 Task: Compose an email with the signature Gerald Davis with the subject Update on a vacation and the message We need your assistance with coordinating the logistics for the trade show. from softage.8@softage.net to softage.5@softage.net Select the bulleted list and change the font typography to strikethroughSelect the bulleted list and remove the font typography strikethrough Send the email. Finally, move the email from Sent Items to the label Fragrances
Action: Mouse moved to (1189, 67)
Screenshot: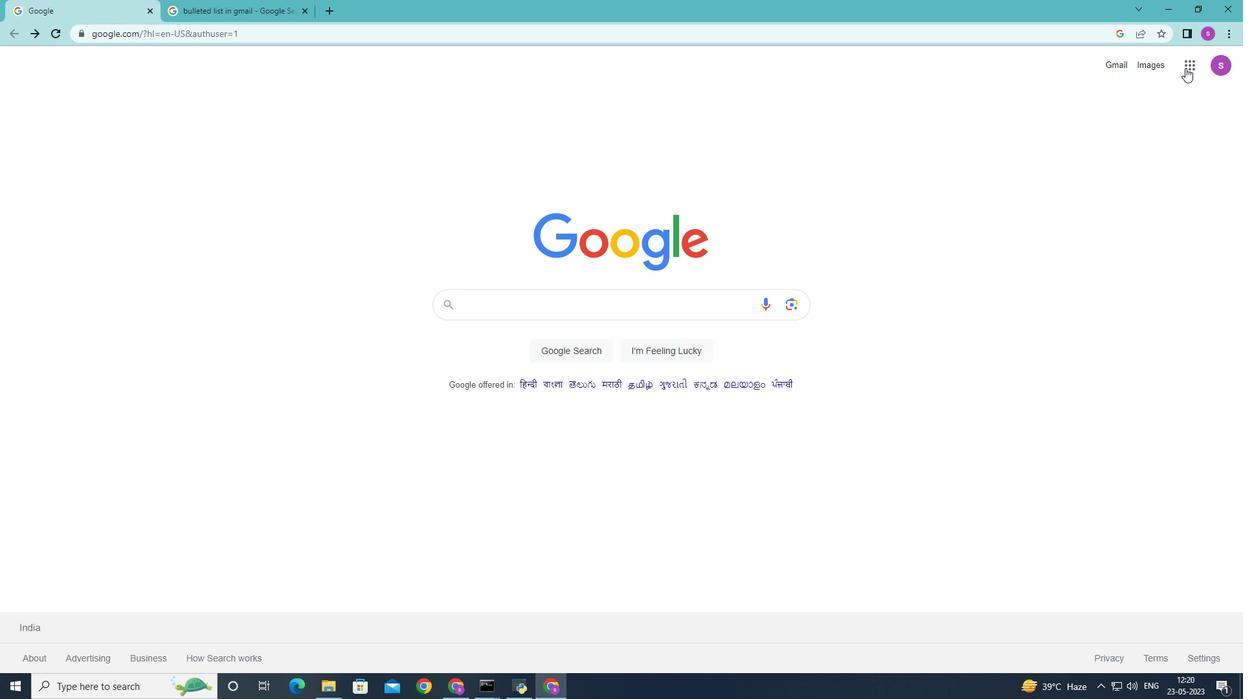 
Action: Mouse pressed left at (1189, 67)
Screenshot: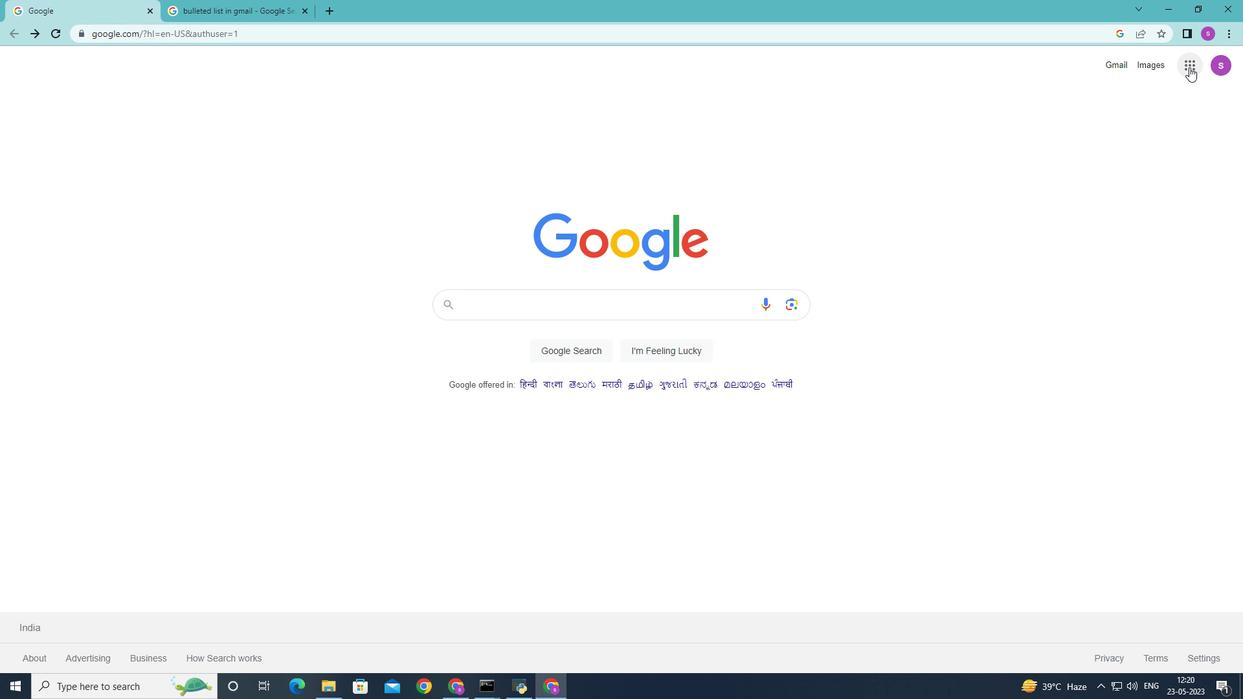 
Action: Mouse moved to (1152, 125)
Screenshot: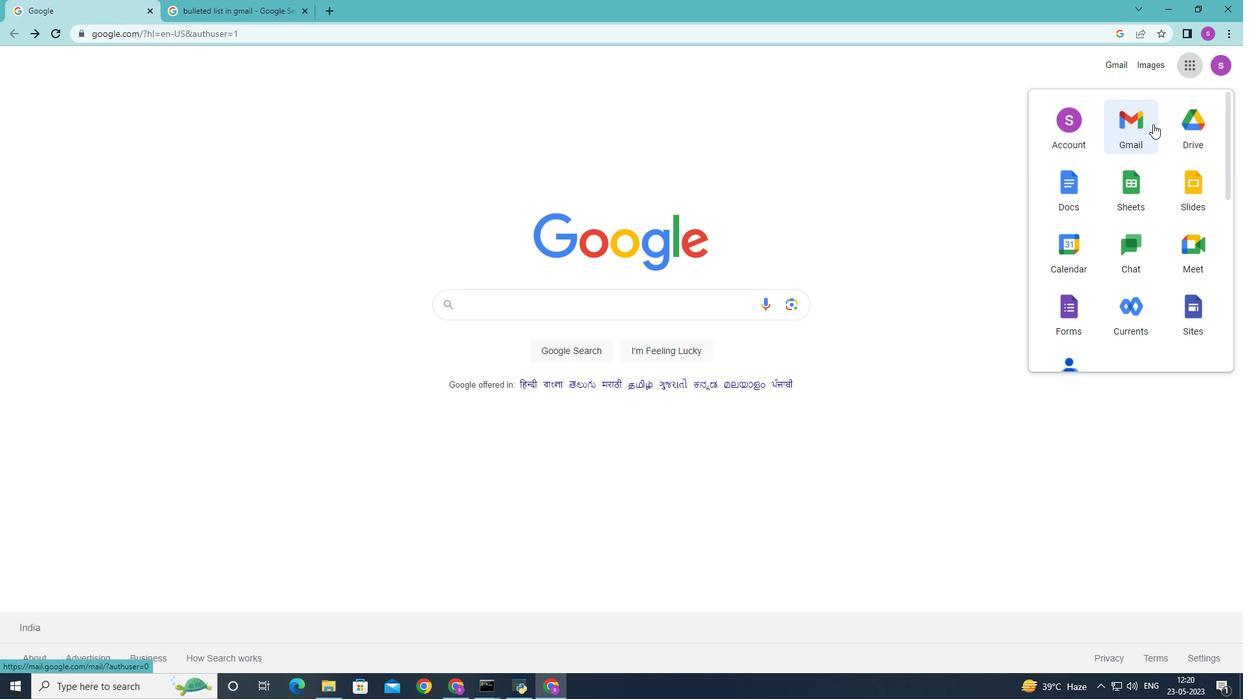 
Action: Mouse pressed left at (1152, 125)
Screenshot: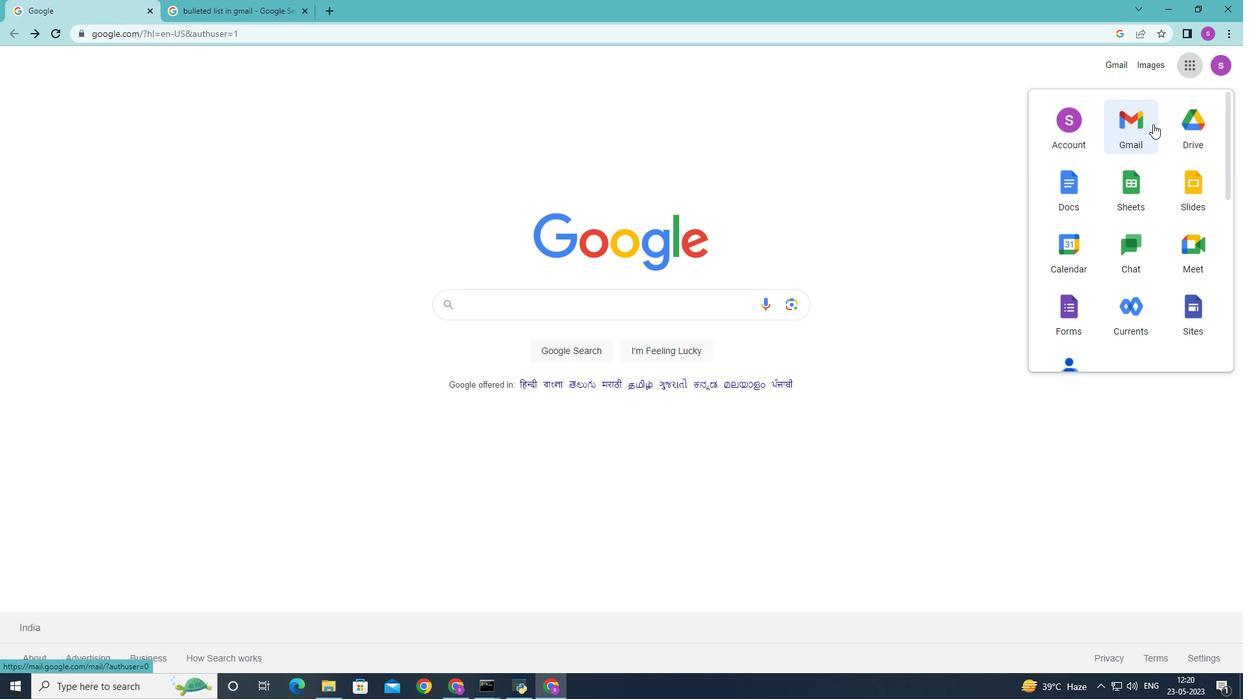 
Action: Mouse moved to (1105, 71)
Screenshot: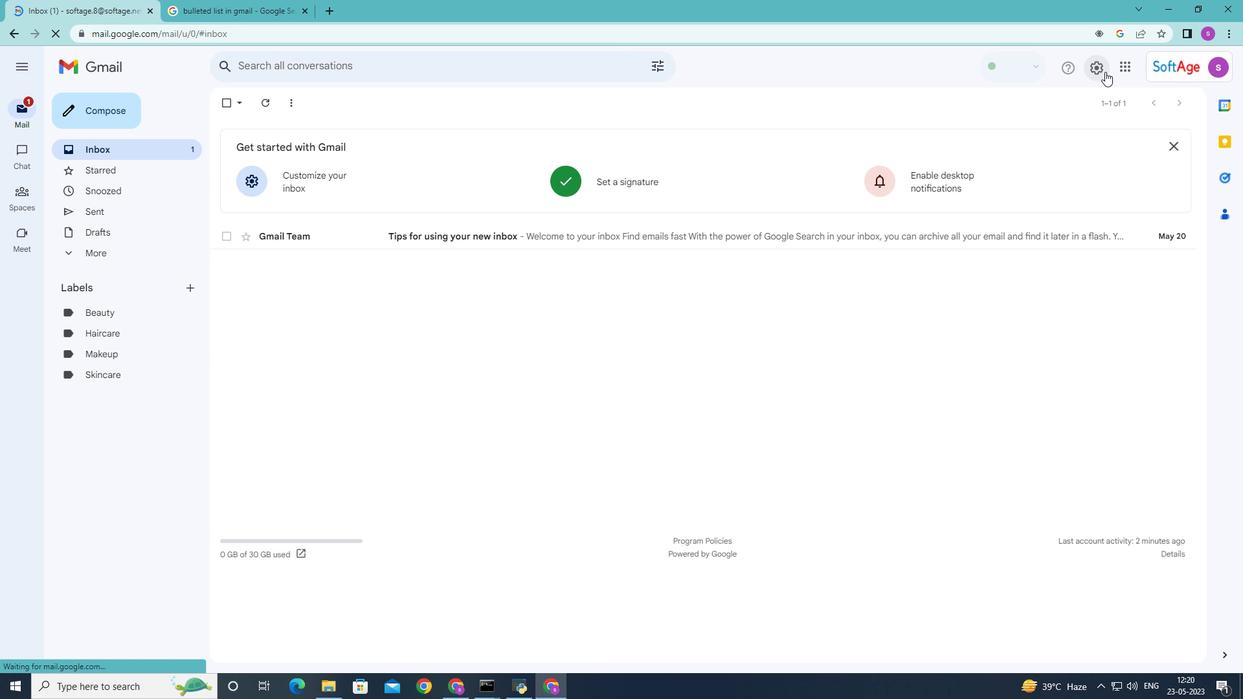 
Action: Mouse pressed left at (1105, 71)
Screenshot: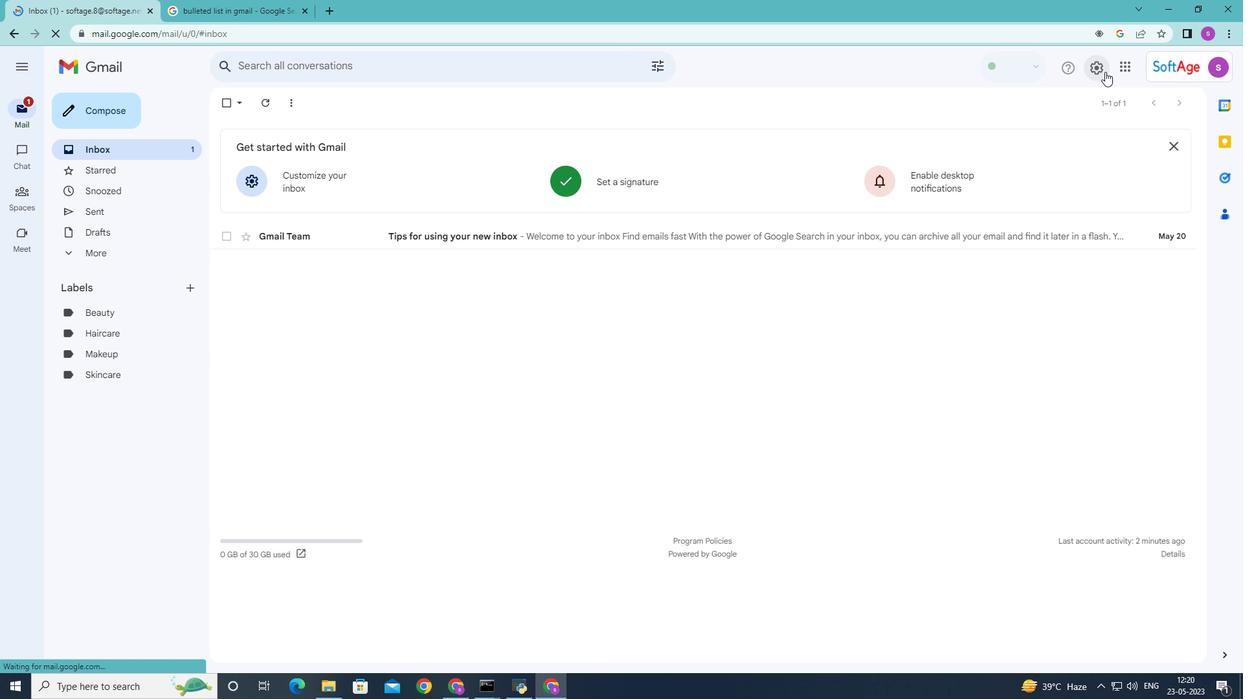 
Action: Mouse moved to (1107, 135)
Screenshot: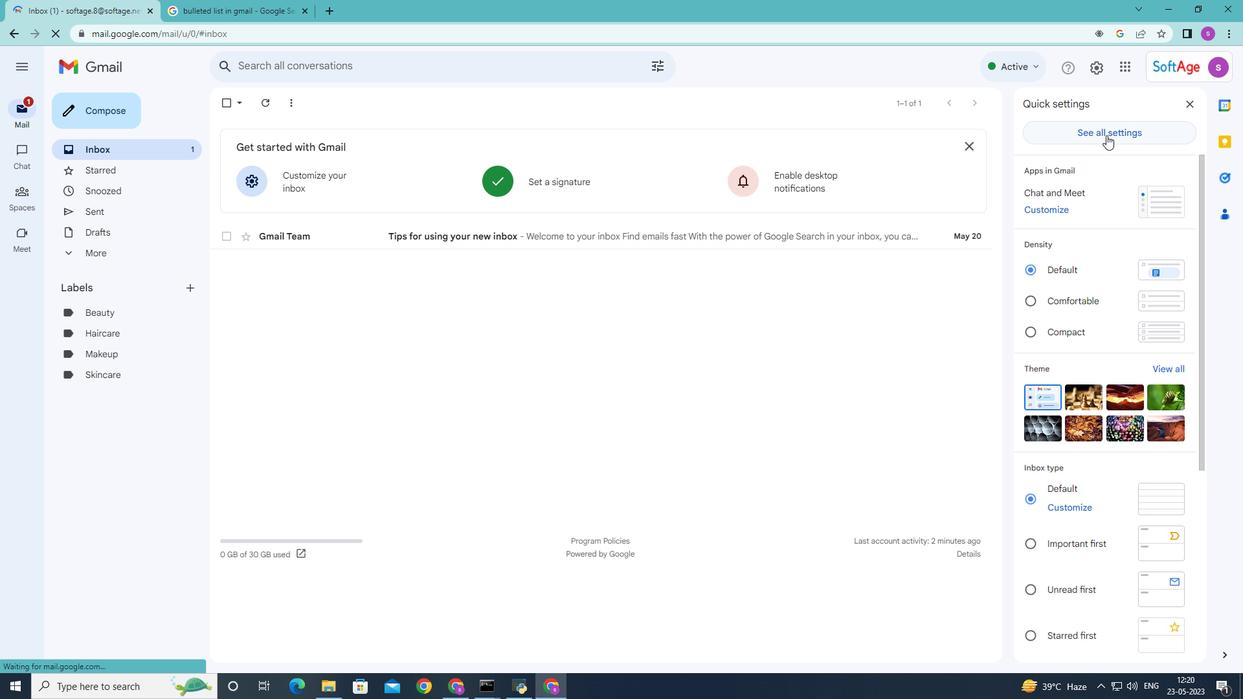 
Action: Mouse pressed left at (1107, 135)
Screenshot: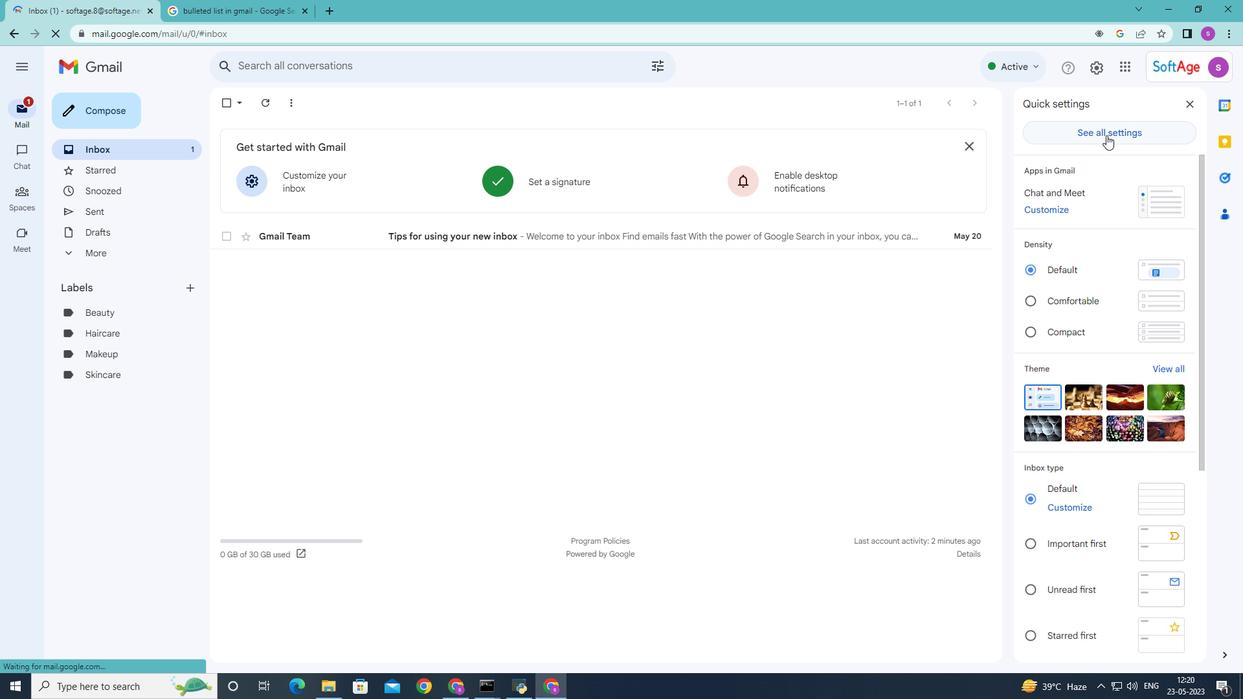 
Action: Mouse moved to (808, 274)
Screenshot: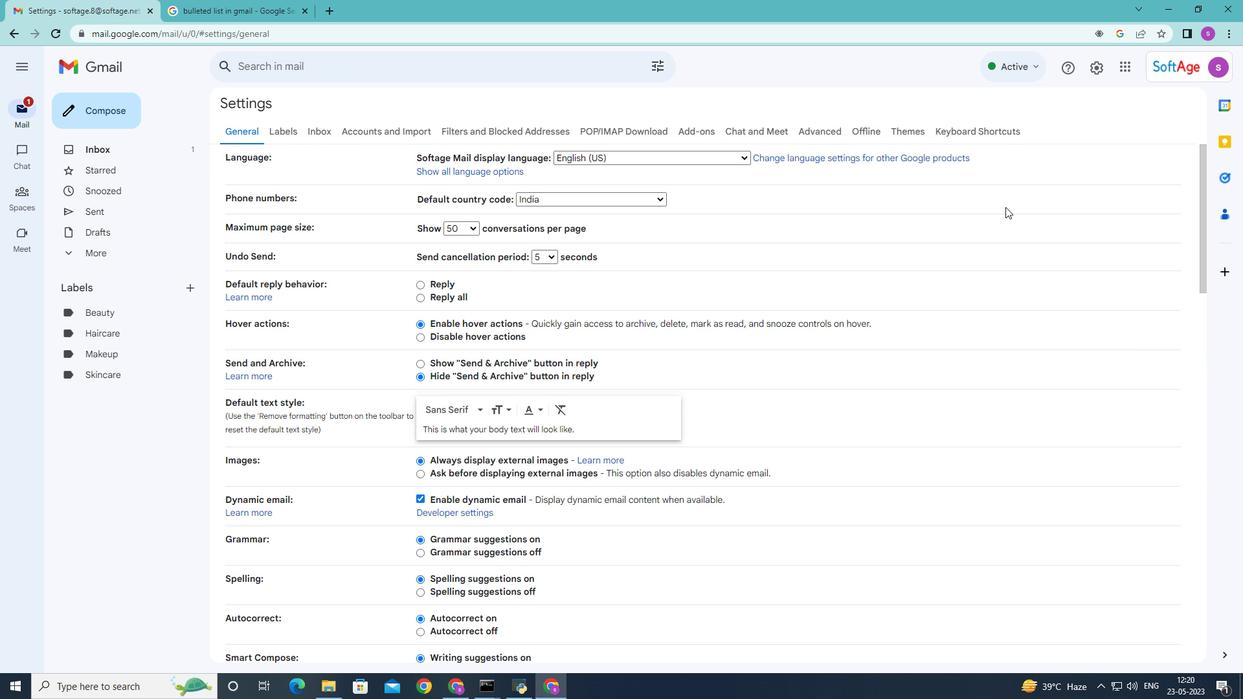 
Action: Mouse scrolled (808, 274) with delta (0, 0)
Screenshot: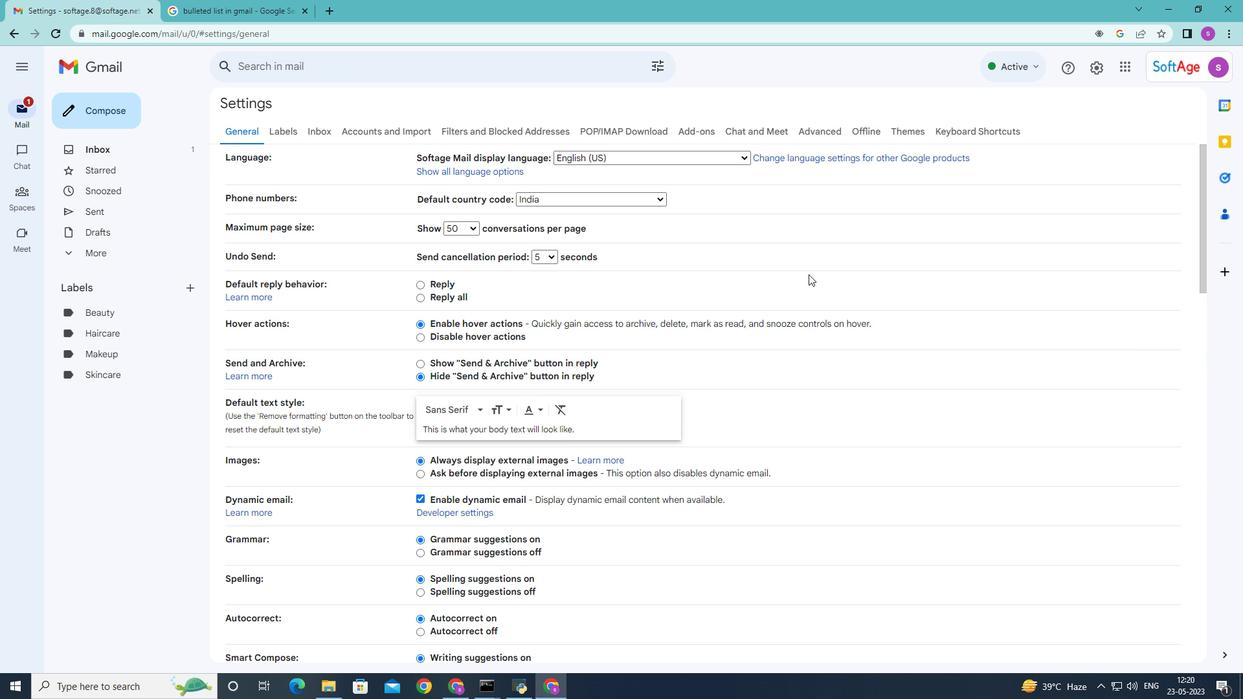 
Action: Mouse scrolled (808, 274) with delta (0, 0)
Screenshot: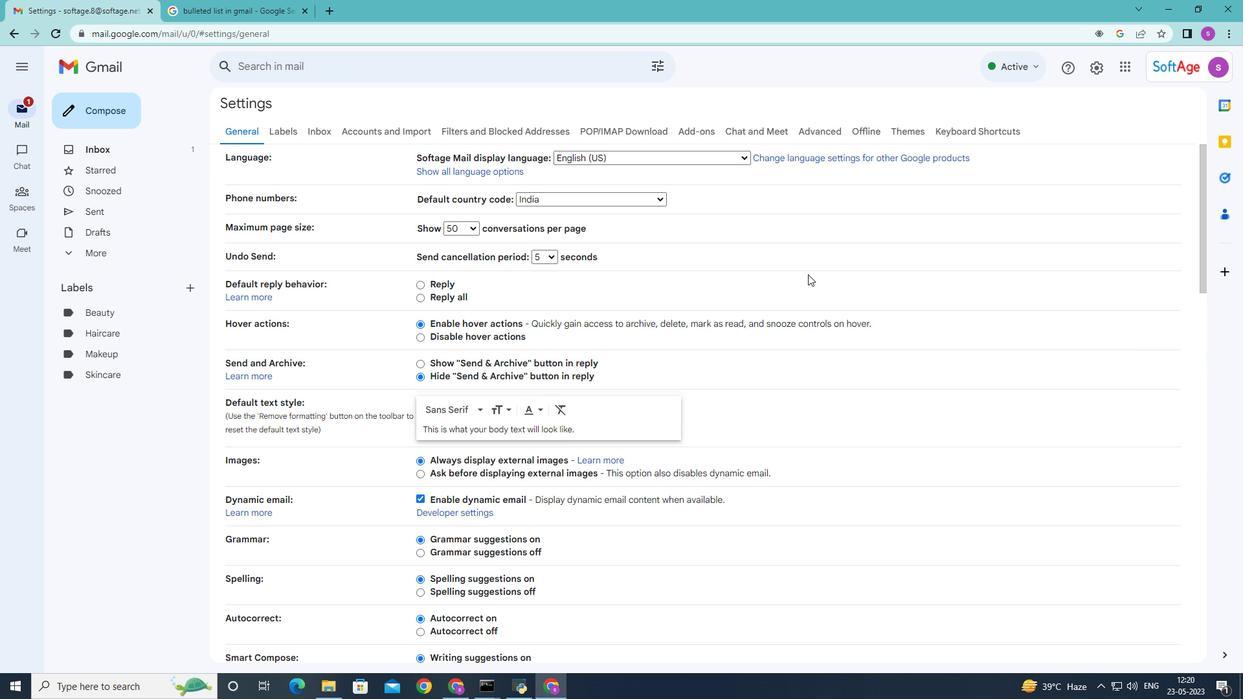 
Action: Mouse scrolled (808, 274) with delta (0, 0)
Screenshot: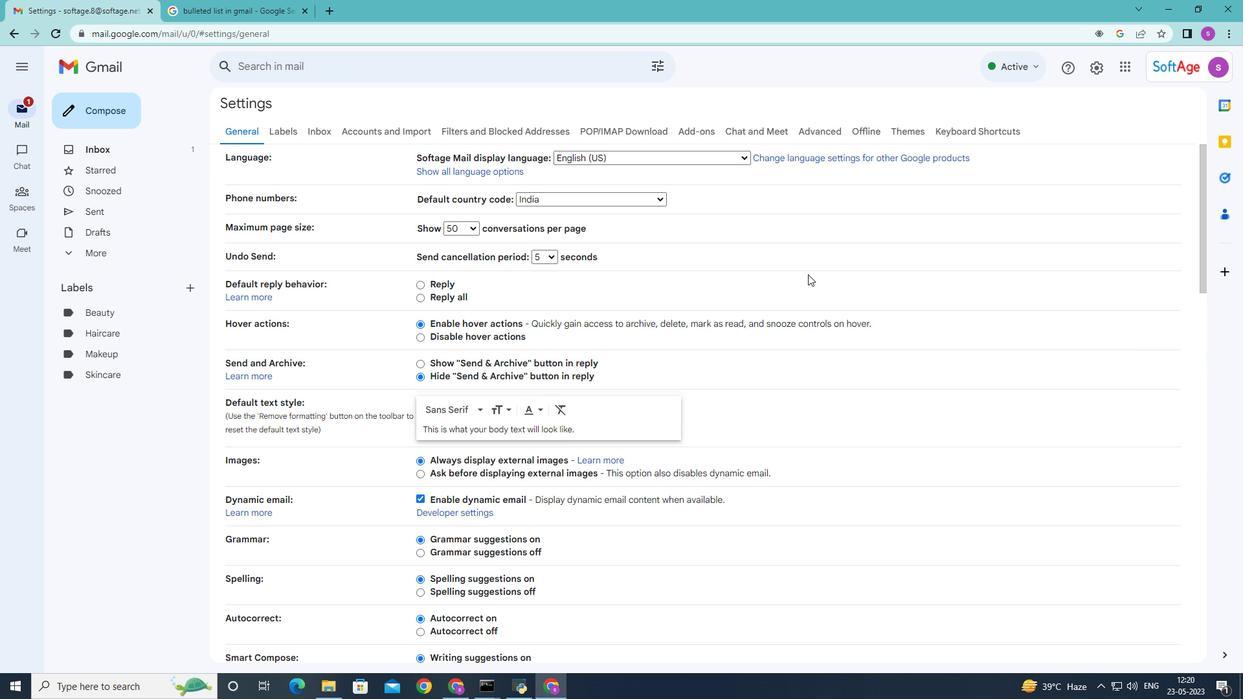 
Action: Mouse scrolled (808, 274) with delta (0, 0)
Screenshot: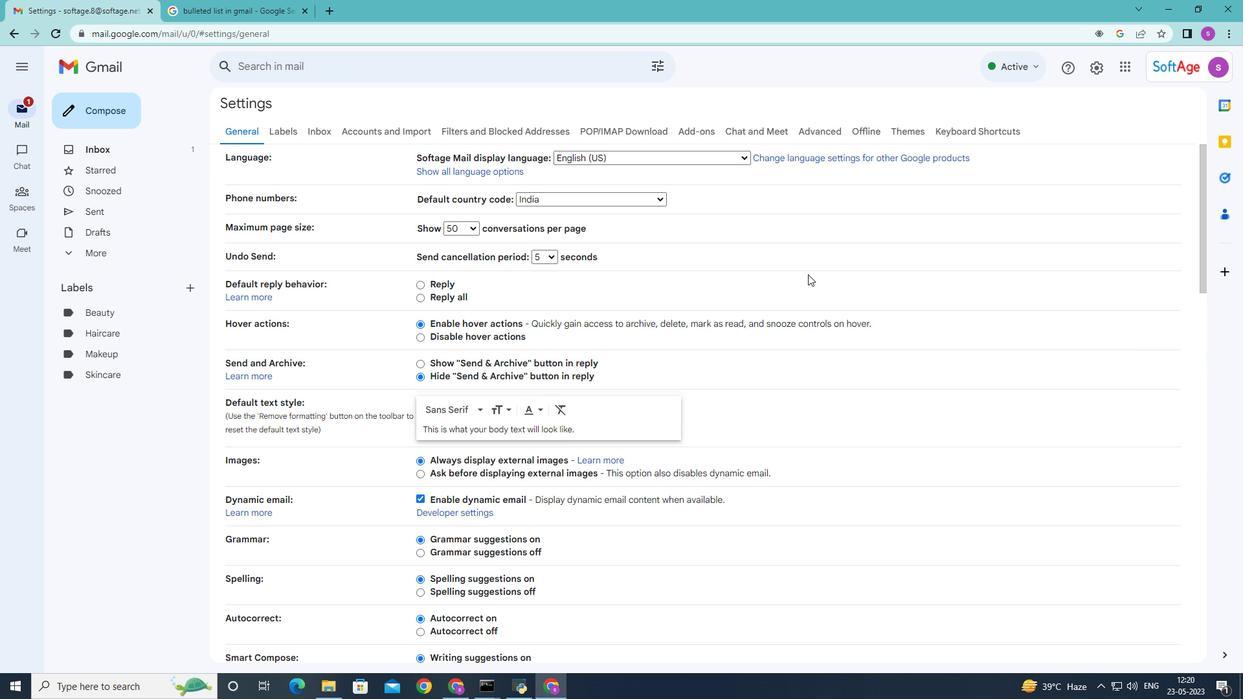 
Action: Mouse moved to (807, 274)
Screenshot: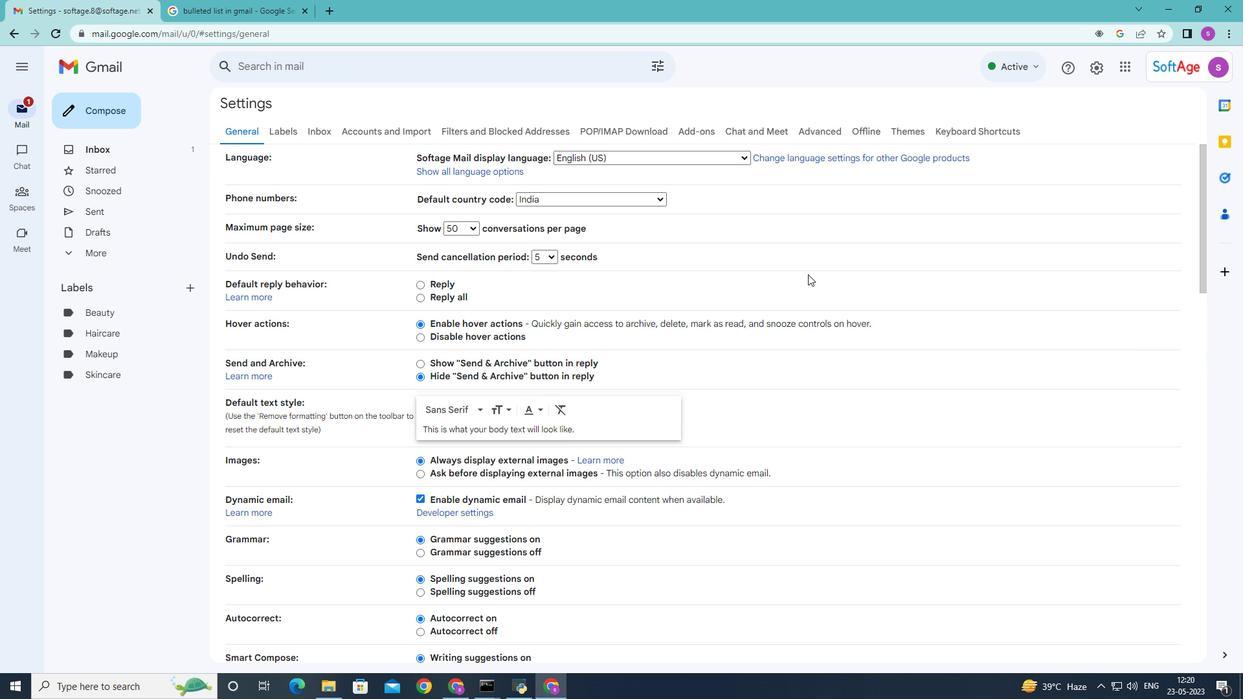 
Action: Mouse scrolled (807, 274) with delta (0, 0)
Screenshot: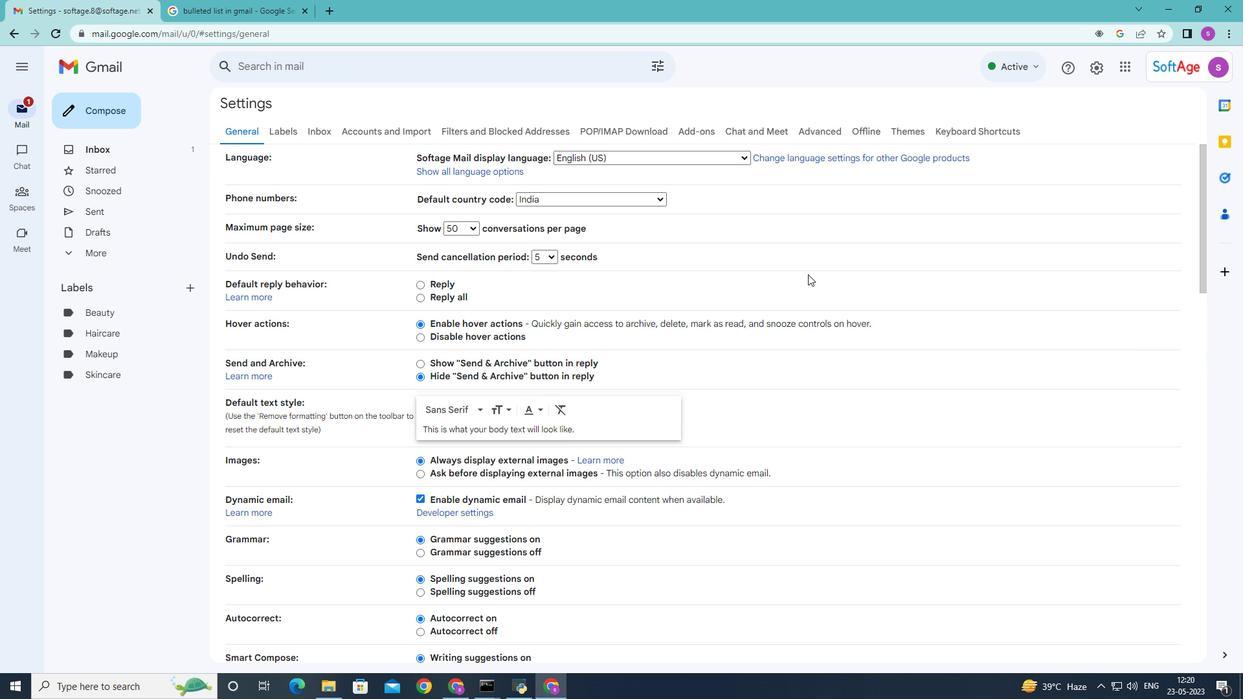 
Action: Mouse moved to (807, 274)
Screenshot: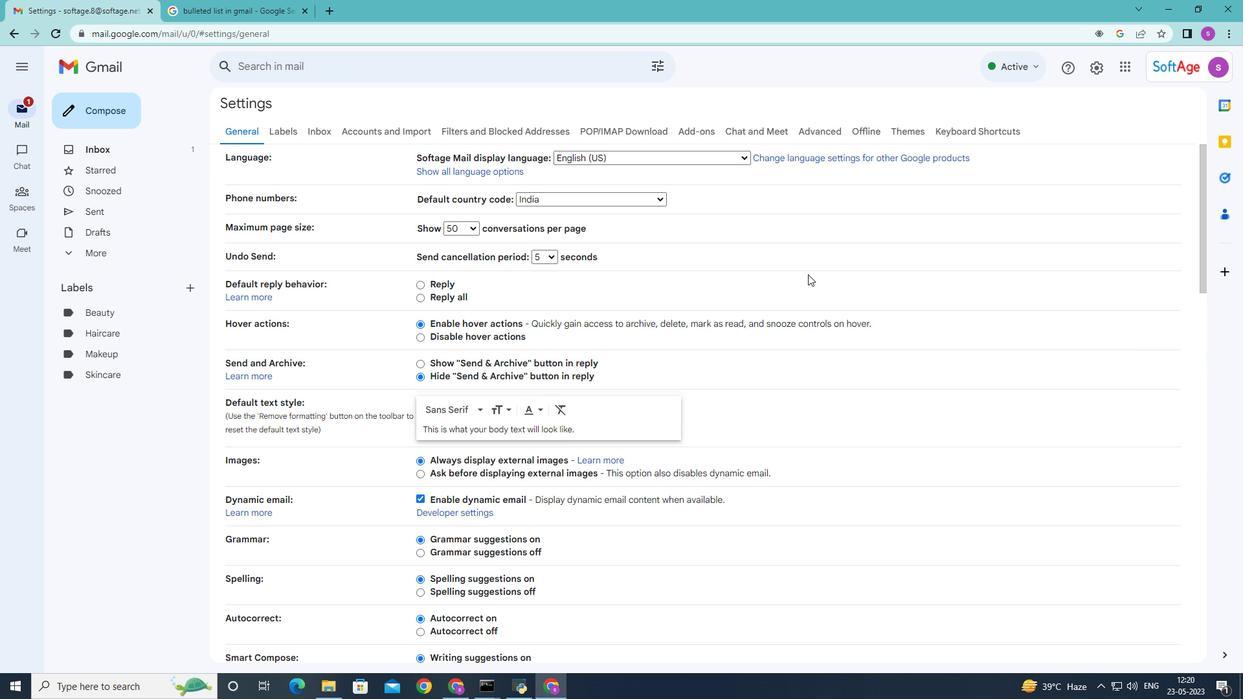 
Action: Mouse scrolled (807, 273) with delta (0, 0)
Screenshot: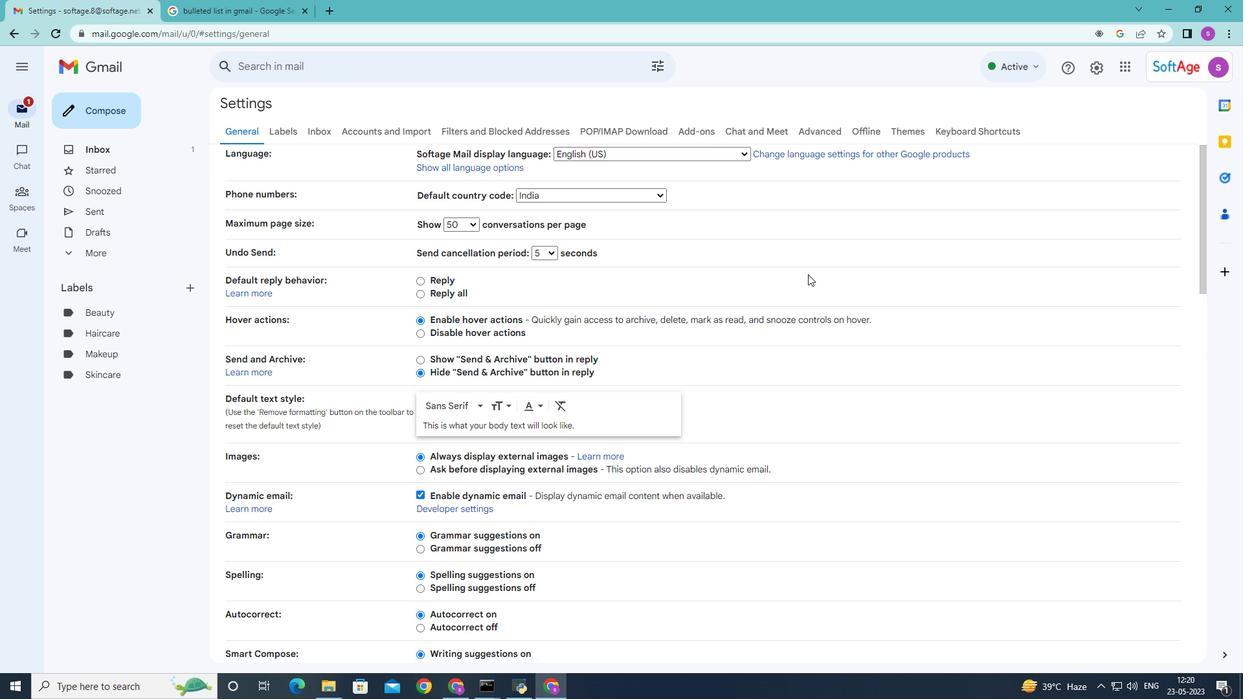 
Action: Mouse moved to (807, 274)
Screenshot: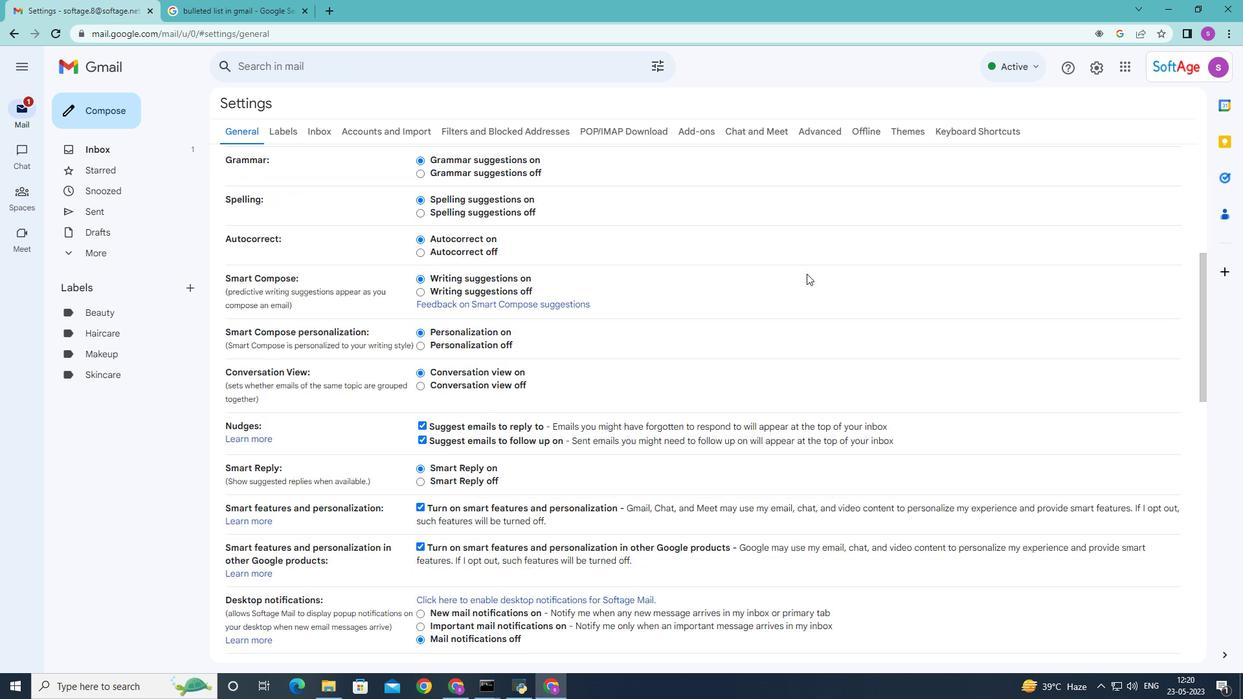 
Action: Mouse scrolled (807, 273) with delta (0, 0)
Screenshot: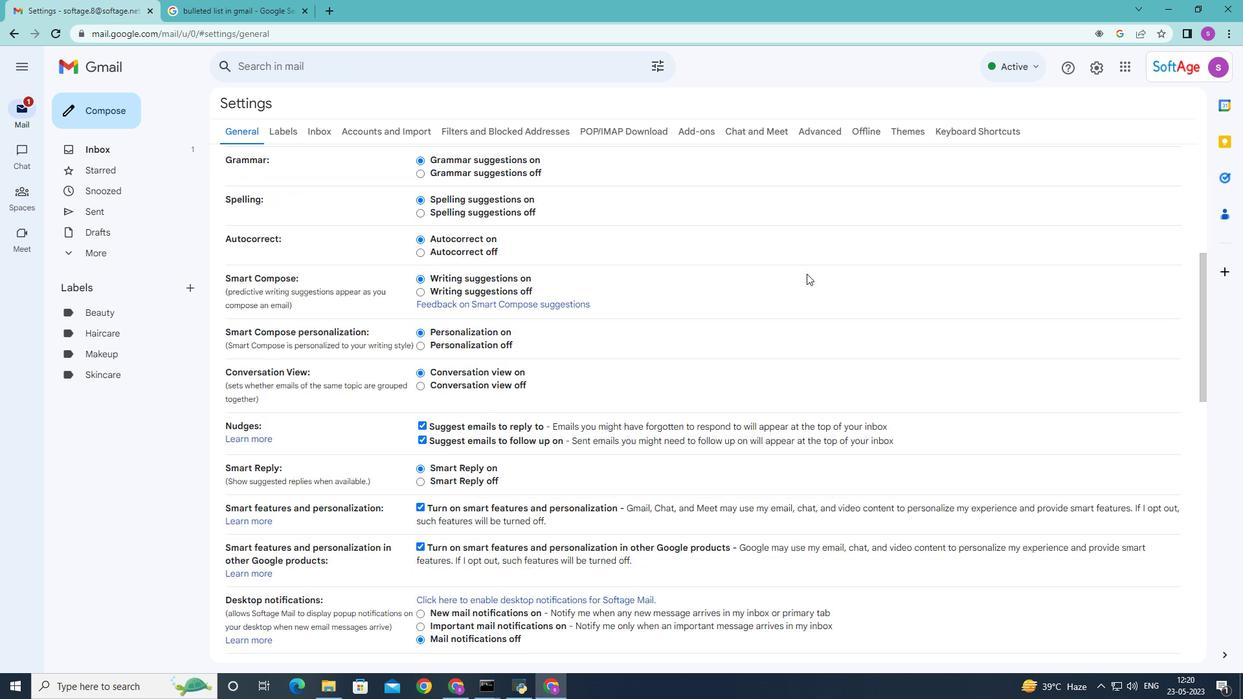 
Action: Mouse moved to (807, 275)
Screenshot: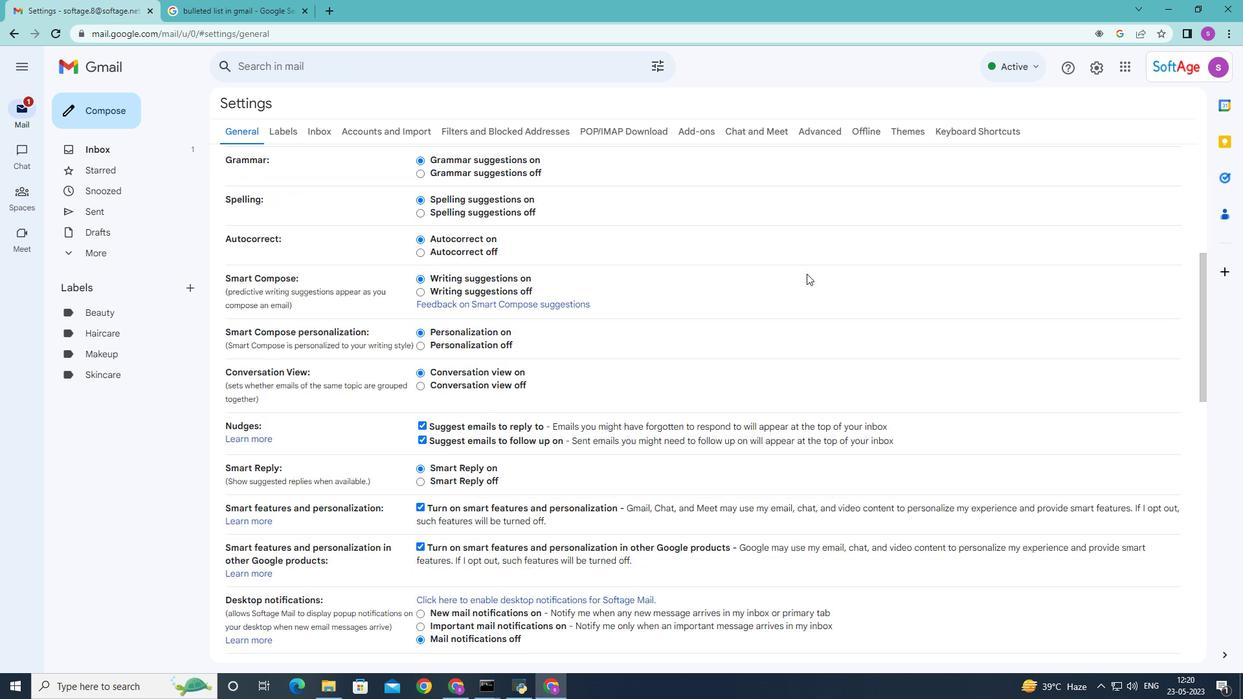 
Action: Mouse scrolled (807, 274) with delta (0, 0)
Screenshot: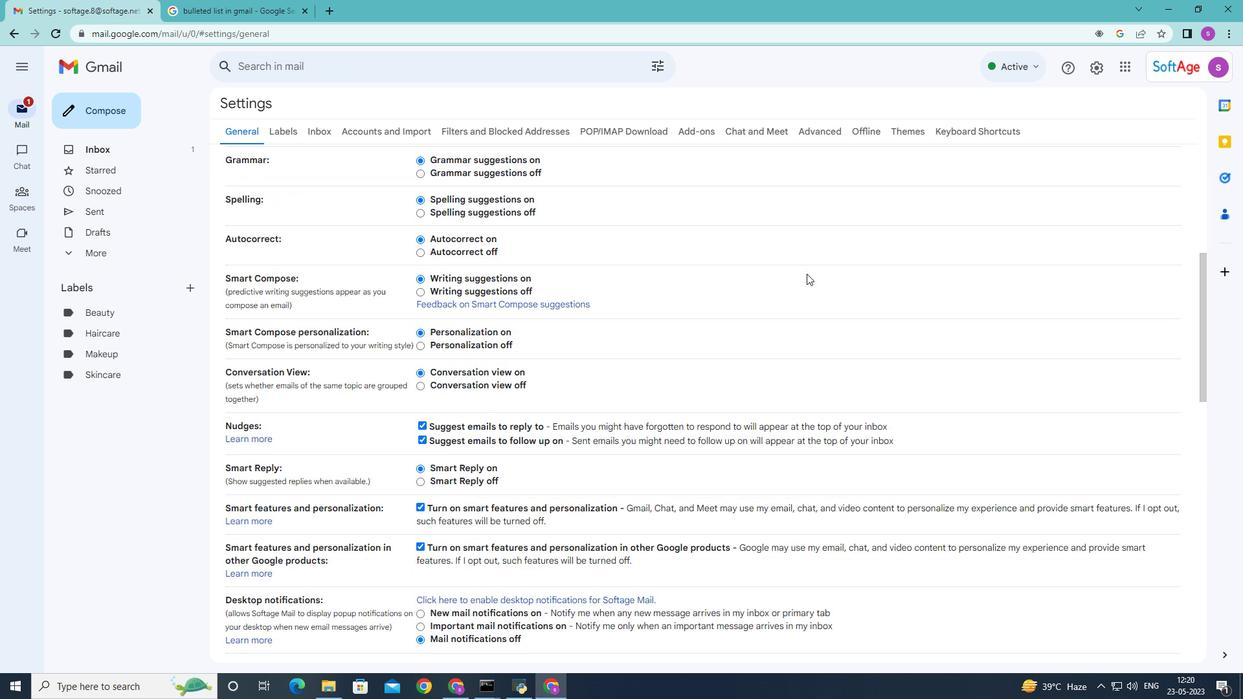 
Action: Mouse moved to (806, 276)
Screenshot: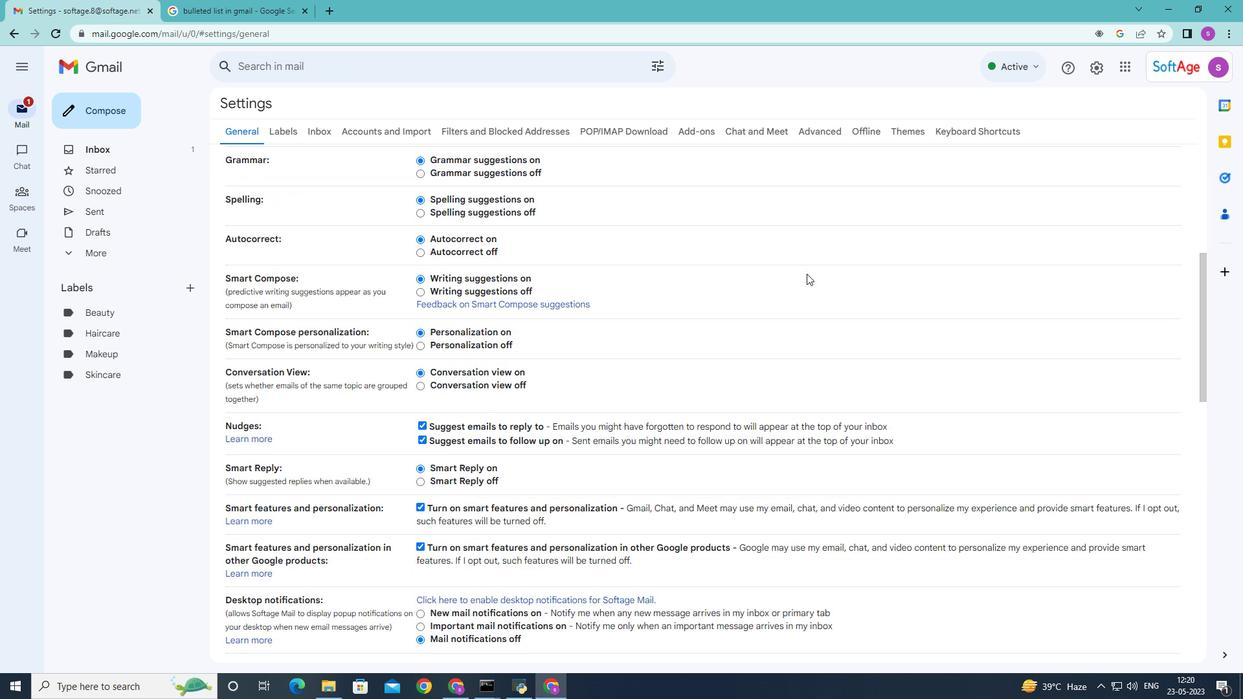 
Action: Mouse scrolled (806, 275) with delta (0, 0)
Screenshot: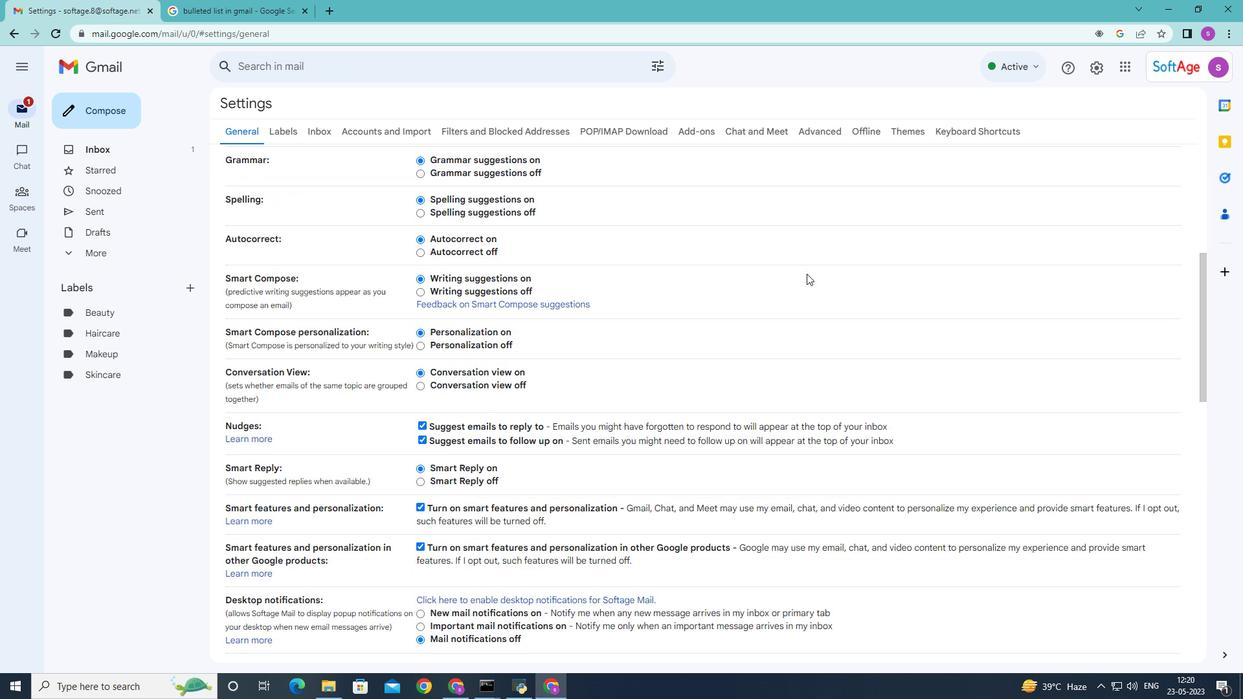 
Action: Mouse moved to (805, 277)
Screenshot: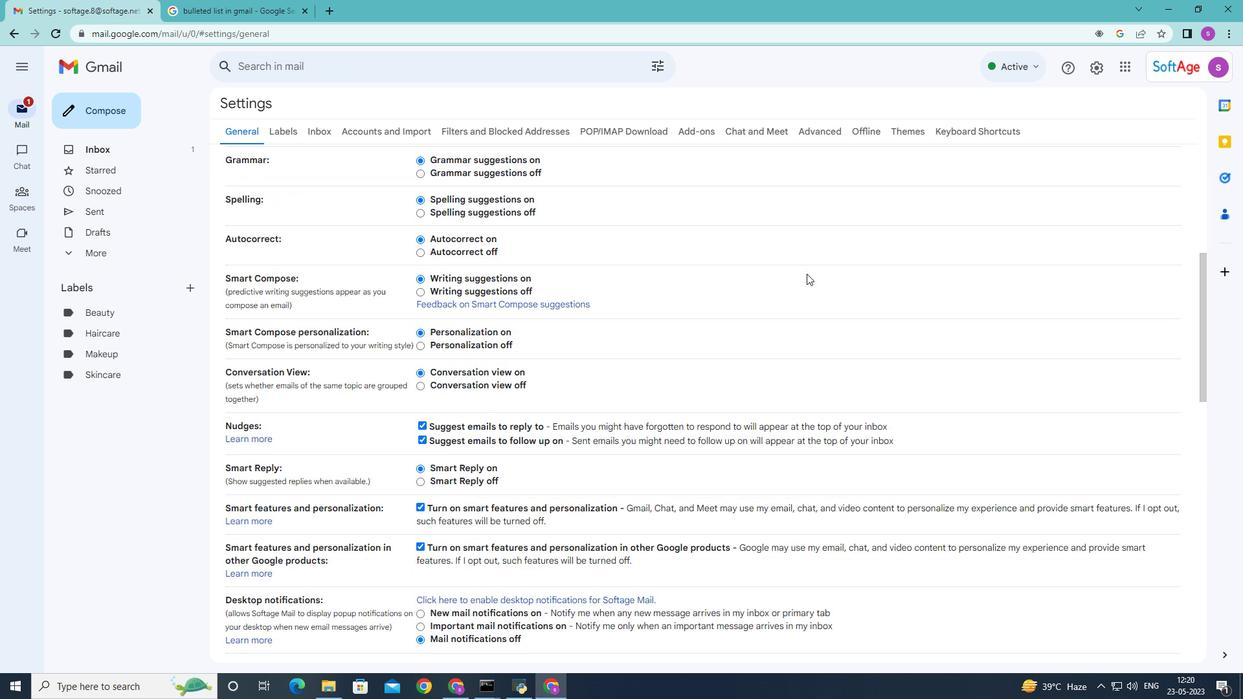 
Action: Mouse scrolled (805, 277) with delta (0, 0)
Screenshot: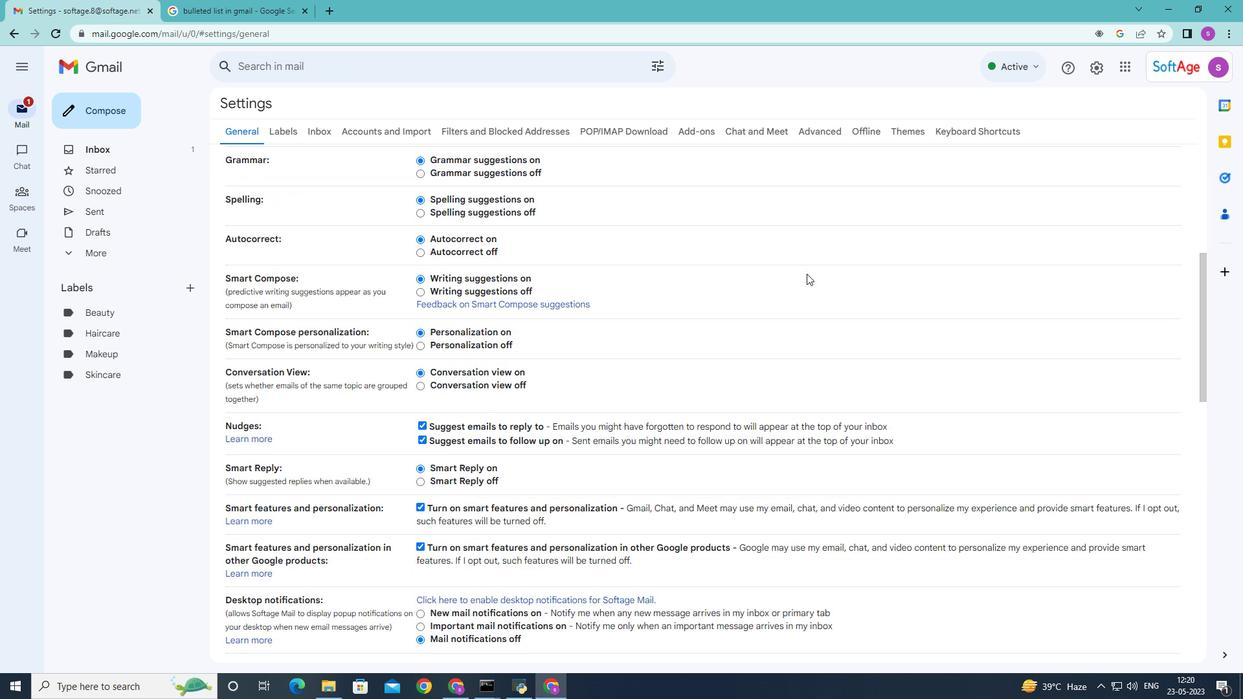 
Action: Mouse moved to (804, 278)
Screenshot: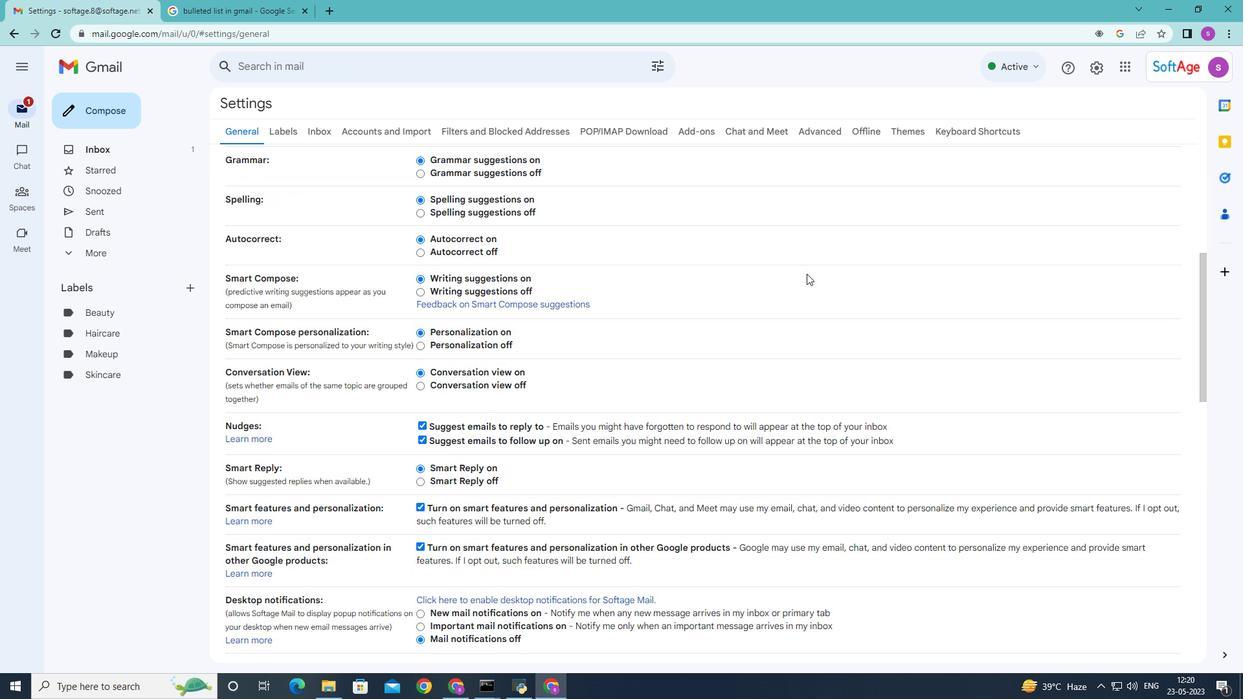 
Action: Mouse scrolled (804, 277) with delta (0, 0)
Screenshot: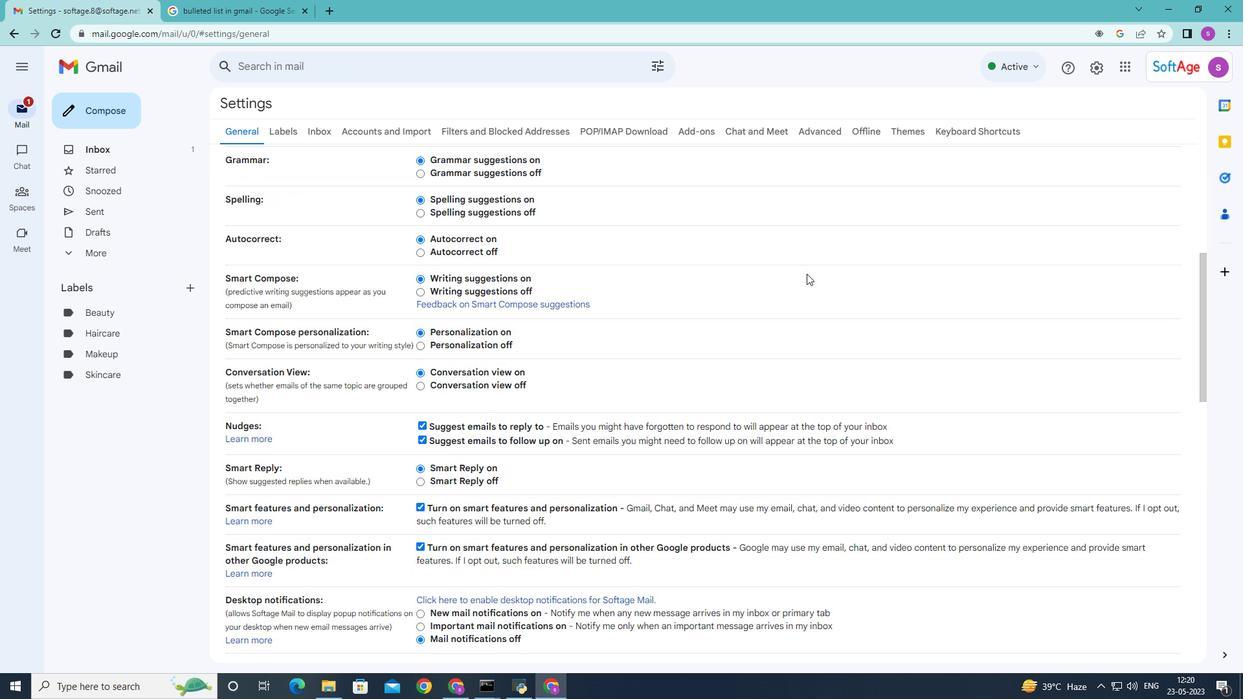 
Action: Mouse moved to (803, 278)
Screenshot: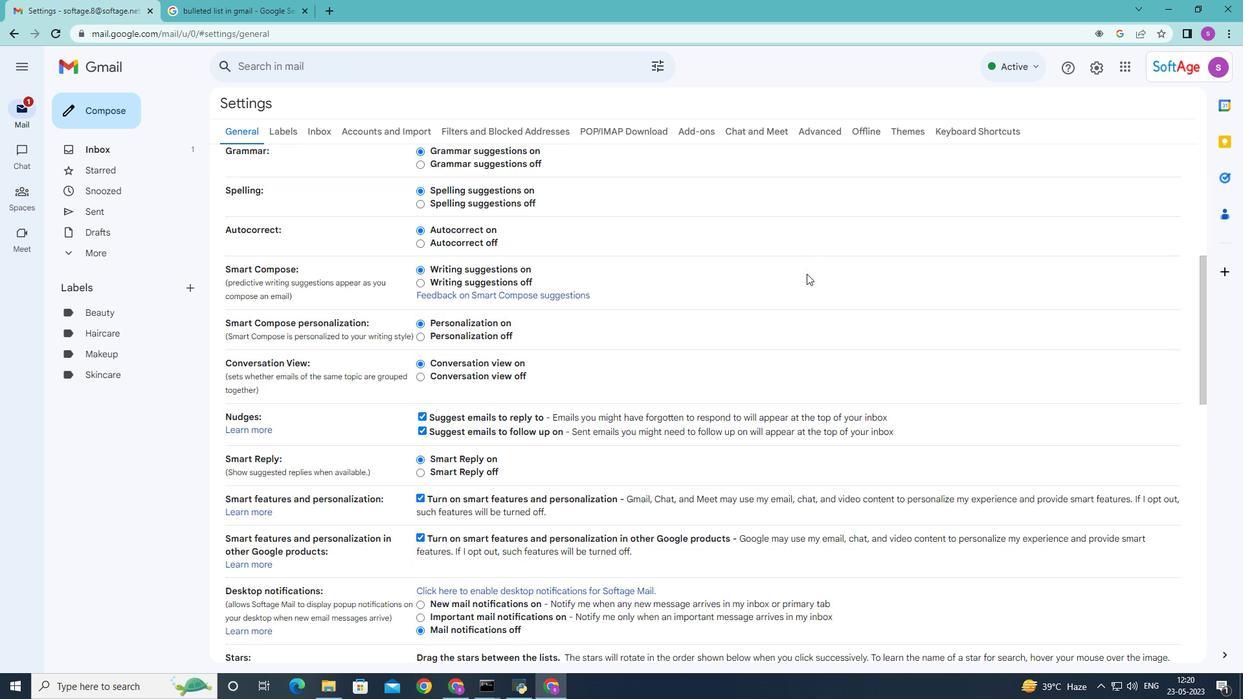 
Action: Mouse scrolled (803, 277) with delta (0, 0)
Screenshot: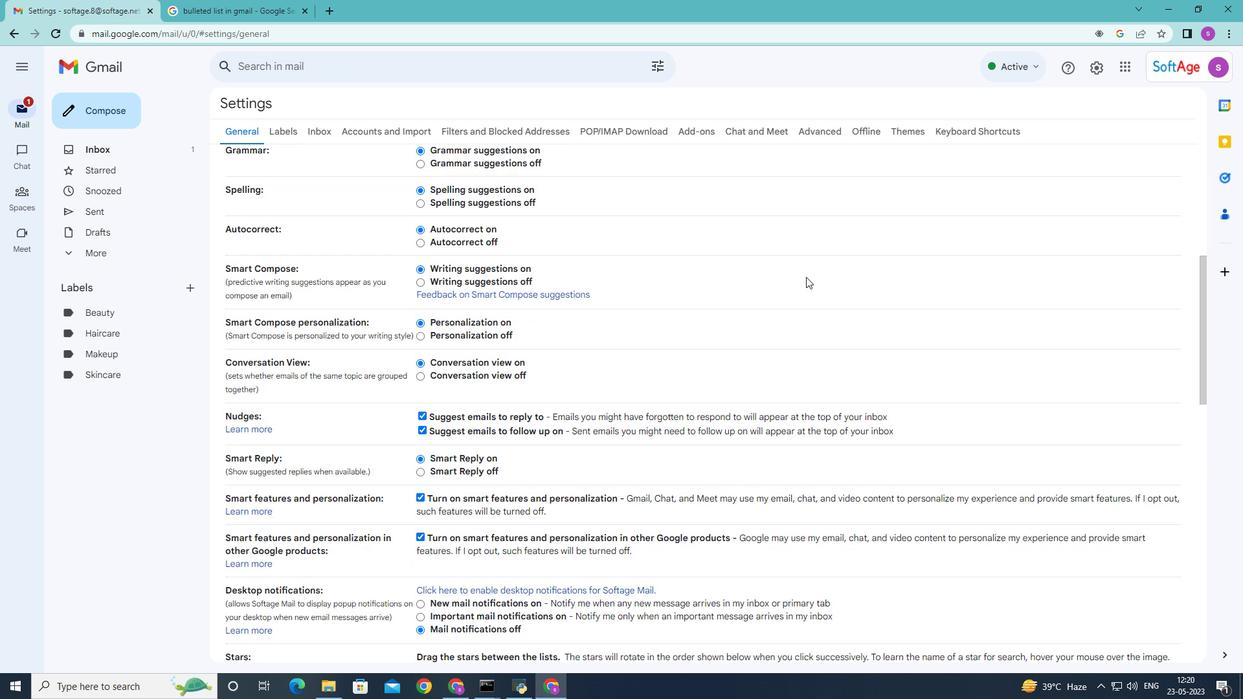 
Action: Mouse moved to (803, 278)
Screenshot: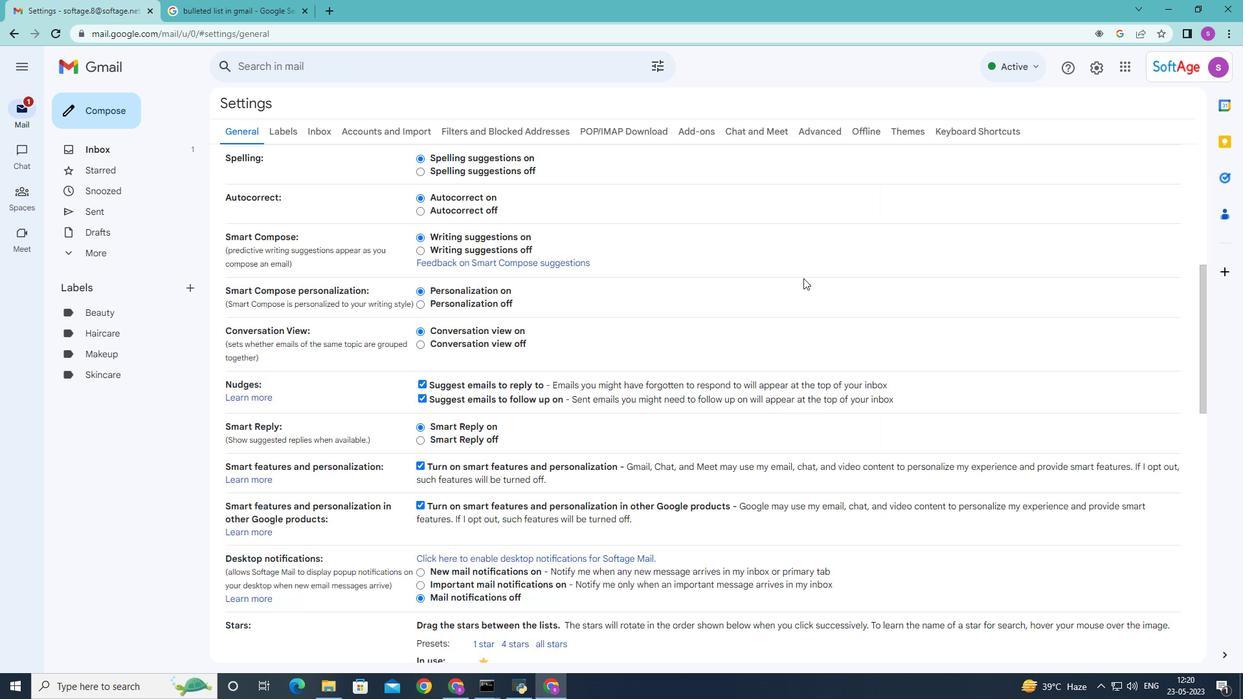 
Action: Mouse scrolled (803, 277) with delta (0, 0)
Screenshot: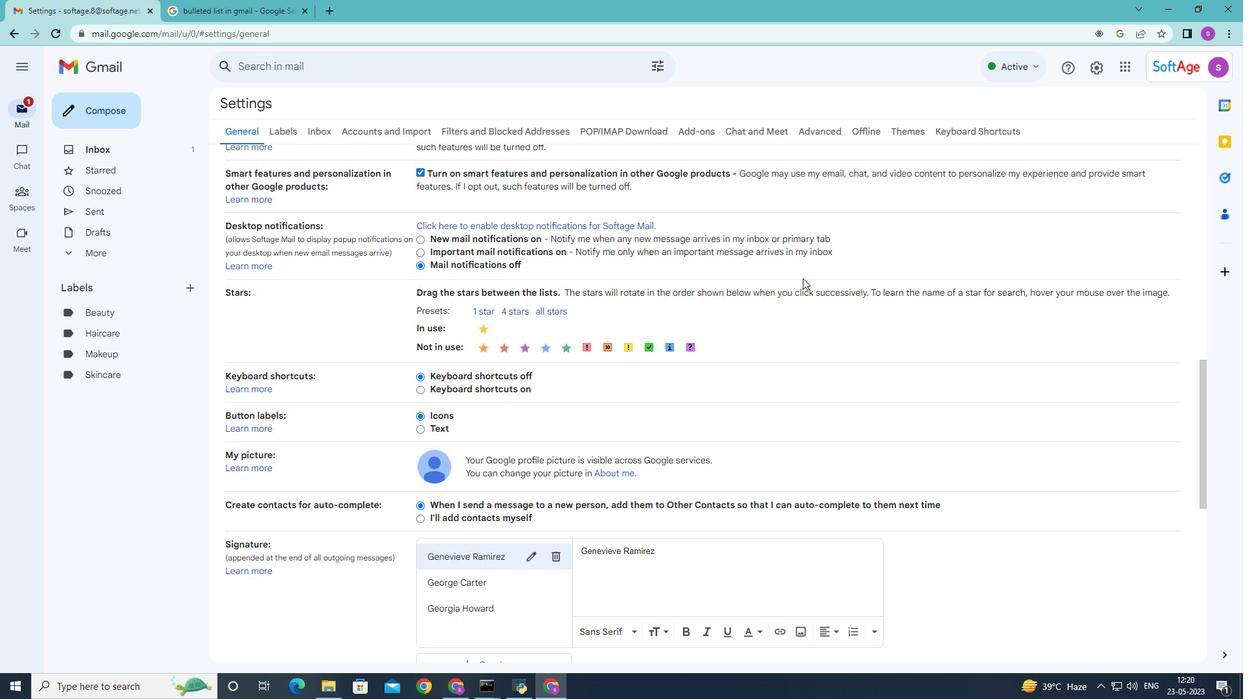 
Action: Mouse scrolled (803, 277) with delta (0, 0)
Screenshot: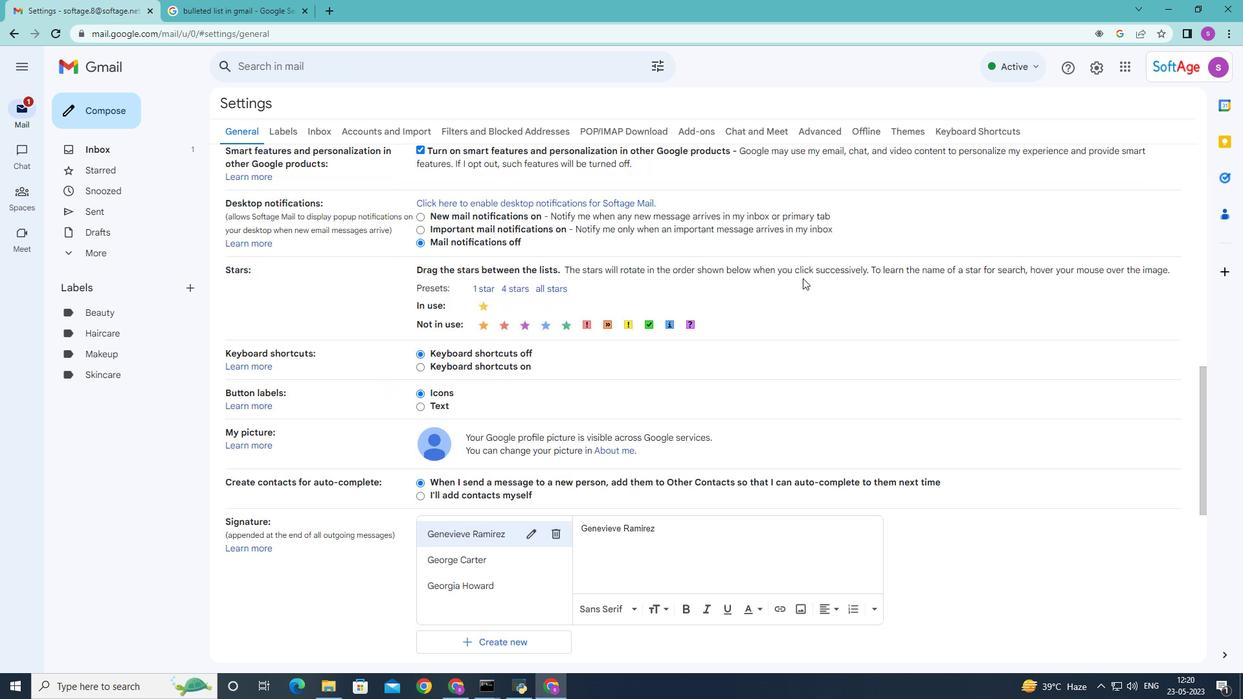 
Action: Mouse scrolled (803, 277) with delta (0, 0)
Screenshot: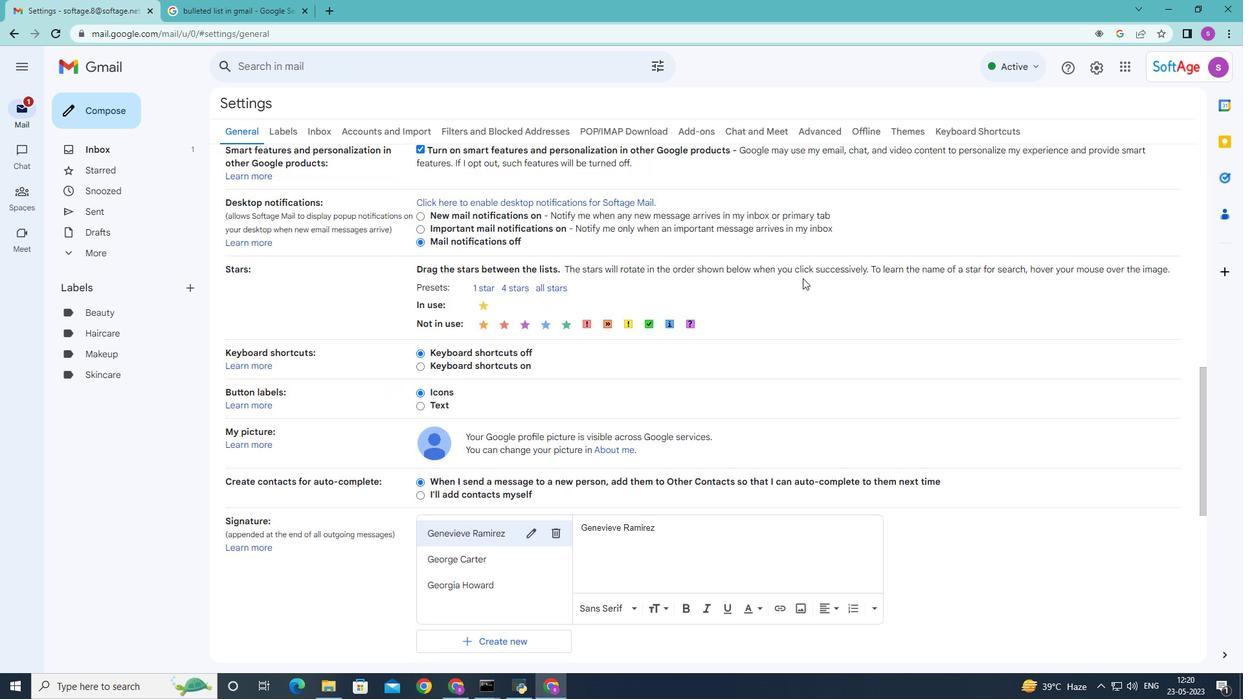 
Action: Mouse scrolled (803, 277) with delta (0, 0)
Screenshot: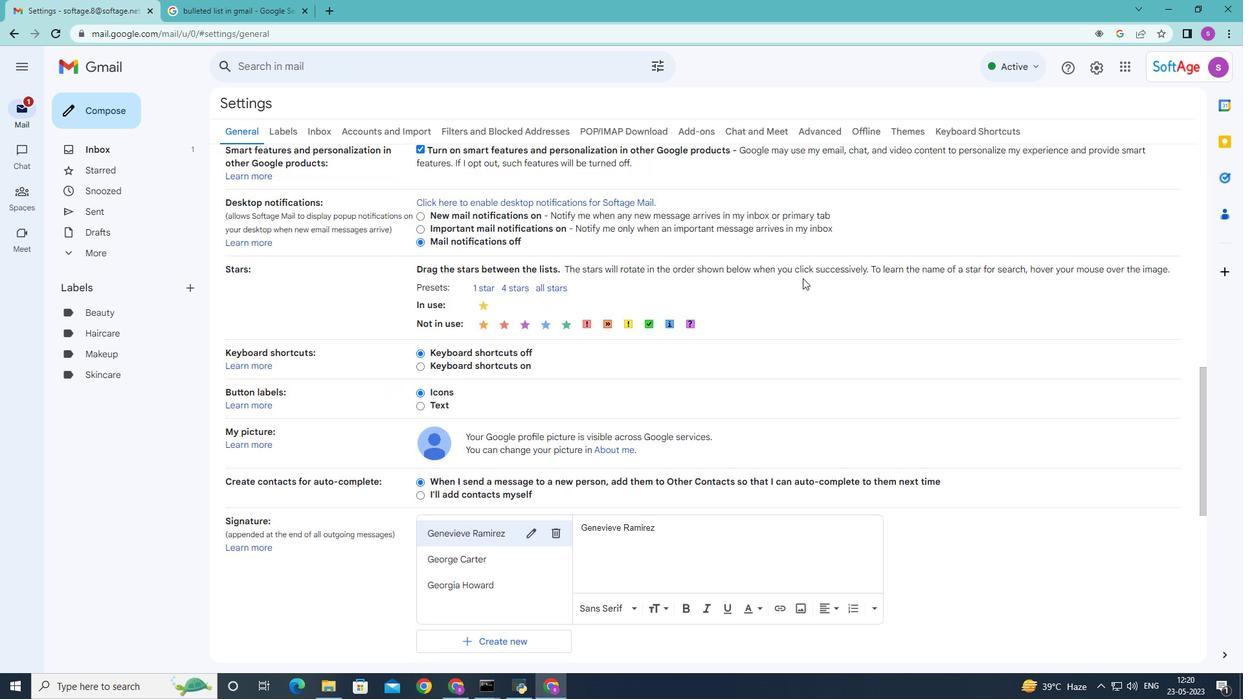 
Action: Mouse scrolled (803, 277) with delta (0, 0)
Screenshot: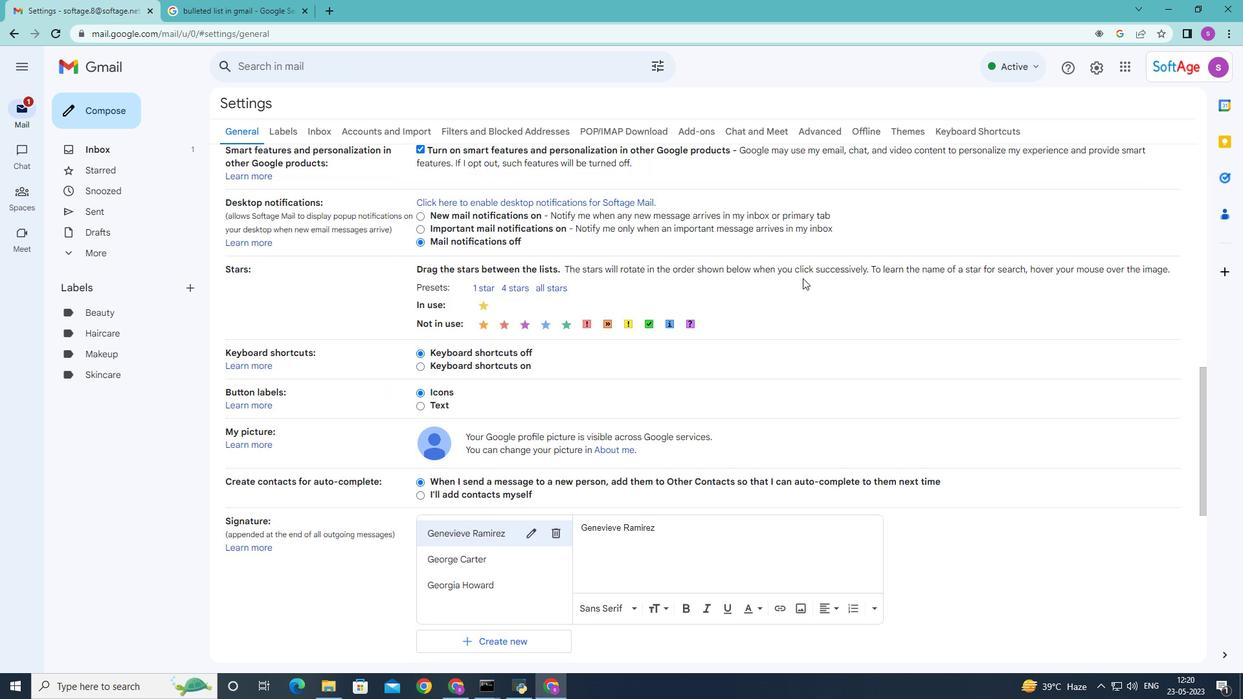 
Action: Mouse moved to (518, 316)
Screenshot: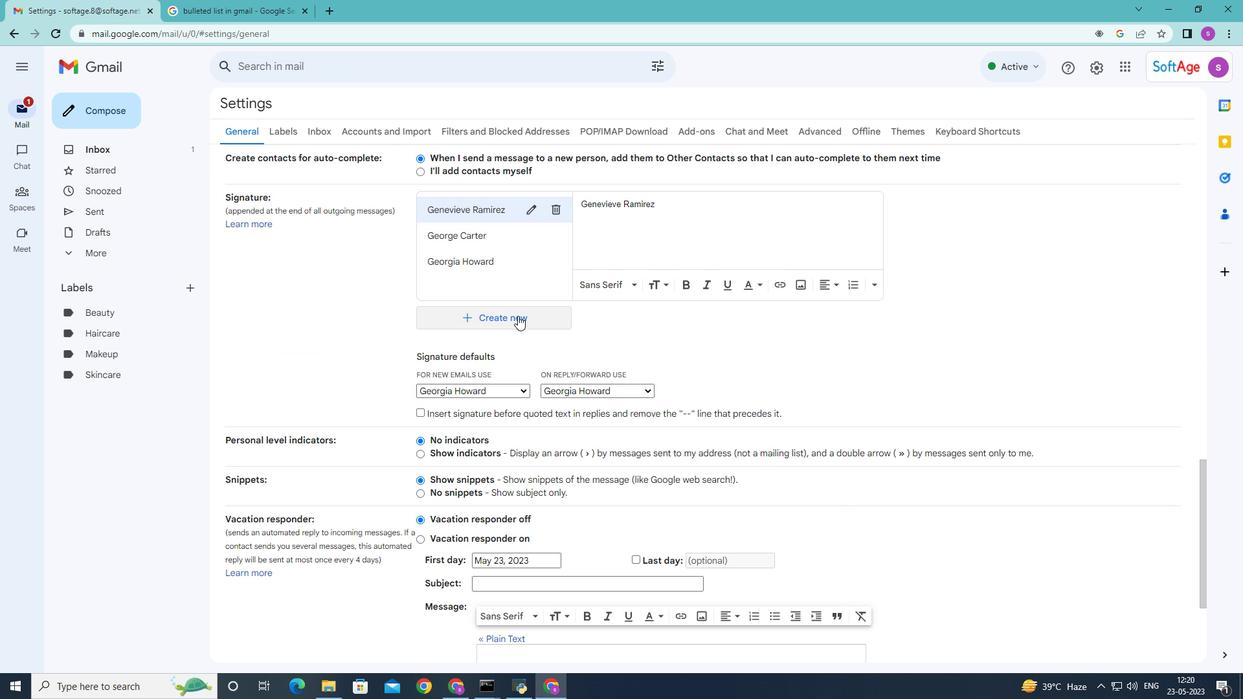 
Action: Mouse pressed left at (518, 316)
Screenshot: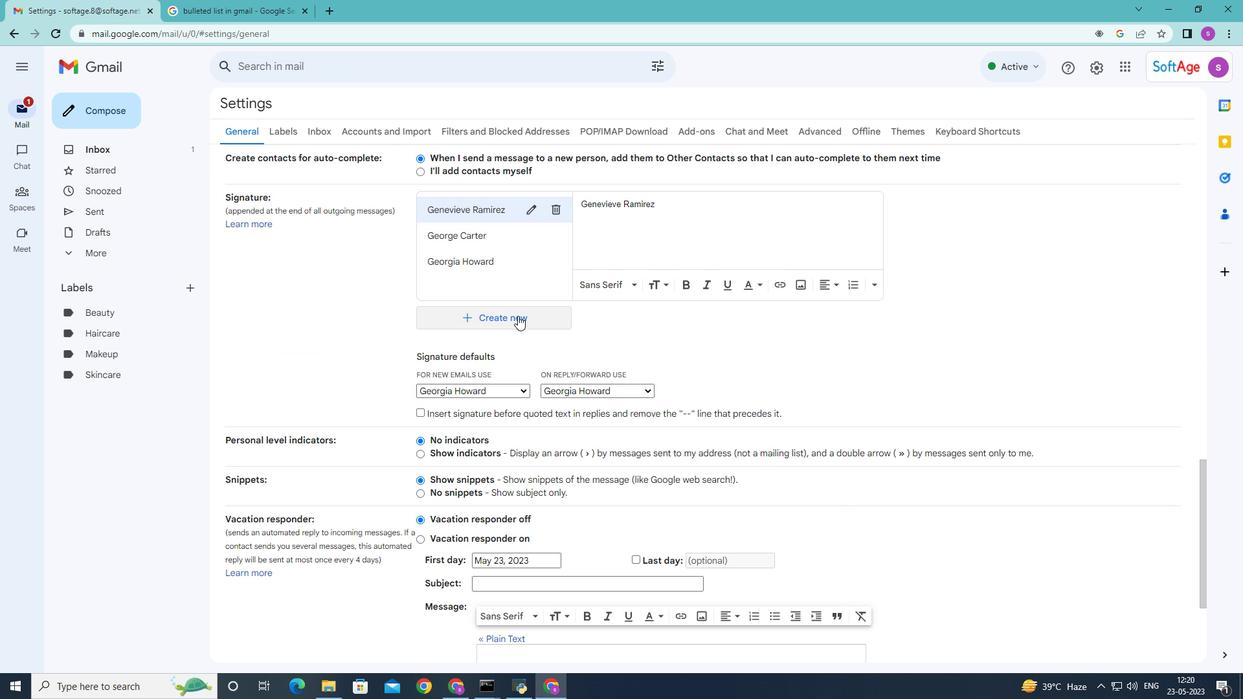 
Action: Mouse moved to (841, 317)
Screenshot: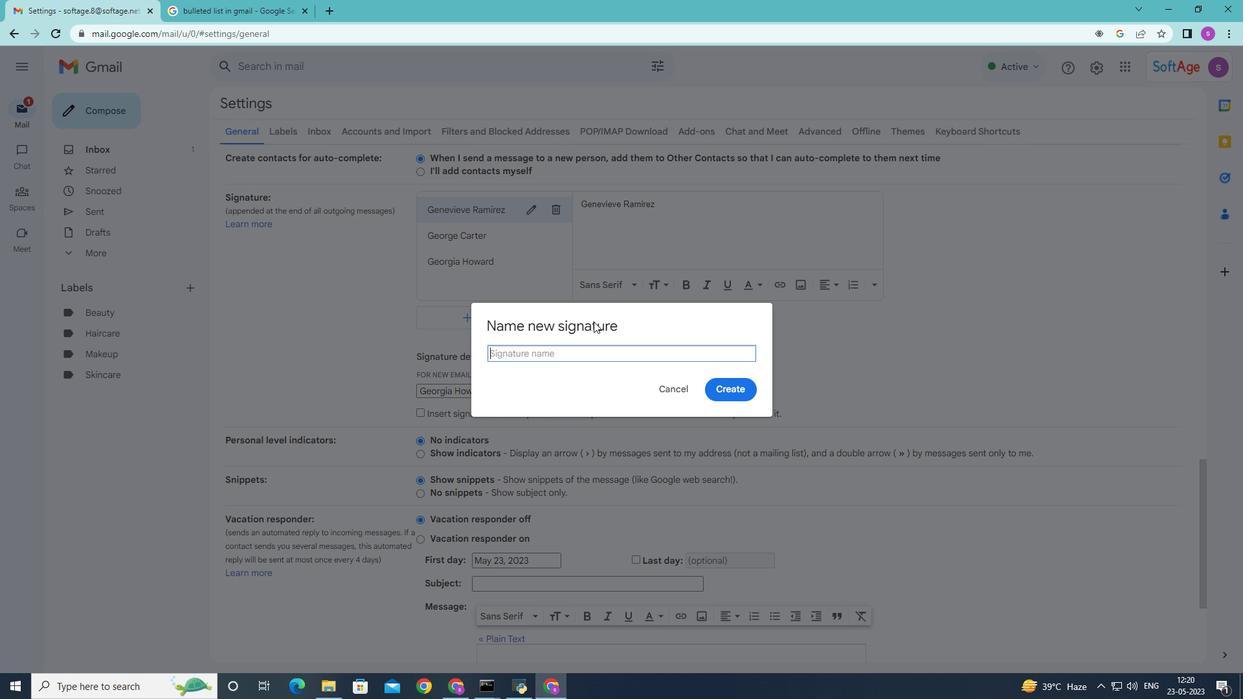 
Action: Key pressed <Key.shift>Gerald<Key.space><Key.shift>Davis<Key.space>
Screenshot: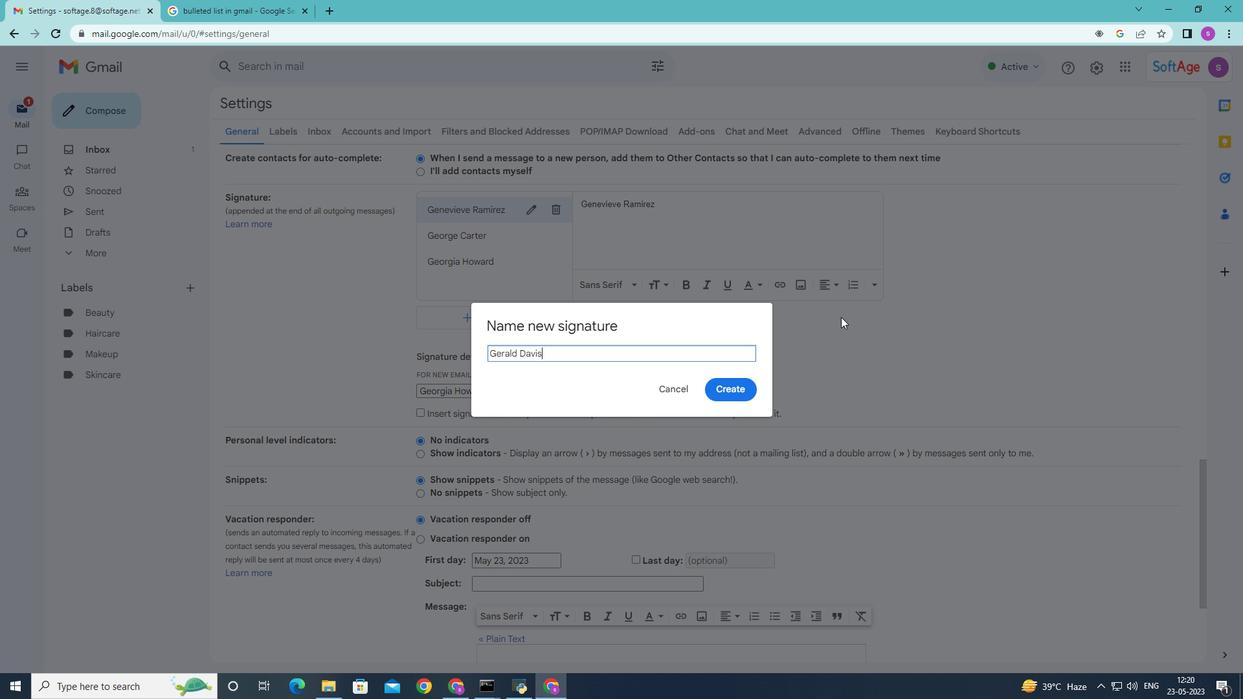 
Action: Mouse moved to (734, 386)
Screenshot: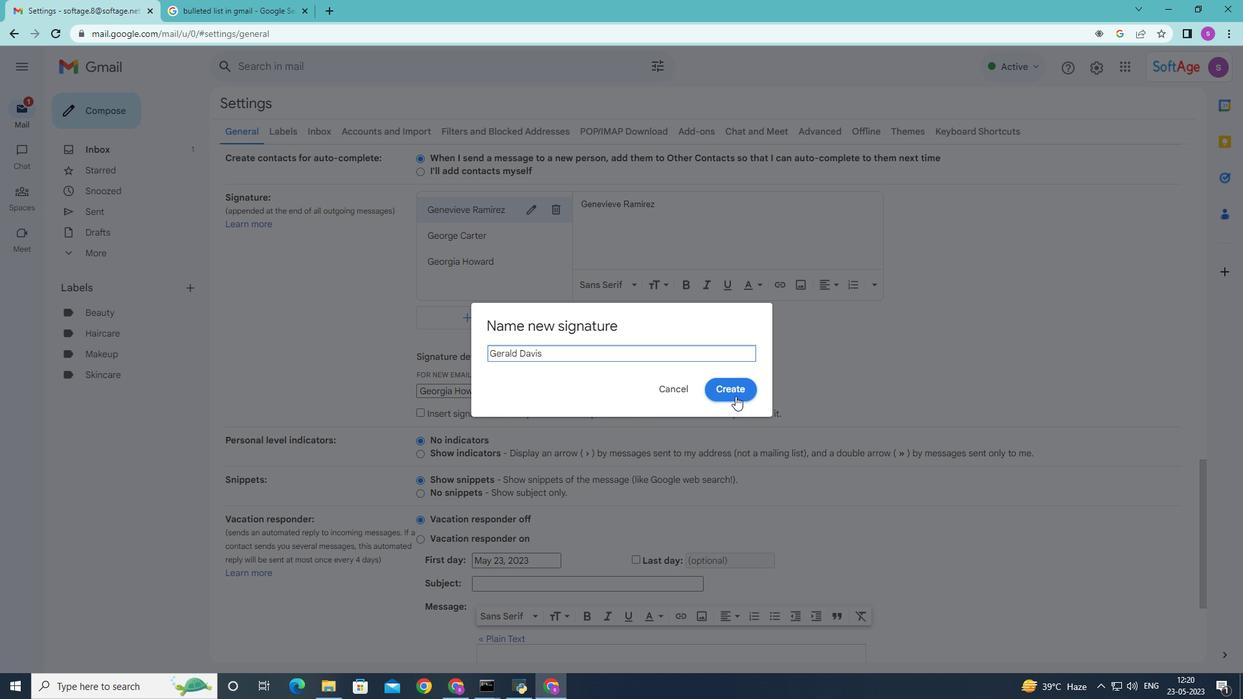 
Action: Mouse pressed left at (734, 386)
Screenshot: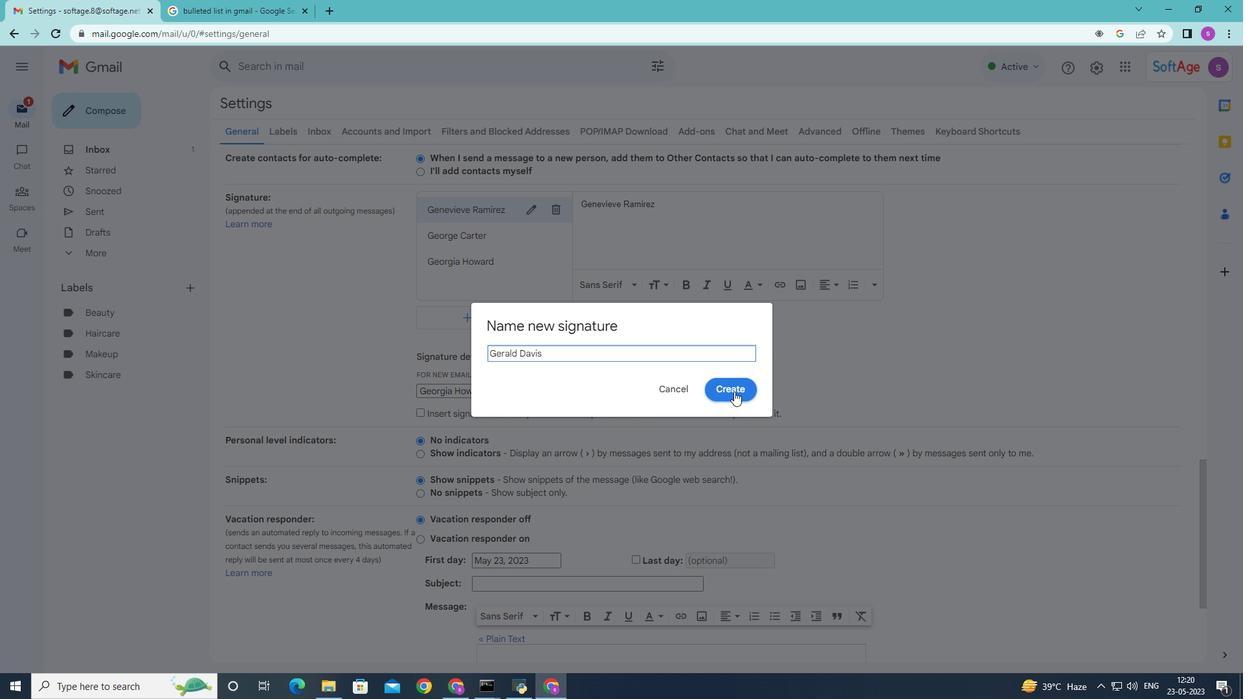 
Action: Mouse moved to (671, 224)
Screenshot: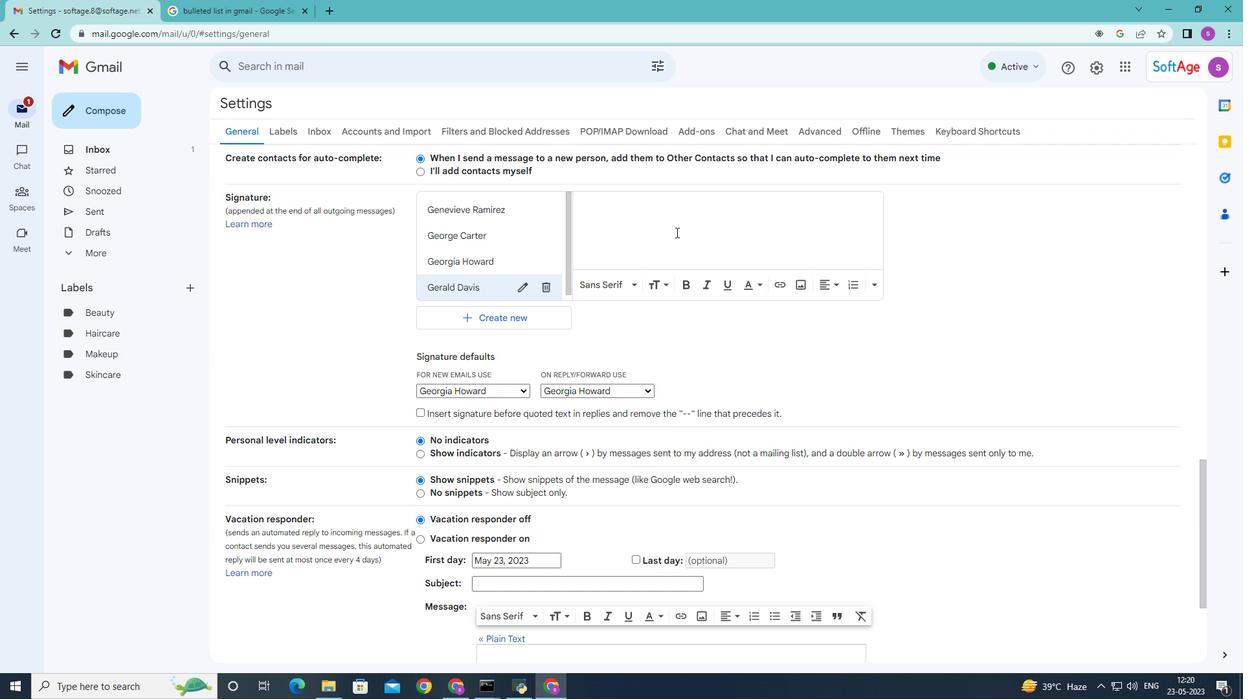 
Action: Key pressed <Key.shift>Gerald<Key.space><Key.shift>Davis<Key.space>
Screenshot: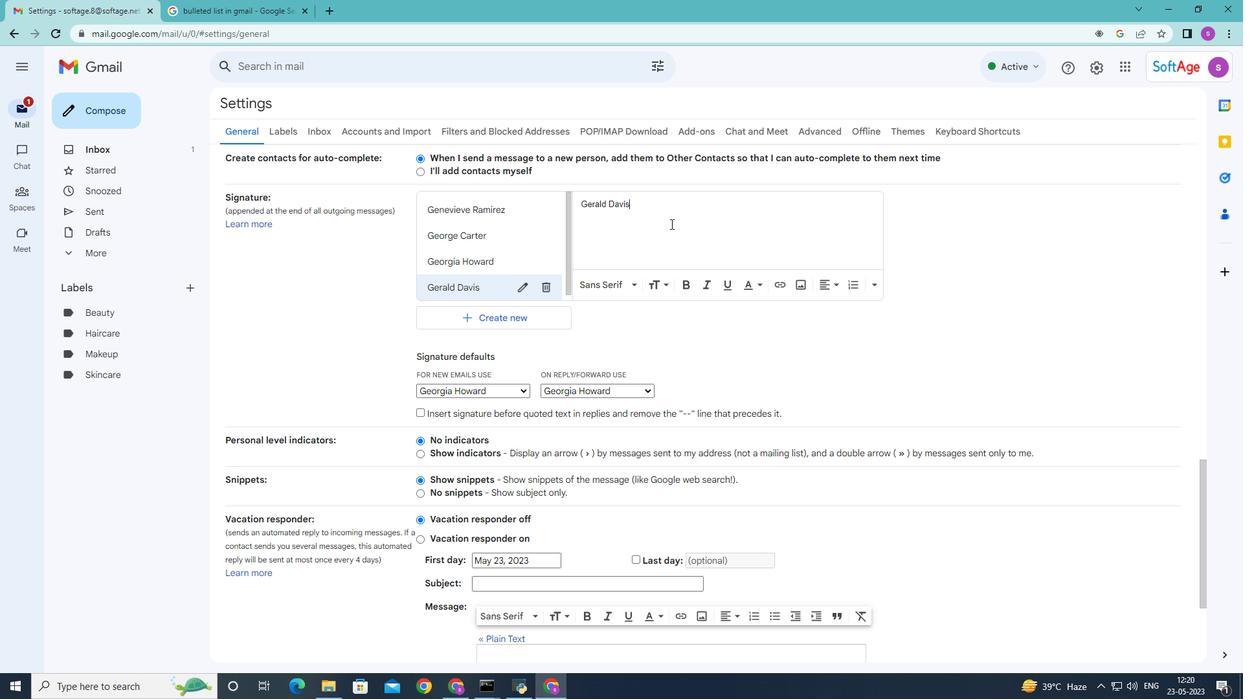 
Action: Mouse moved to (635, 278)
Screenshot: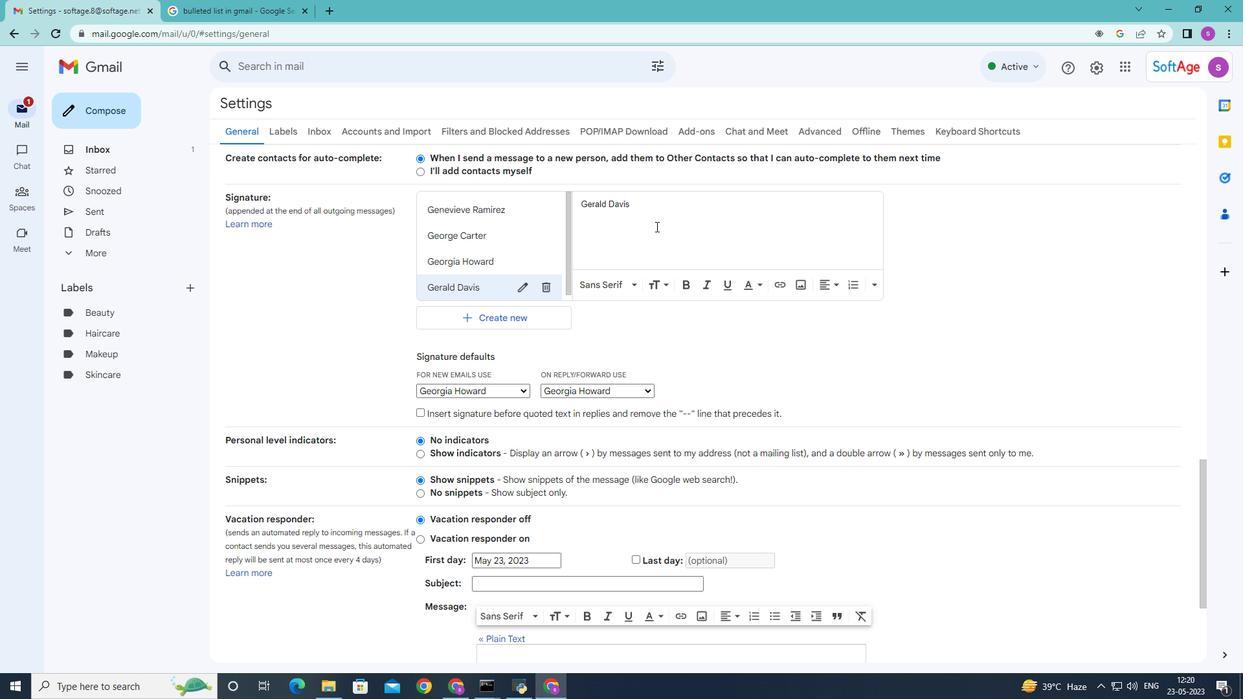 
Action: Mouse scrolled (638, 271) with delta (0, 0)
Screenshot: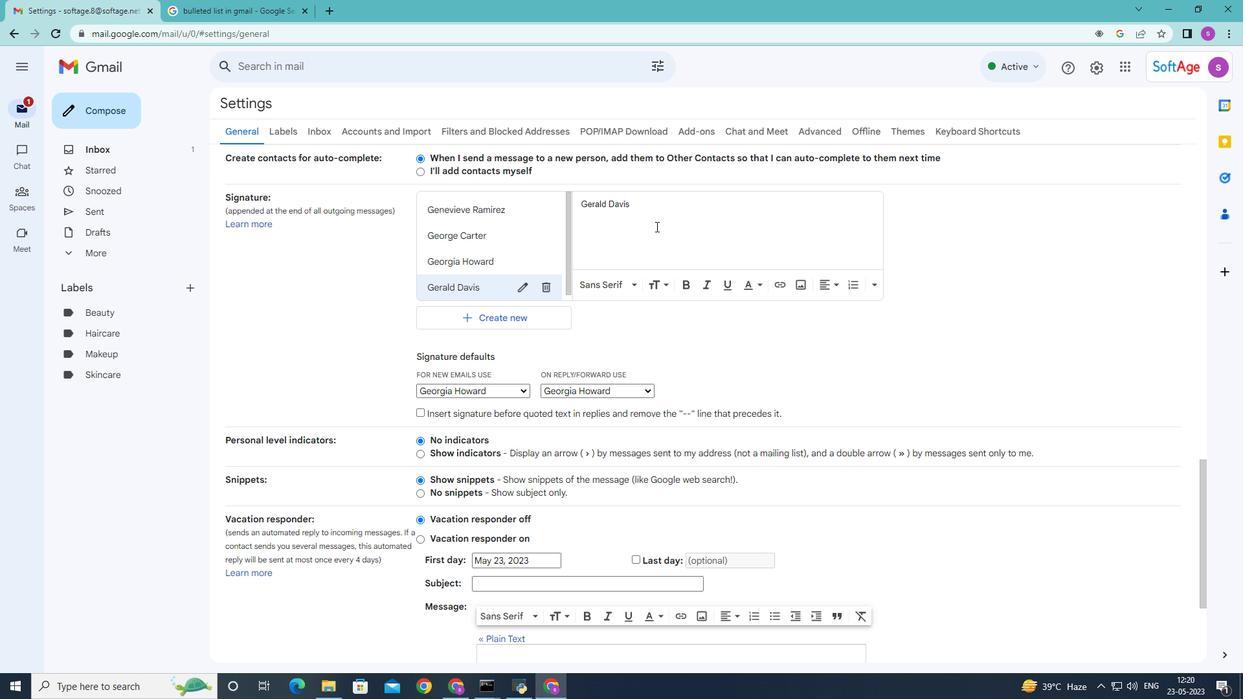 
Action: Mouse moved to (526, 330)
Screenshot: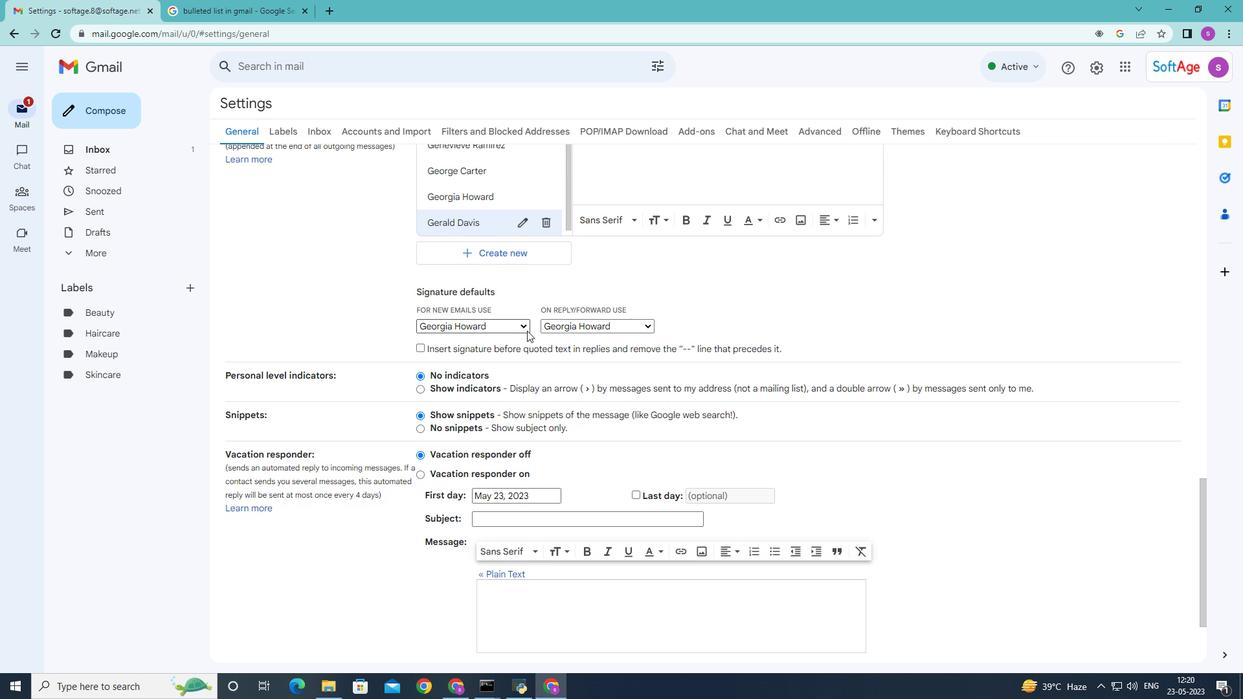 
Action: Mouse pressed left at (526, 330)
Screenshot: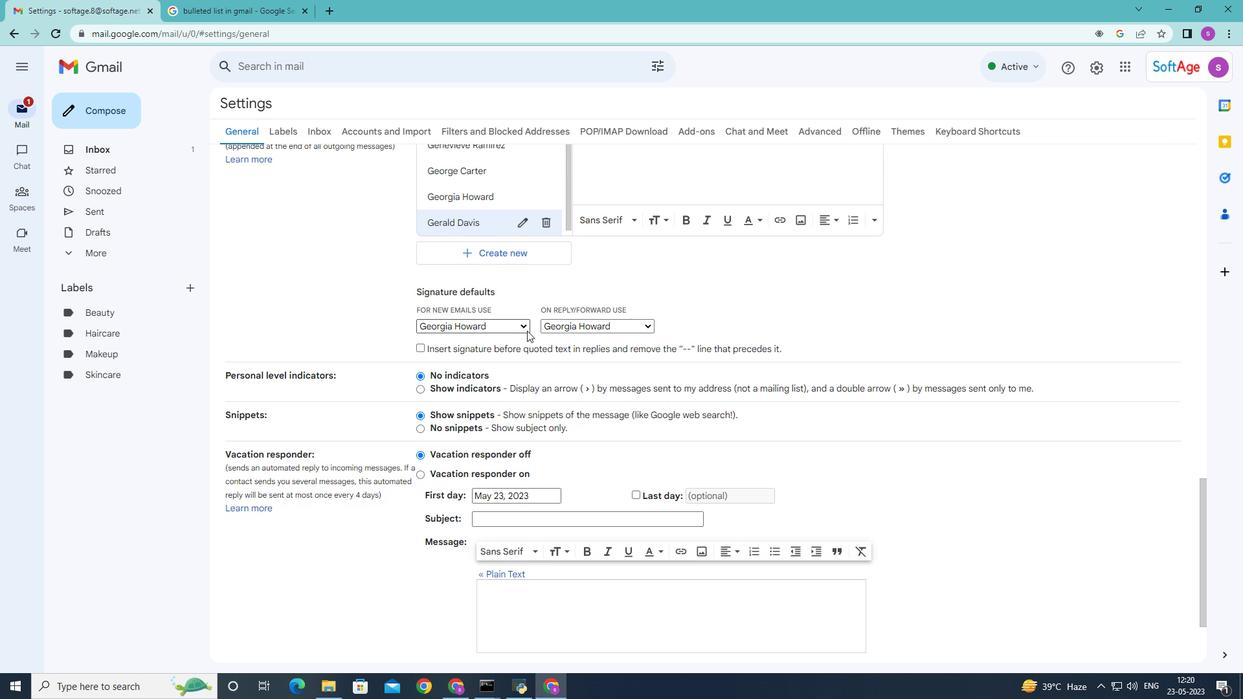 
Action: Mouse moved to (509, 384)
Screenshot: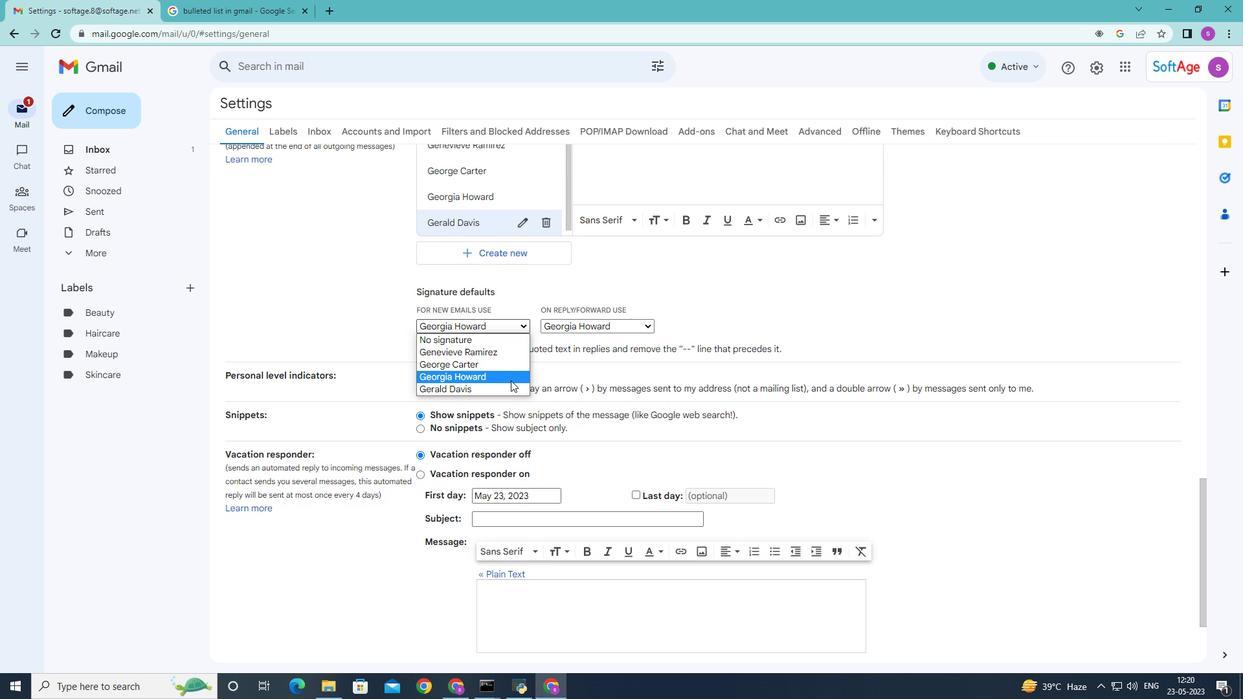 
Action: Mouse pressed left at (509, 384)
Screenshot: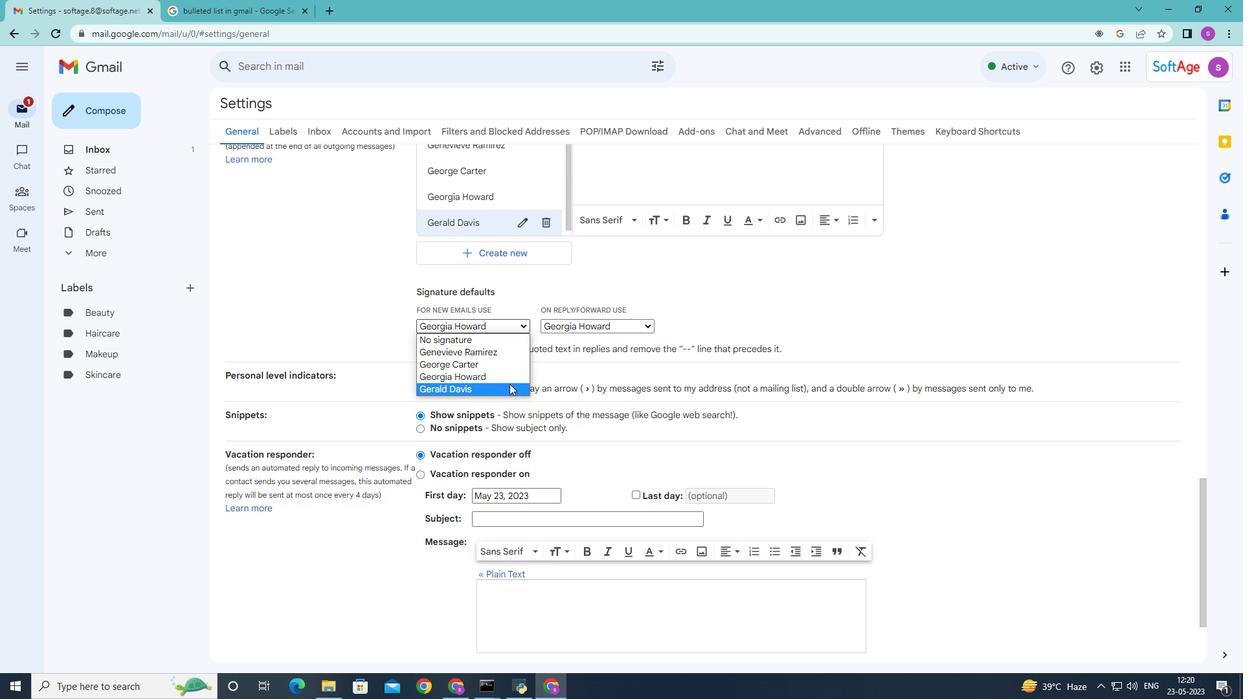 
Action: Mouse moved to (645, 327)
Screenshot: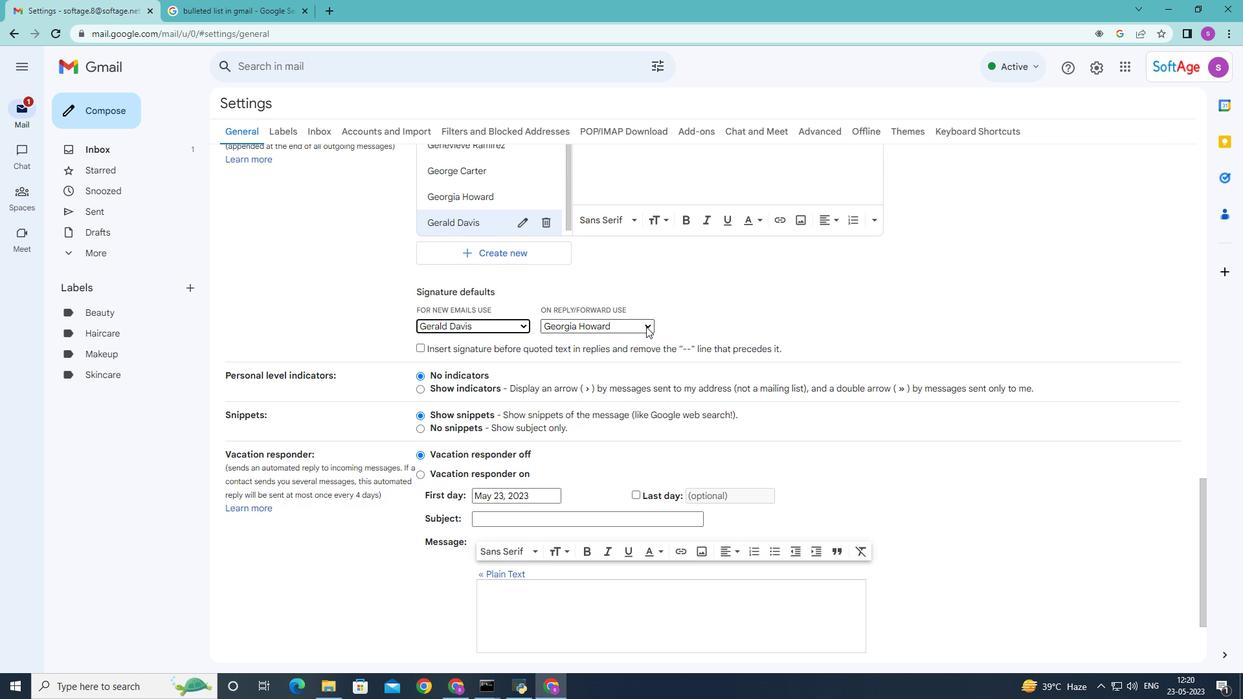 
Action: Mouse pressed left at (645, 327)
Screenshot: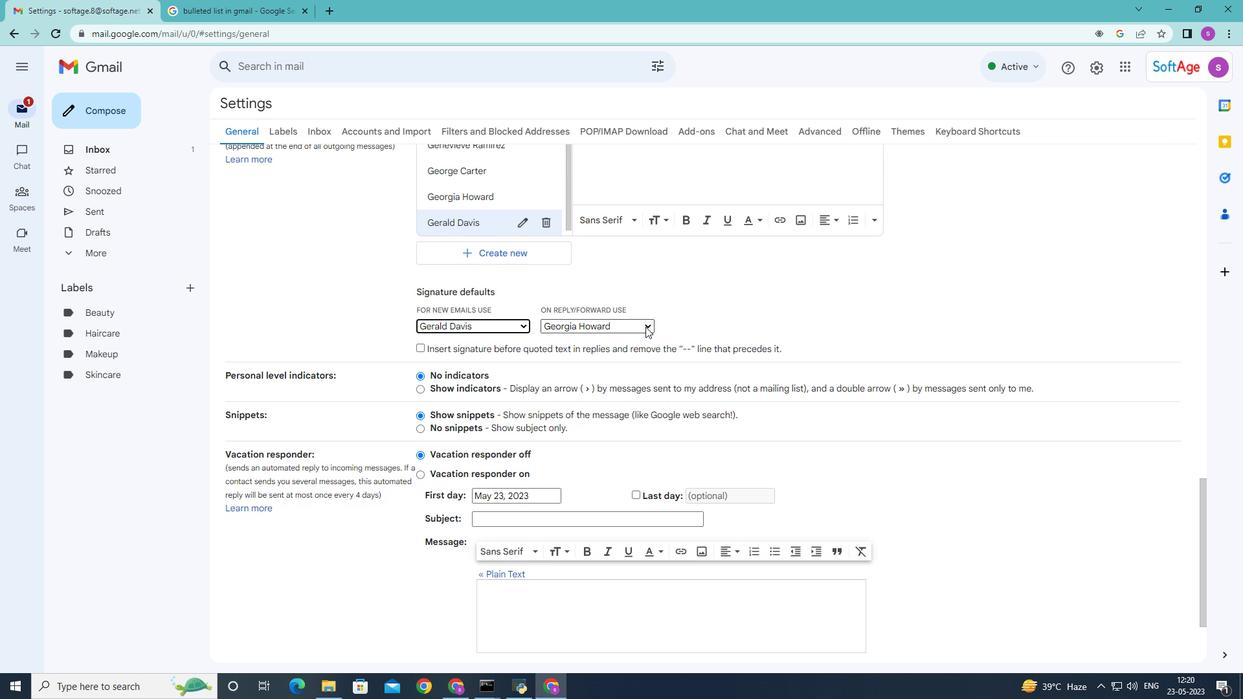 
Action: Mouse moved to (643, 350)
Screenshot: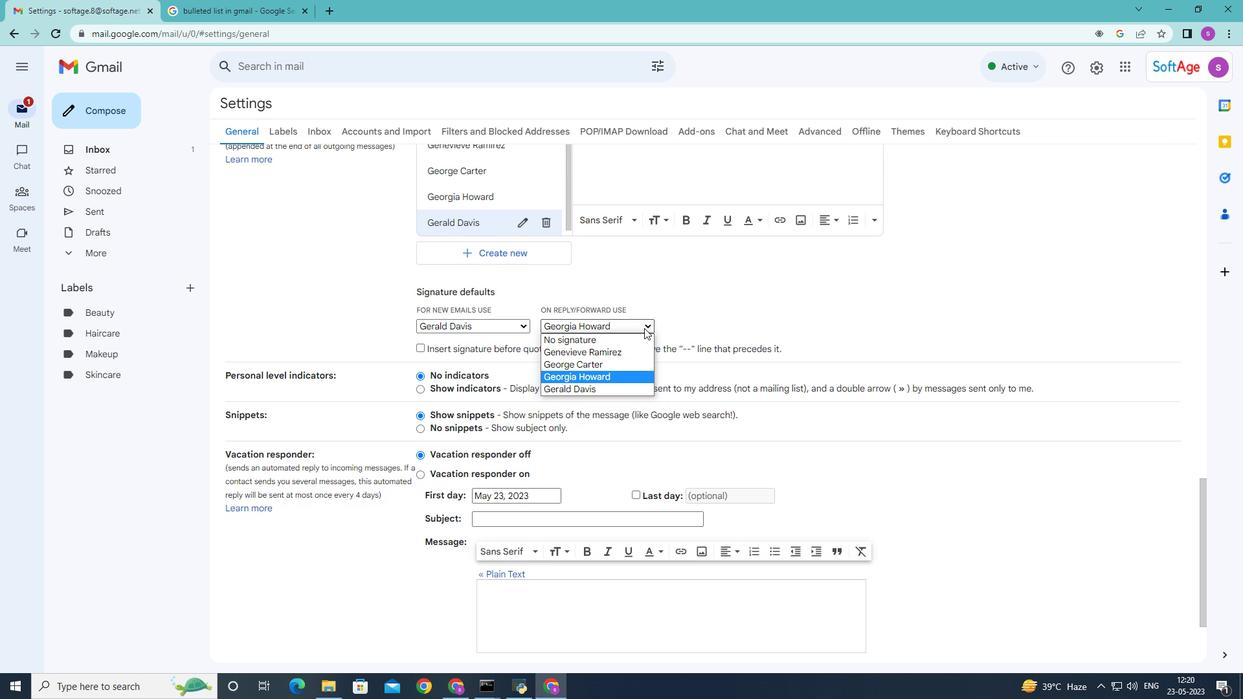 
Action: Mouse scrolled (643, 349) with delta (0, 0)
Screenshot: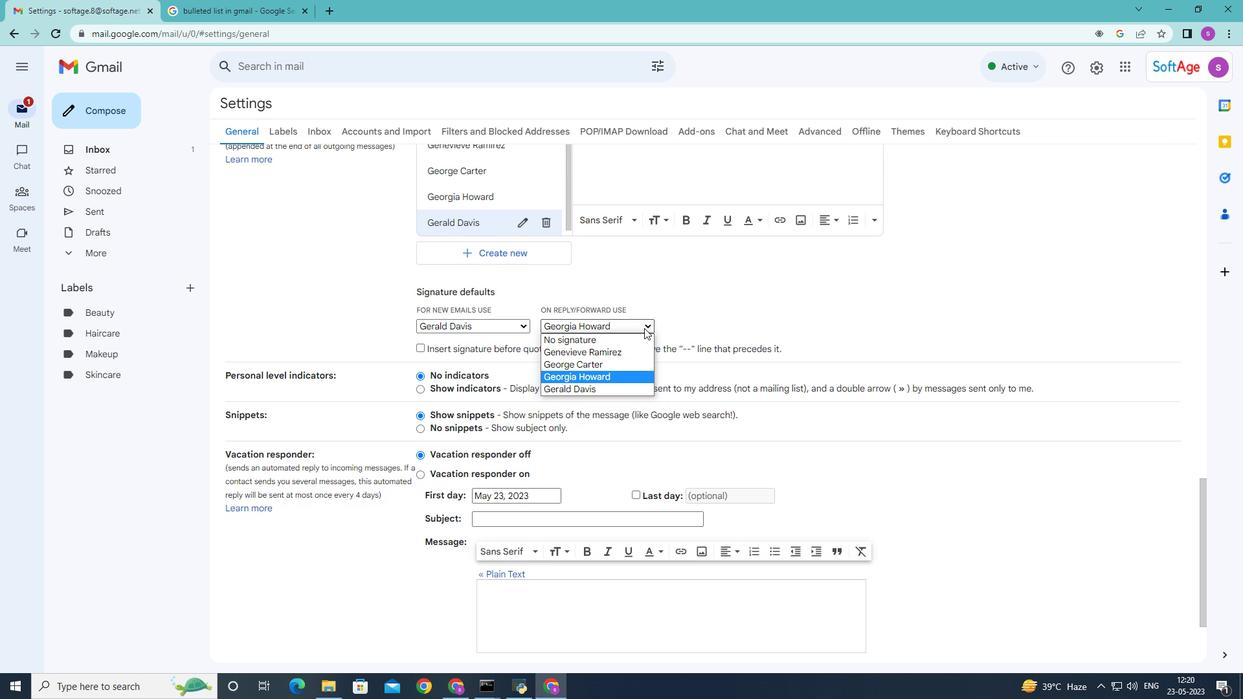 
Action: Mouse scrolled (643, 349) with delta (0, 0)
Screenshot: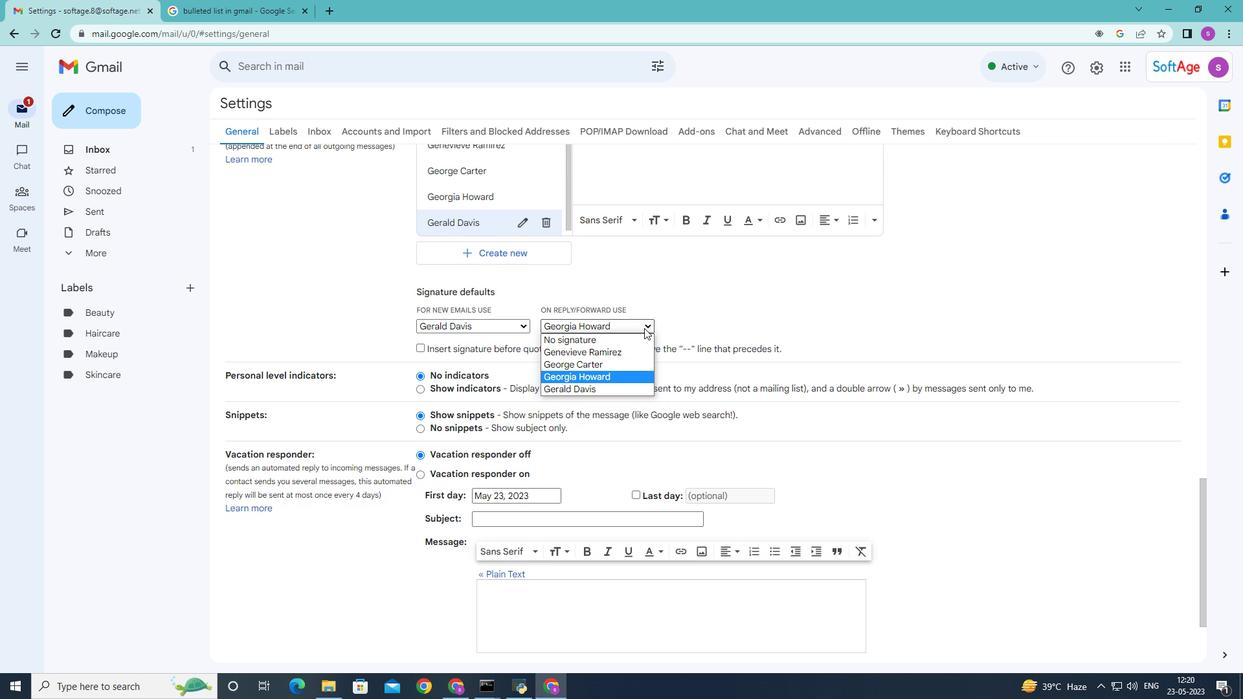 
Action: Mouse scrolled (643, 349) with delta (0, 0)
Screenshot: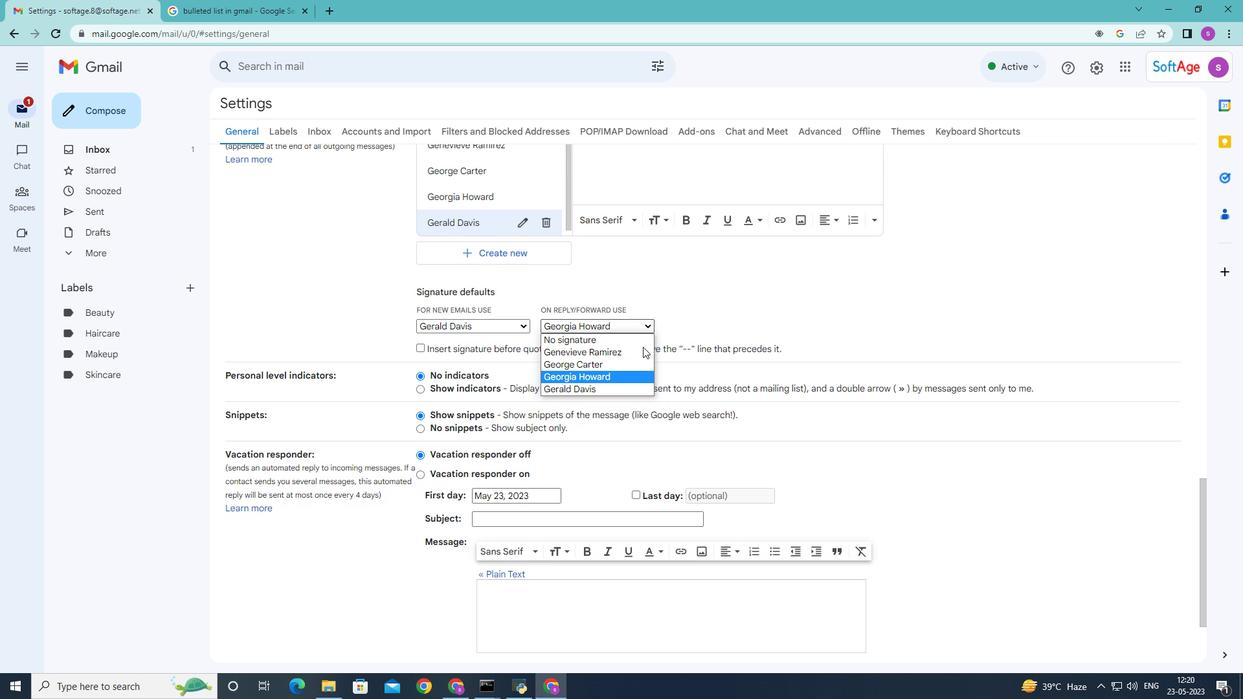 
Action: Mouse moved to (617, 386)
Screenshot: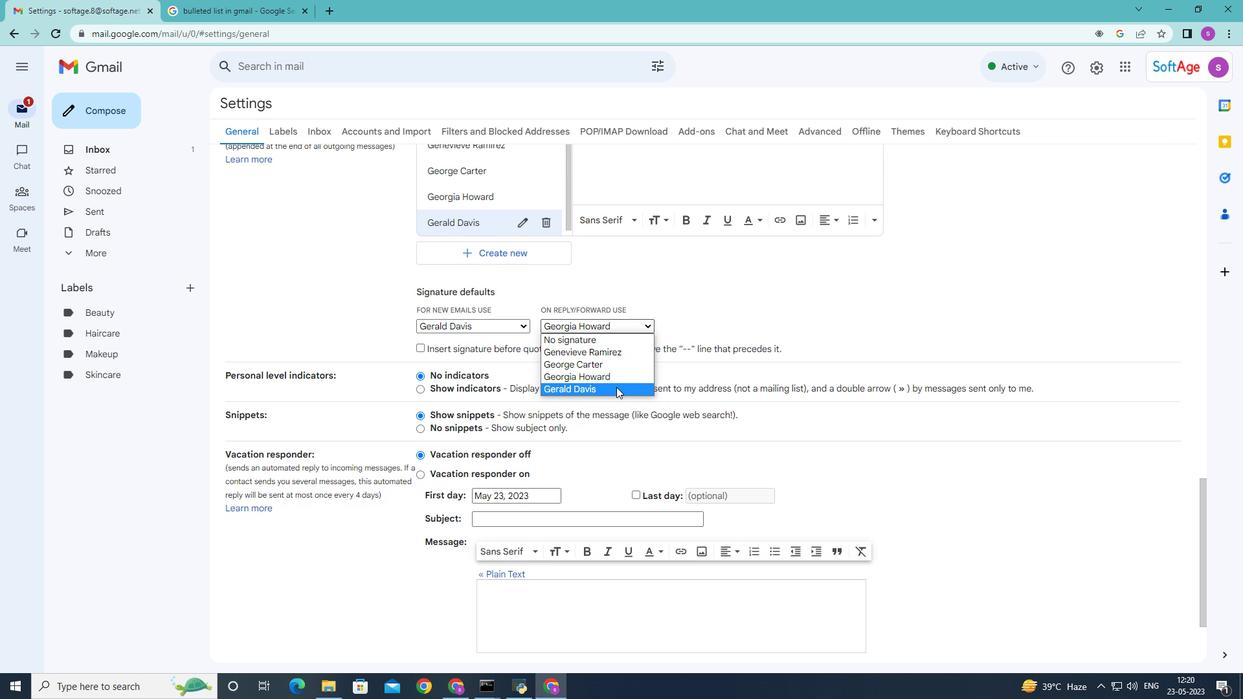 
Action: Mouse pressed left at (617, 386)
Screenshot: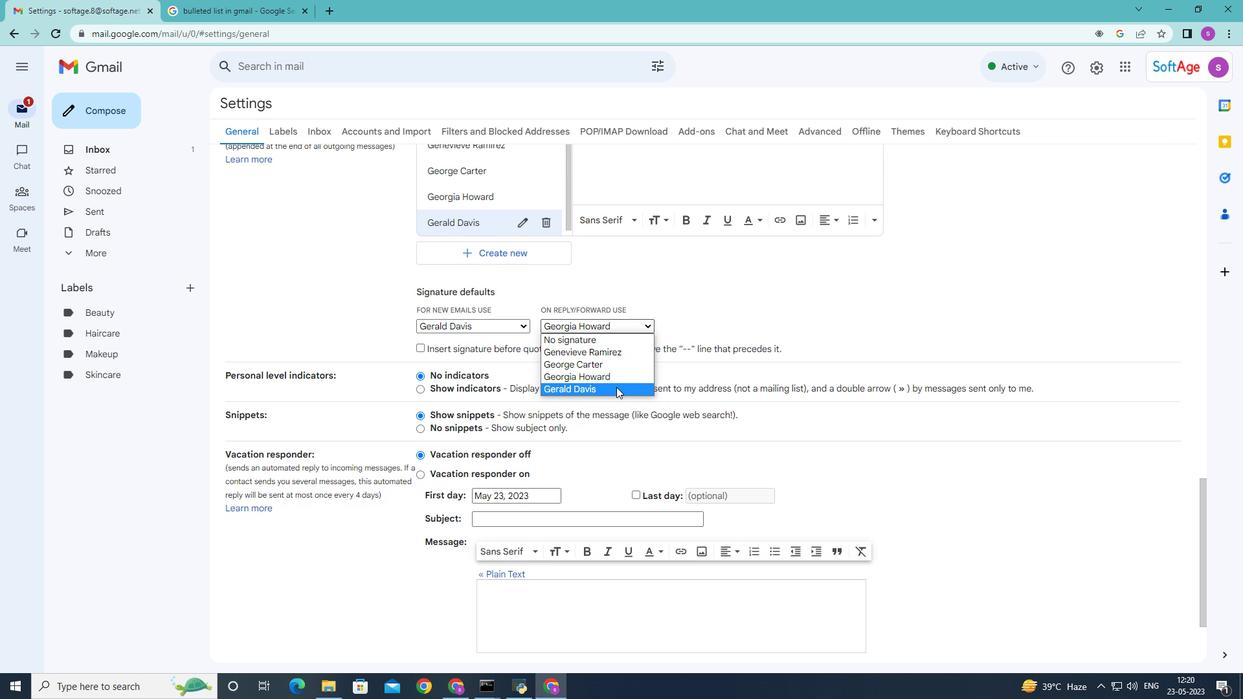 
Action: Mouse moved to (882, 374)
Screenshot: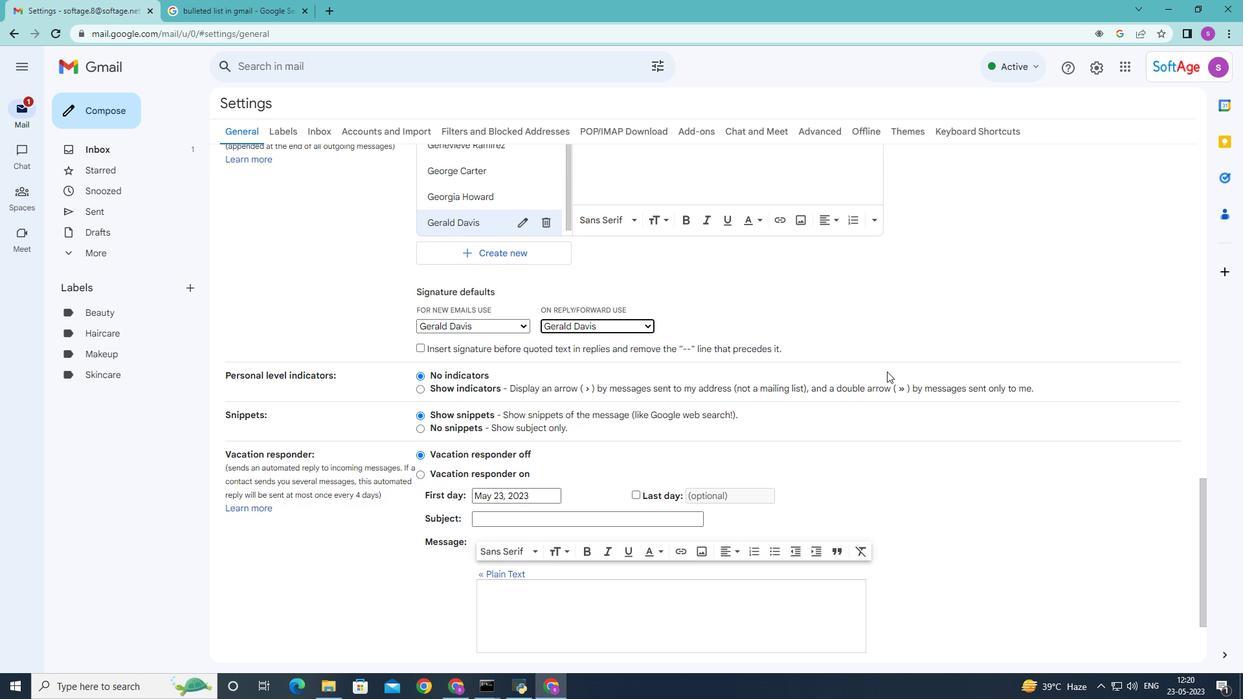 
Action: Mouse scrolled (882, 373) with delta (0, 0)
Screenshot: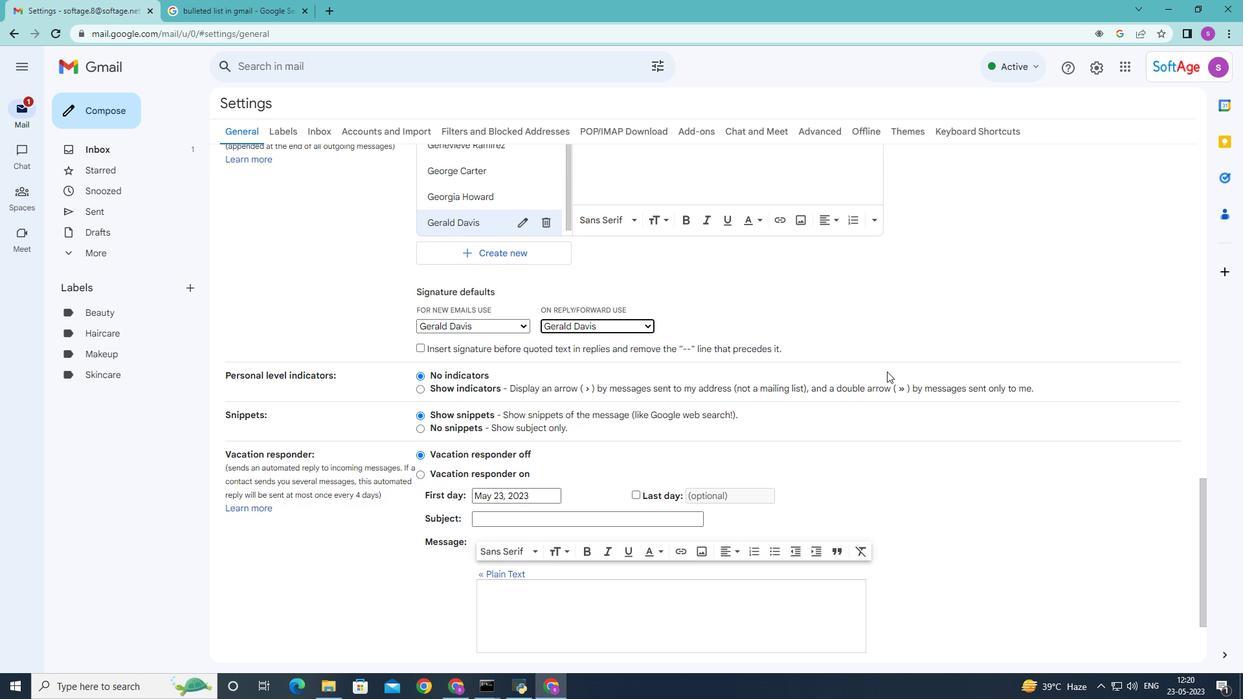 
Action: Mouse moved to (881, 375)
Screenshot: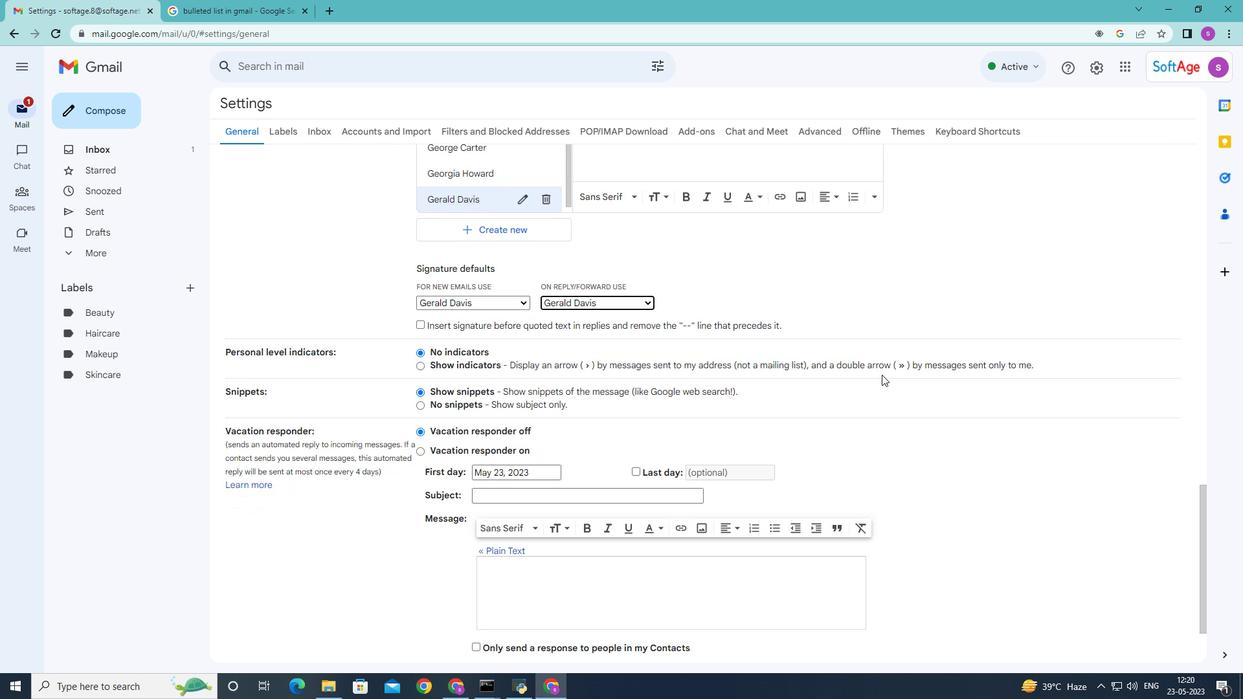 
Action: Mouse scrolled (881, 374) with delta (0, 0)
Screenshot: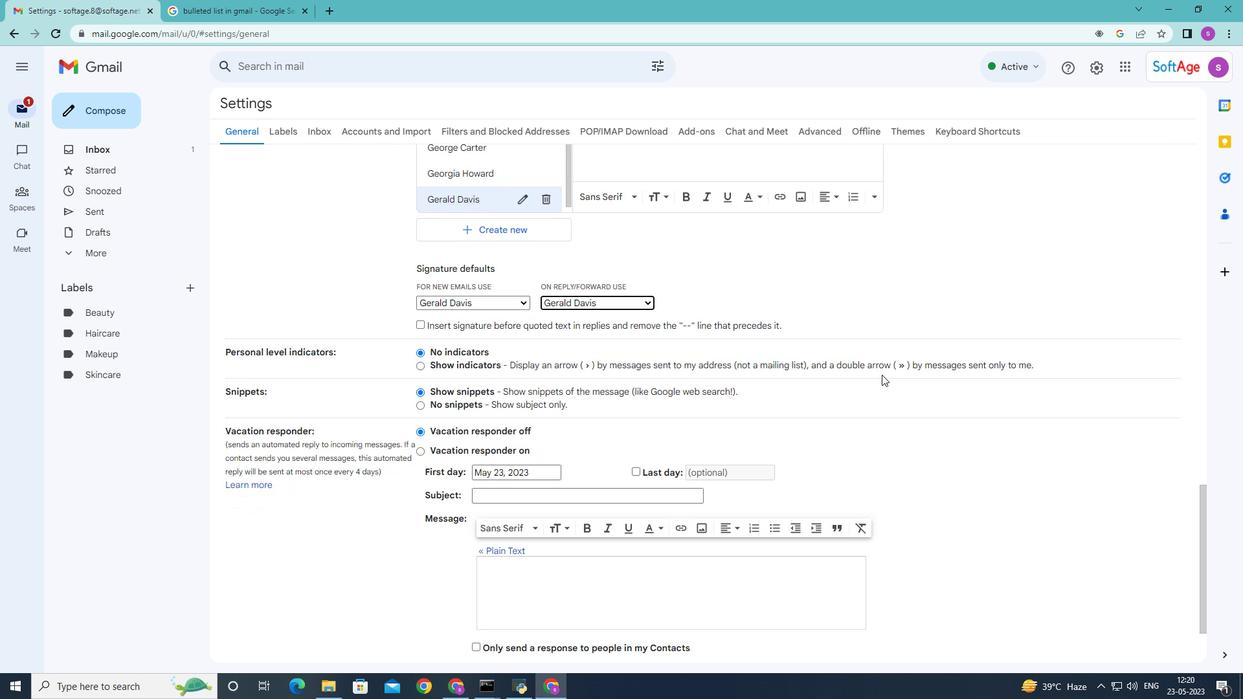 
Action: Mouse moved to (881, 375)
Screenshot: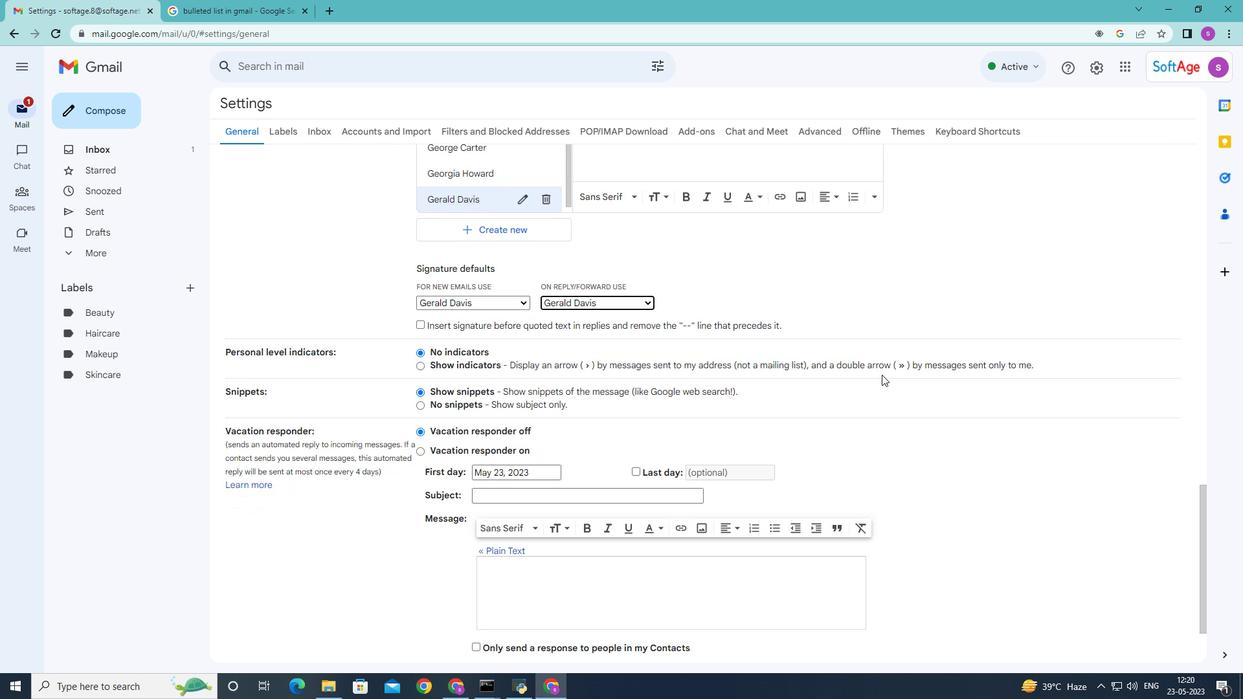
Action: Mouse scrolled (881, 374) with delta (0, 0)
Screenshot: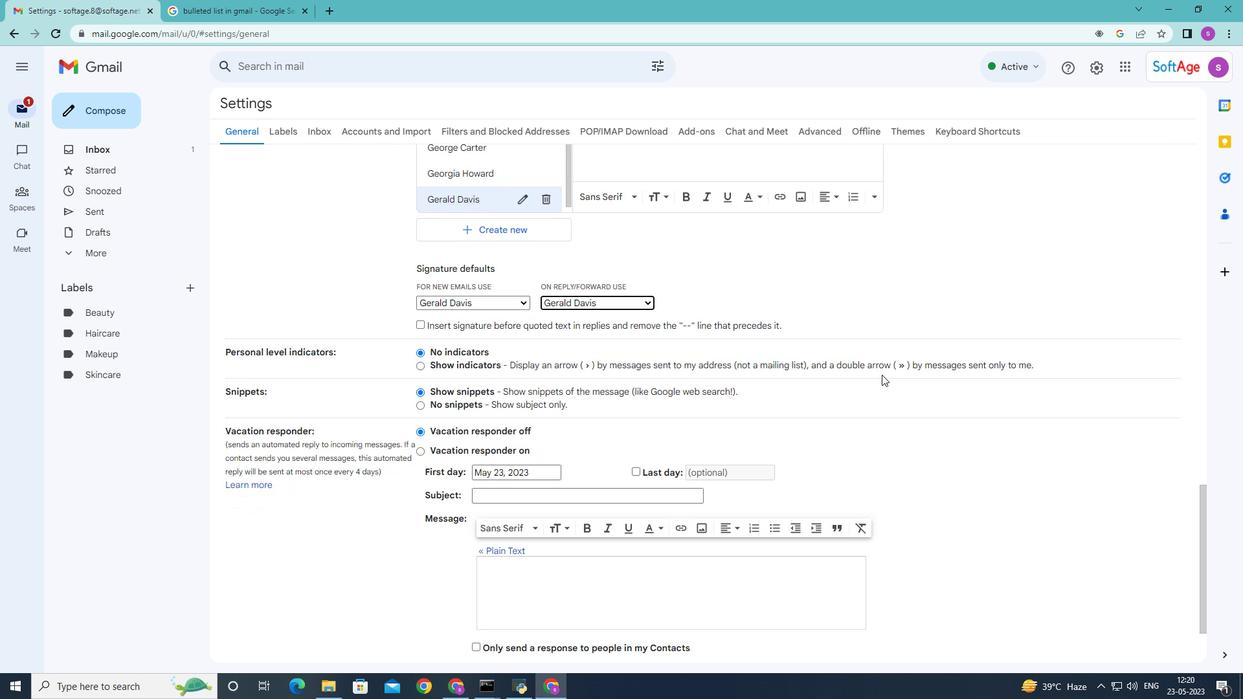 
Action: Mouse scrolled (881, 375) with delta (0, 0)
Screenshot: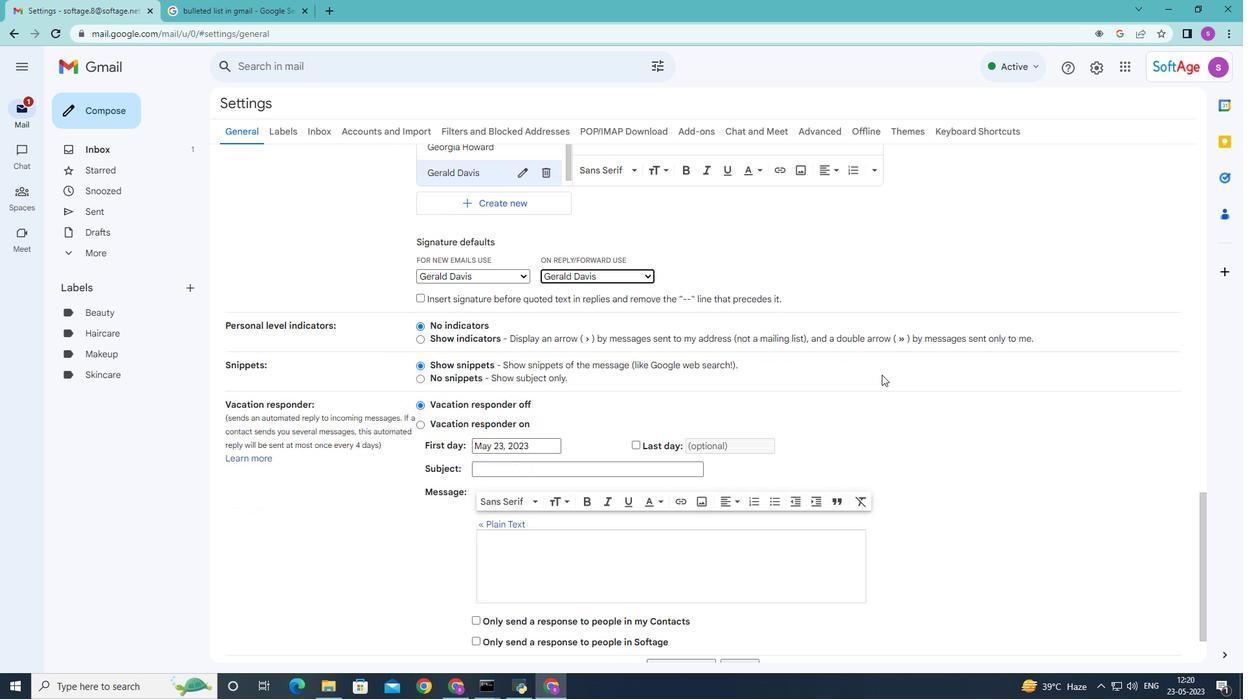 
Action: Mouse scrolled (881, 374) with delta (0, 0)
Screenshot: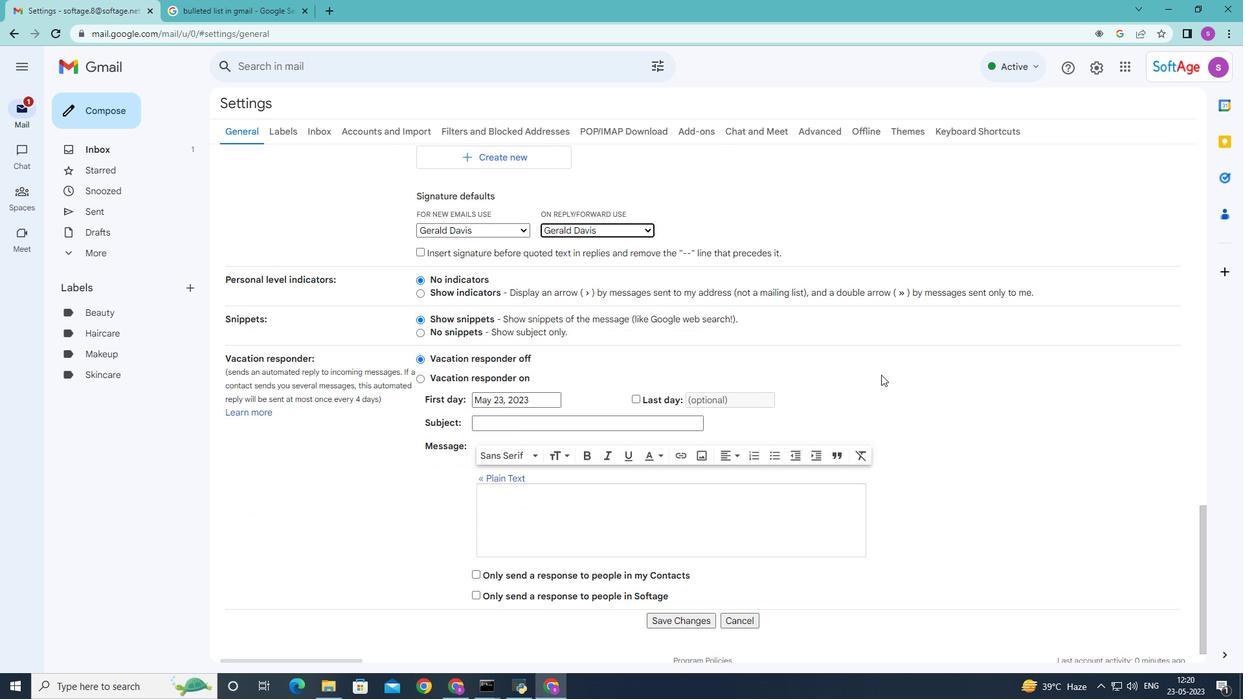 
Action: Mouse scrolled (881, 374) with delta (0, 0)
Screenshot: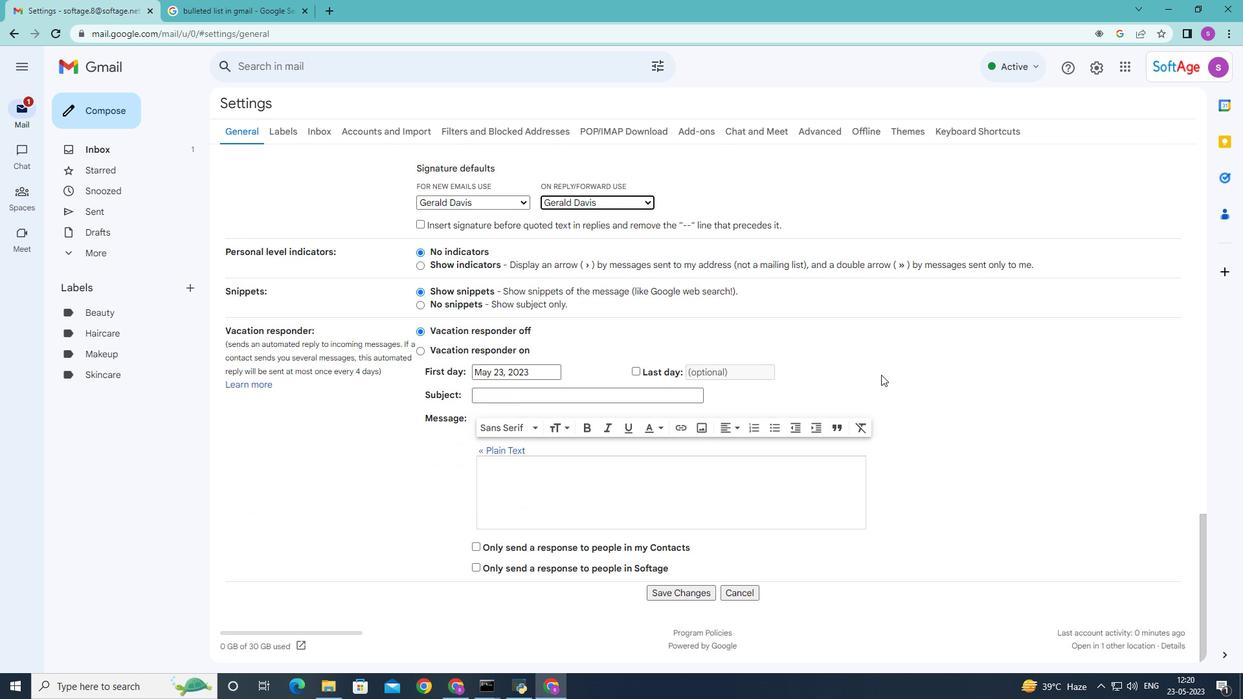 
Action: Mouse moved to (881, 375)
Screenshot: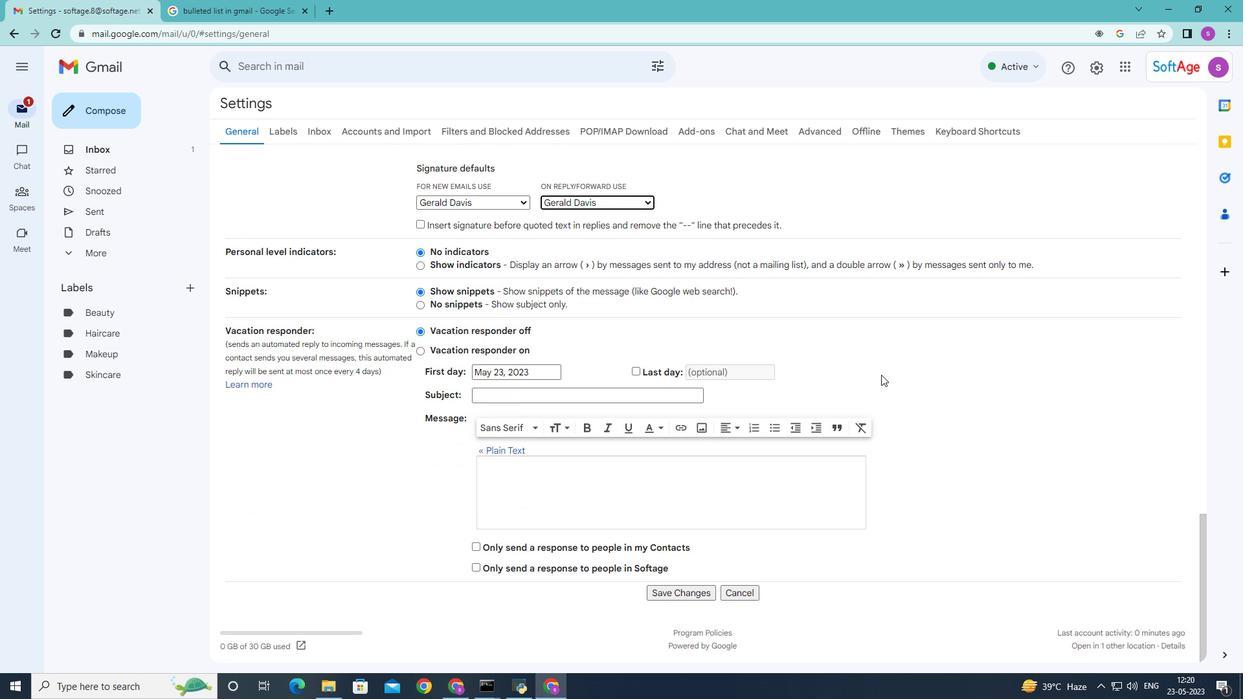 
Action: Mouse scrolled (881, 374) with delta (0, 0)
Screenshot: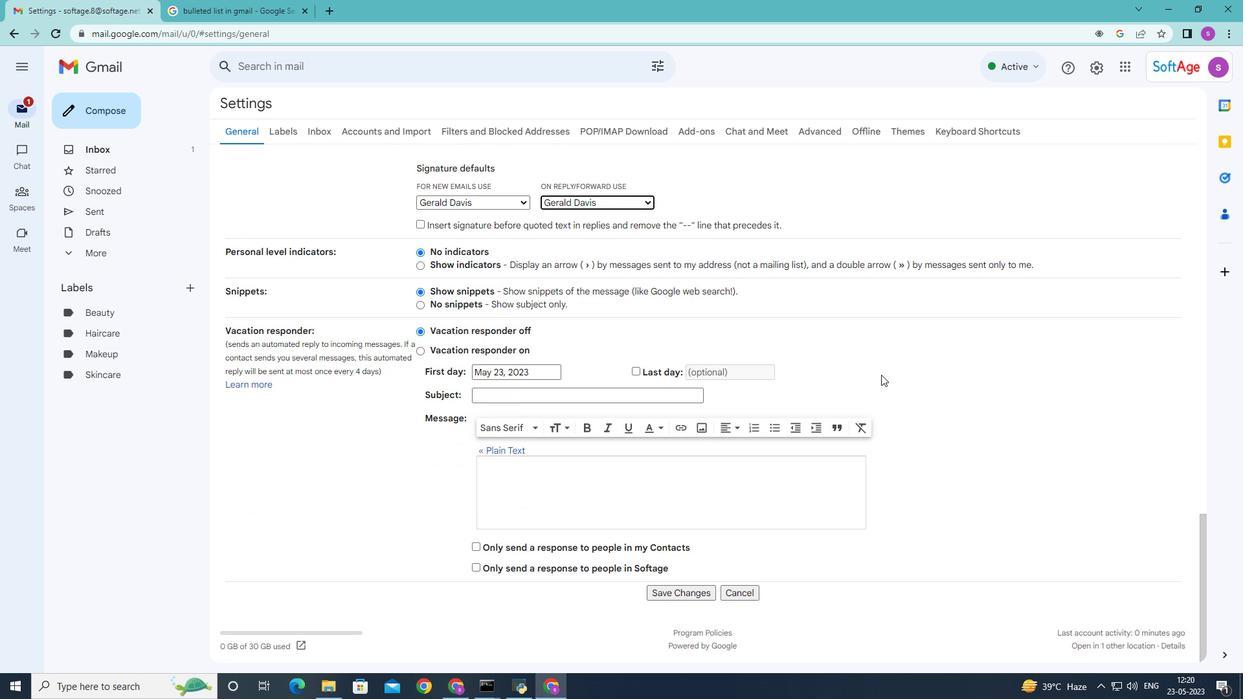 
Action: Mouse moved to (678, 590)
Screenshot: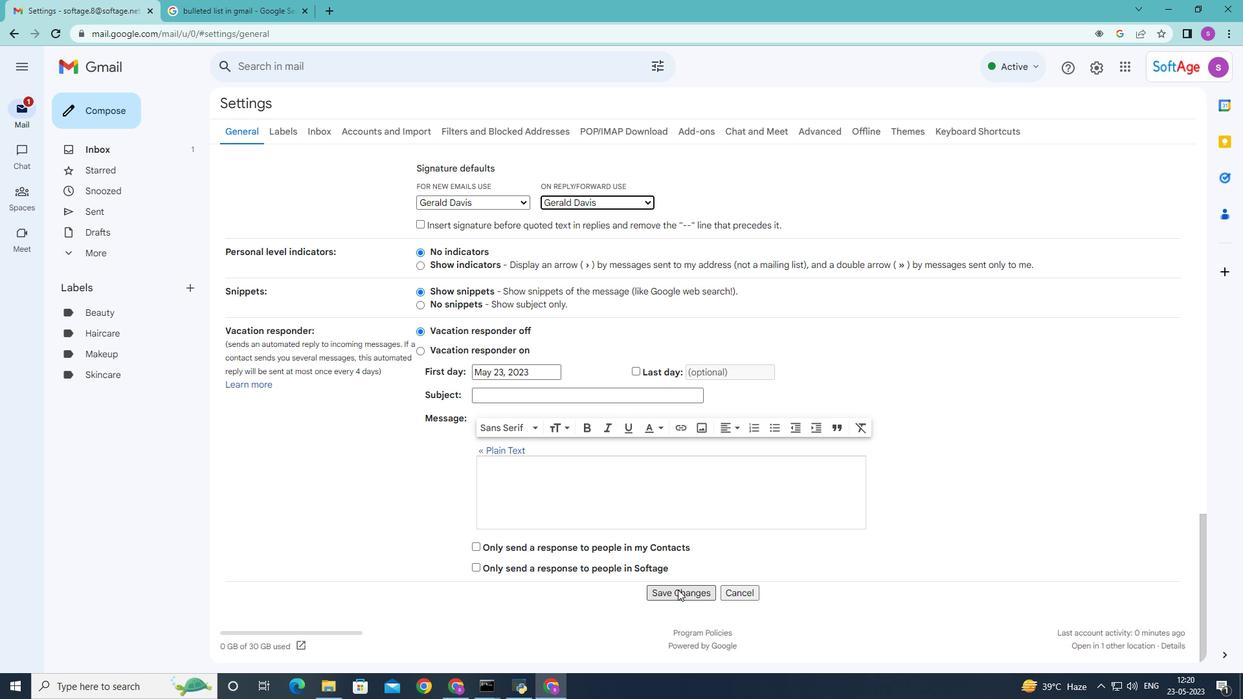 
Action: Mouse pressed left at (678, 590)
Screenshot: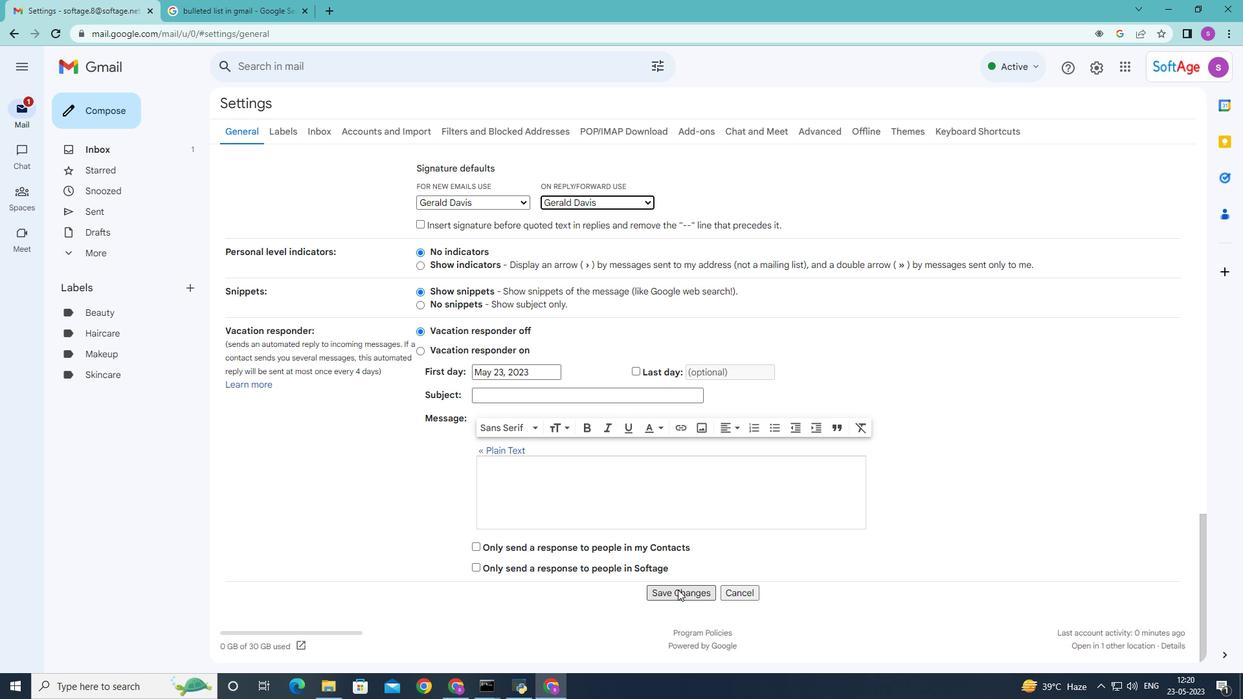 
Action: Mouse moved to (391, 174)
Screenshot: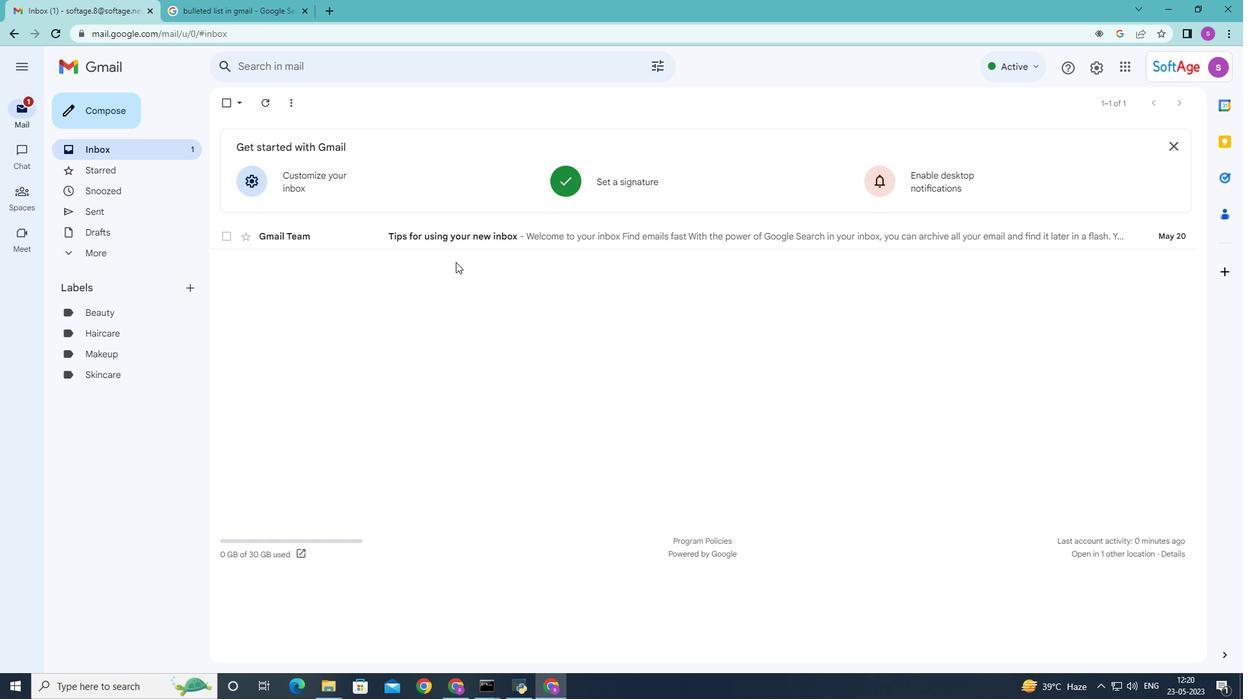 
Action: Mouse scrolled (391, 174) with delta (0, 0)
Screenshot: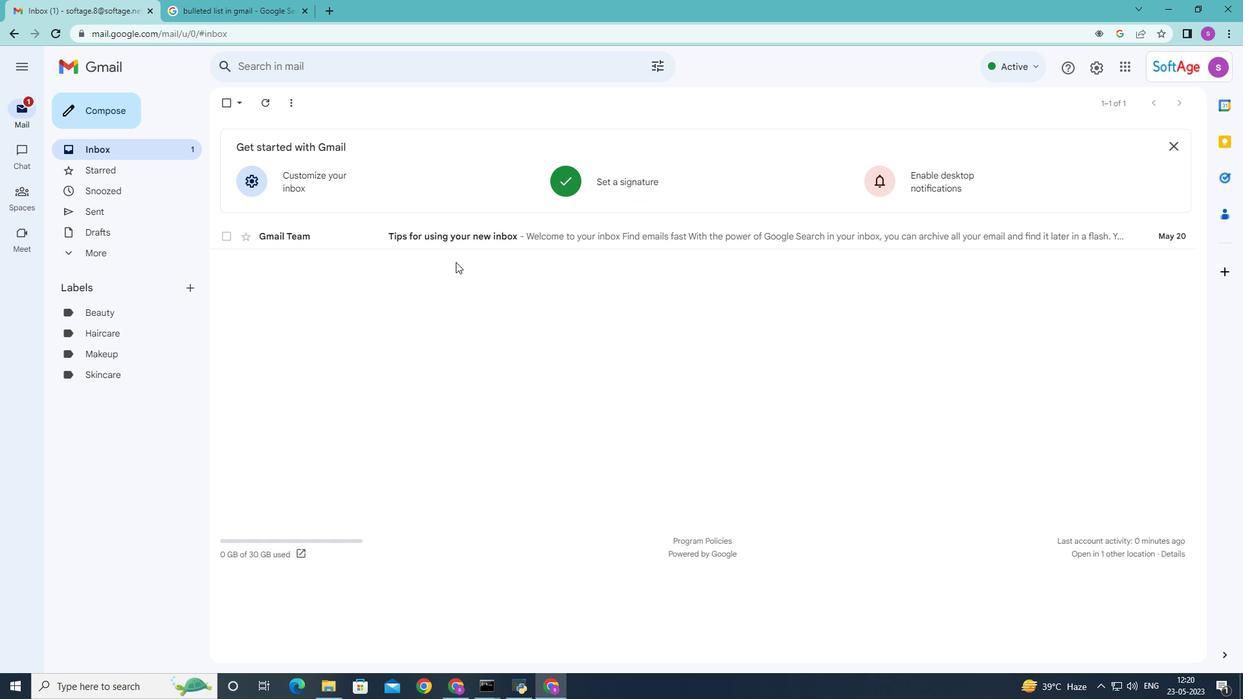
Action: Mouse moved to (95, 113)
Screenshot: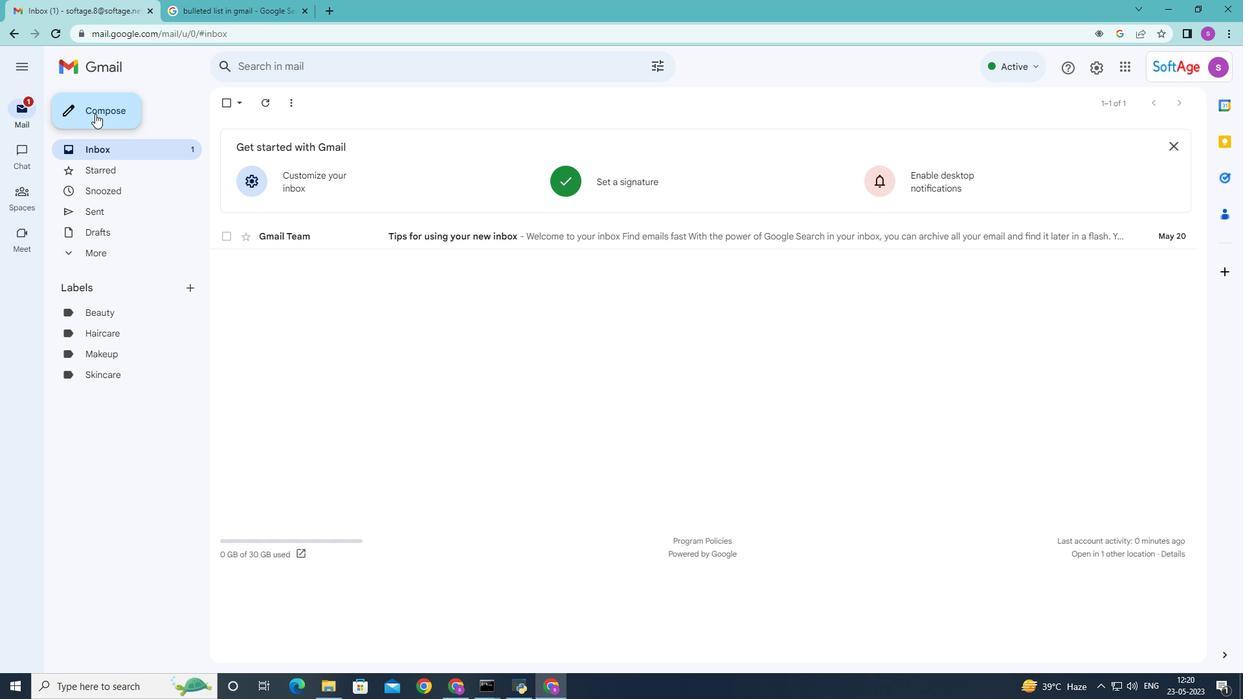 
Action: Mouse pressed left at (95, 113)
Screenshot: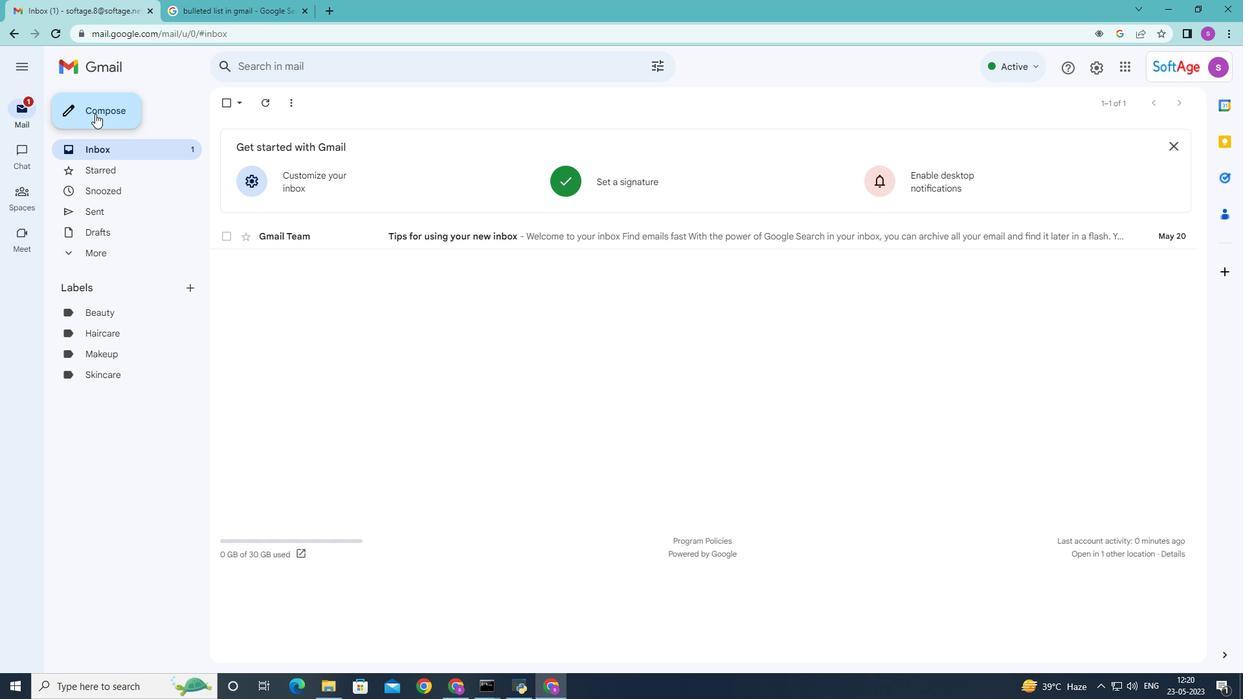 
Action: Mouse moved to (858, 341)
Screenshot: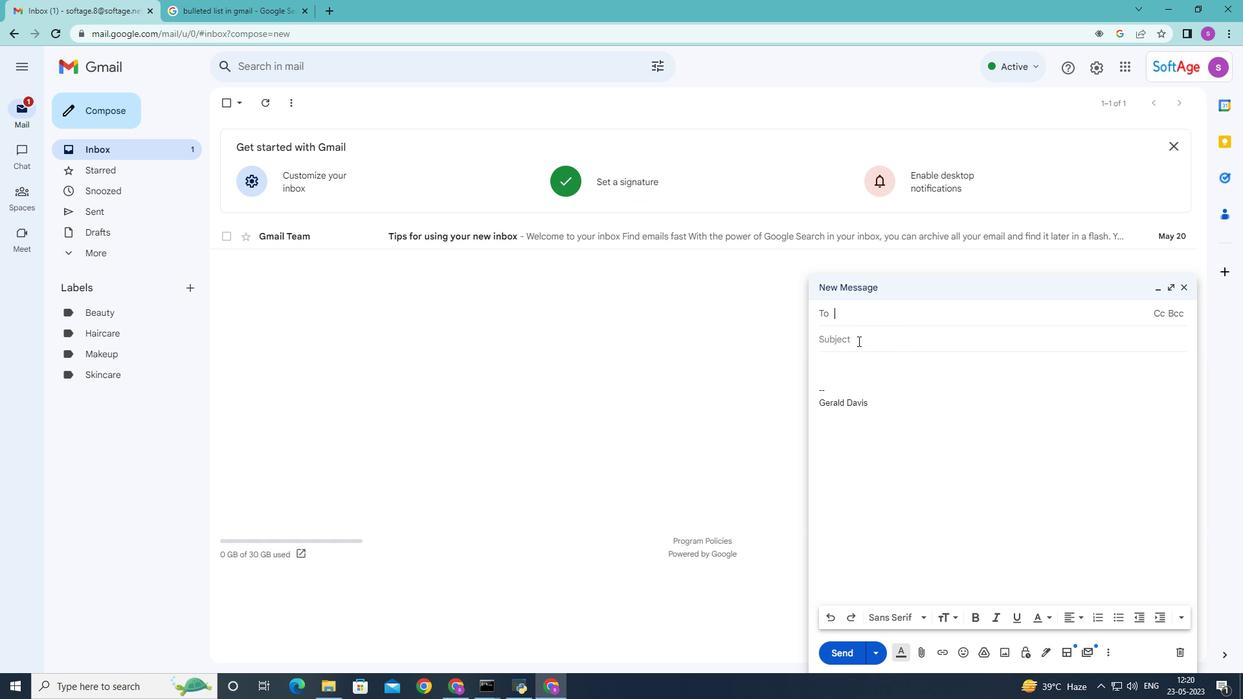 
Action: Mouse pressed left at (858, 341)
Screenshot: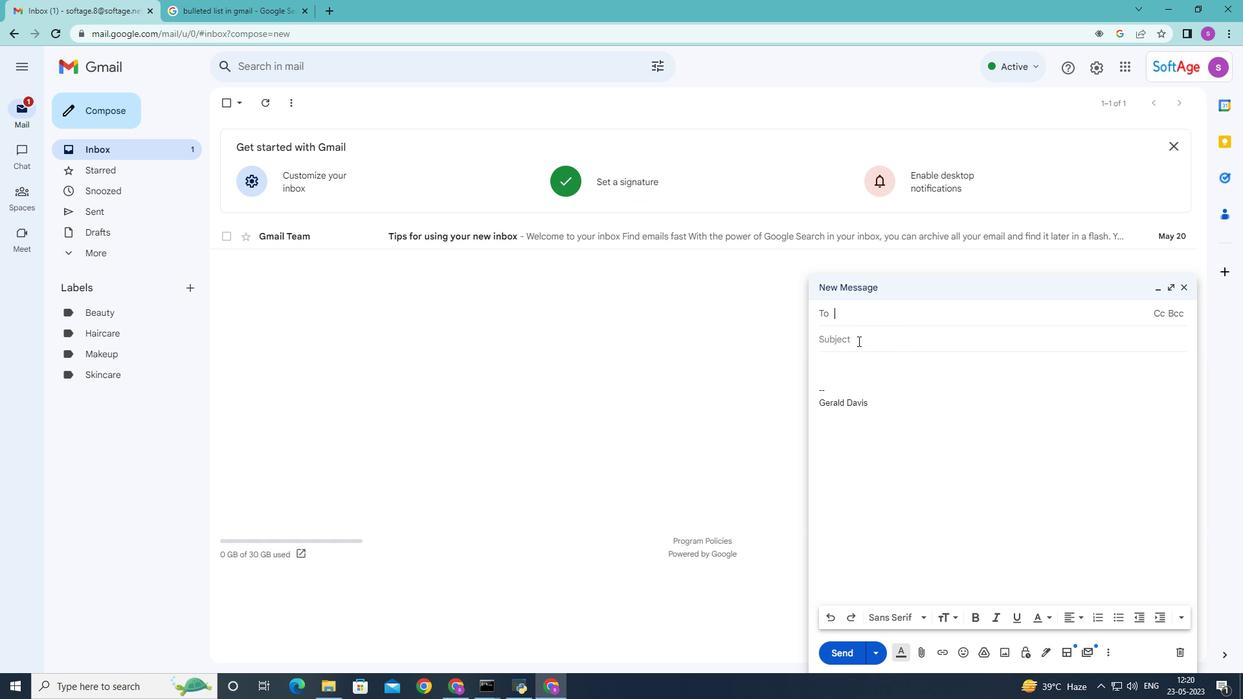 
Action: Mouse moved to (859, 340)
Screenshot: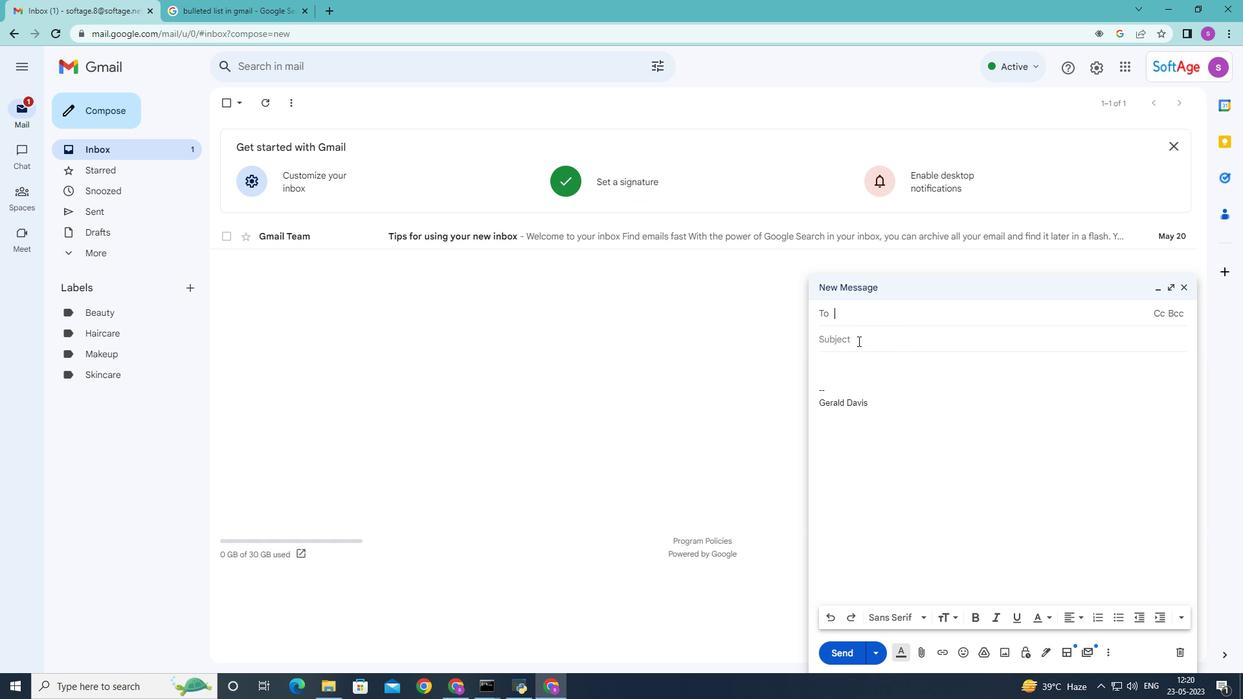 
Action: Key pressed <Key.shift>Update<Key.space>on<Key.space>a<Key.space>vacation<Key.space>
Screenshot: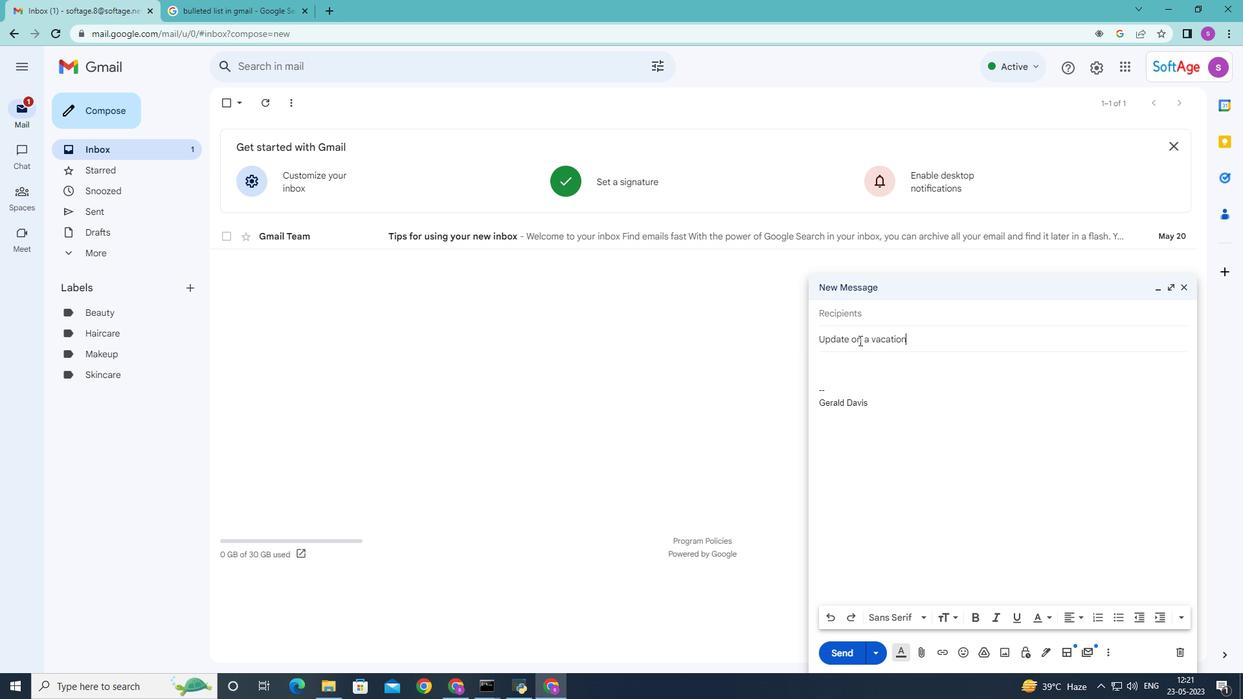 
Action: Mouse moved to (836, 368)
Screenshot: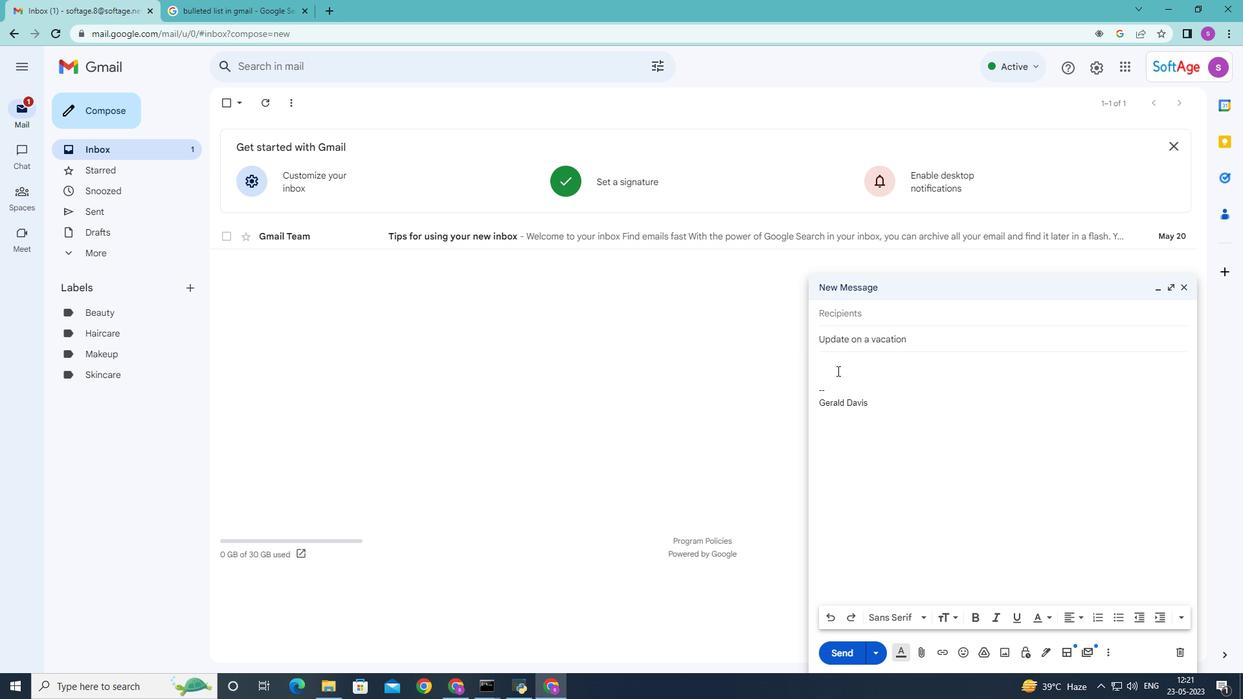 
Action: Mouse pressed left at (836, 368)
Screenshot: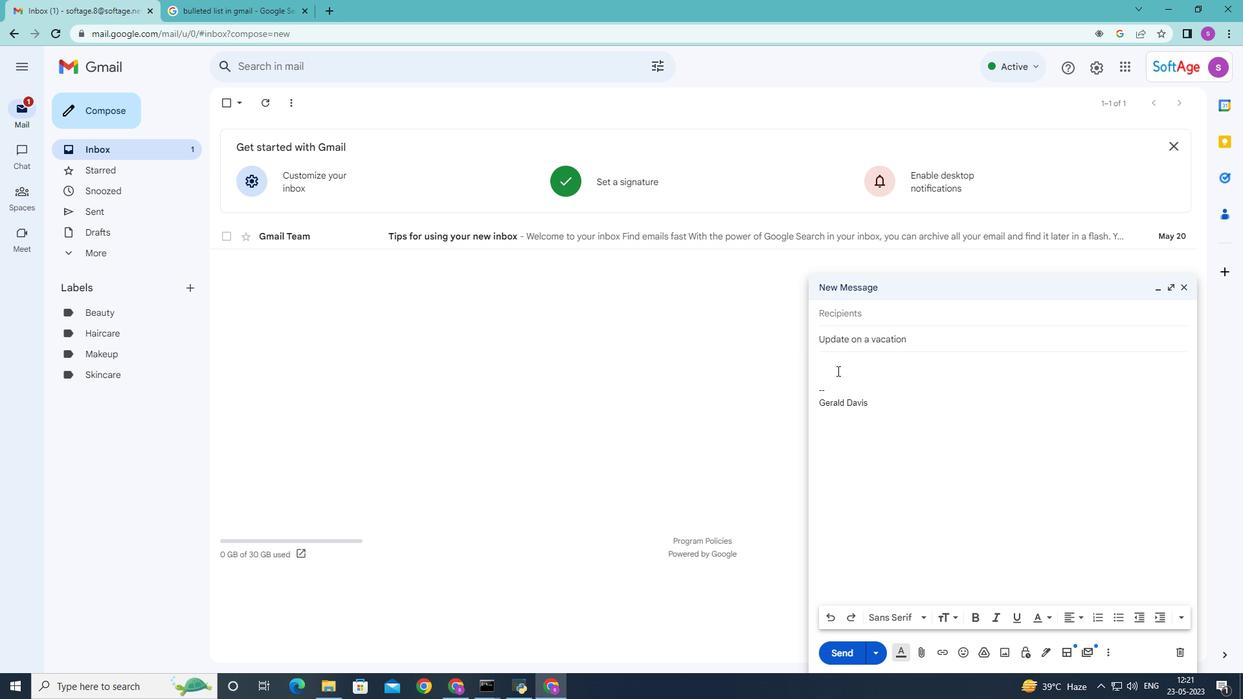 
Action: Mouse moved to (836, 368)
Screenshot: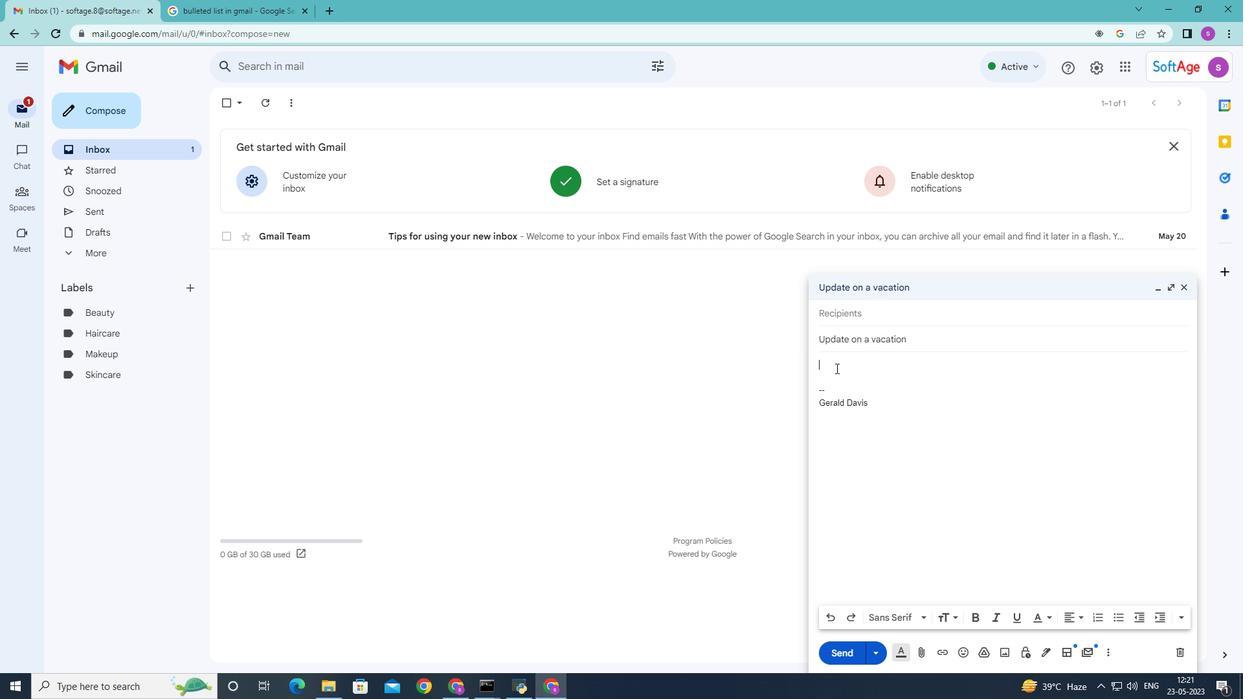 
Action: Key pressed <Key.shift>WE<Key.space><Key.backspace>e<Key.space>need<Key.space>your<Key.space>assistance<Key.space>with<Key.space>coordinating<Key.space>the<Key.space>logu<Key.backspace>istics<Key.space>for<Key.space>the<Key.space>trade<Key.space>show
Screenshot: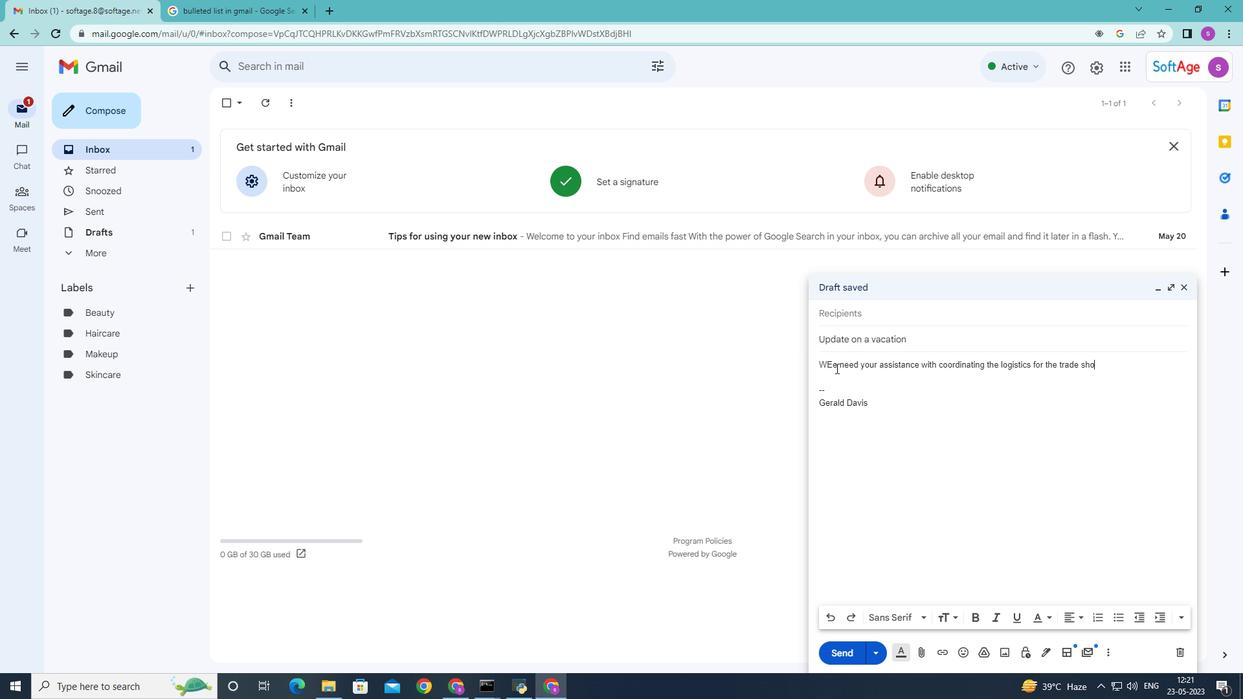 
Action: Mouse moved to (903, 308)
Screenshot: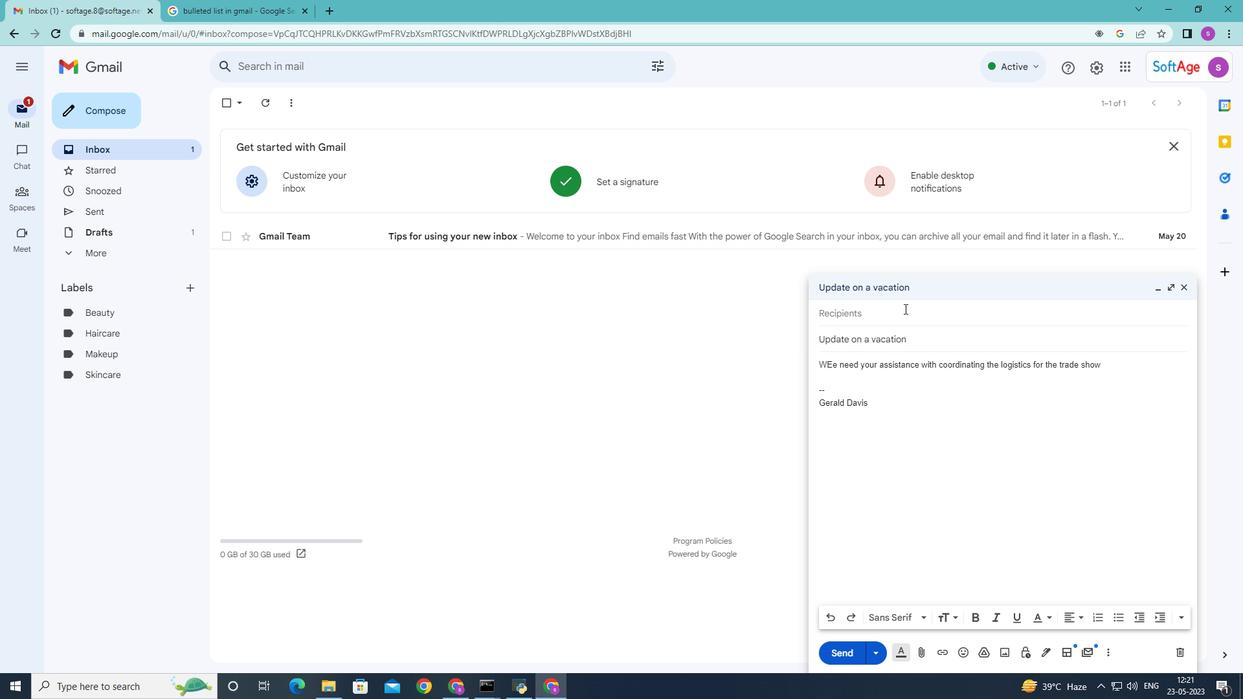 
Action: Mouse pressed left at (903, 308)
Screenshot: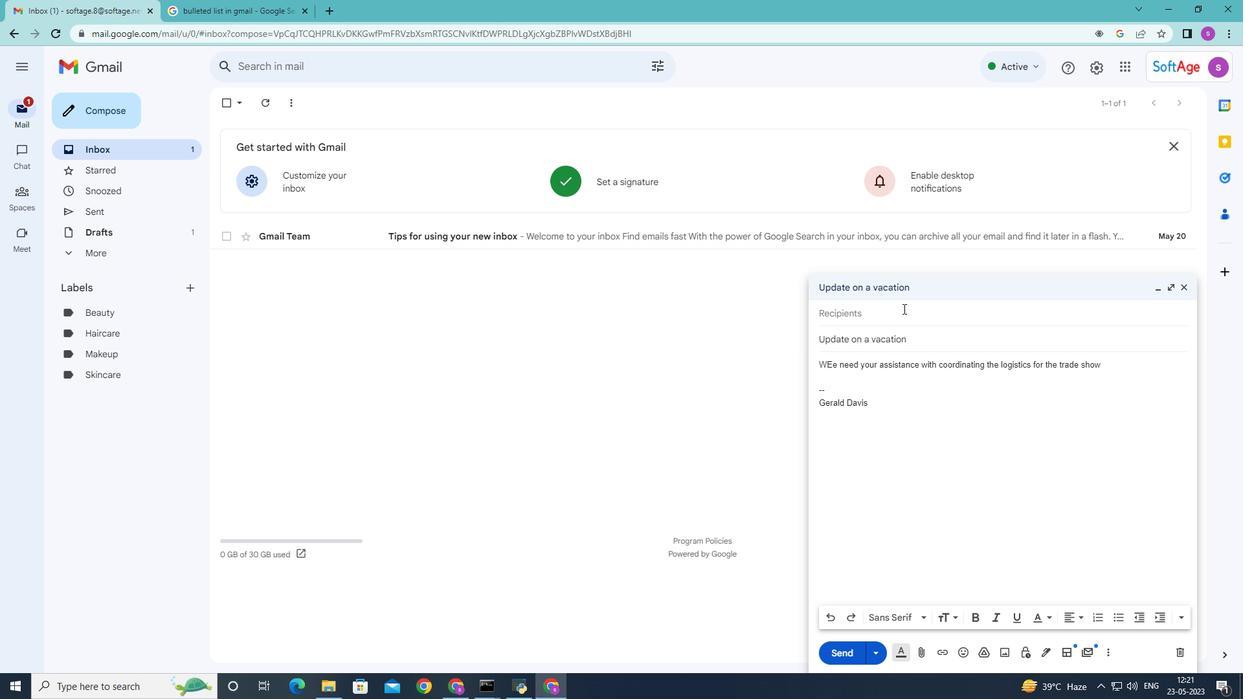 
Action: Mouse moved to (903, 308)
Screenshot: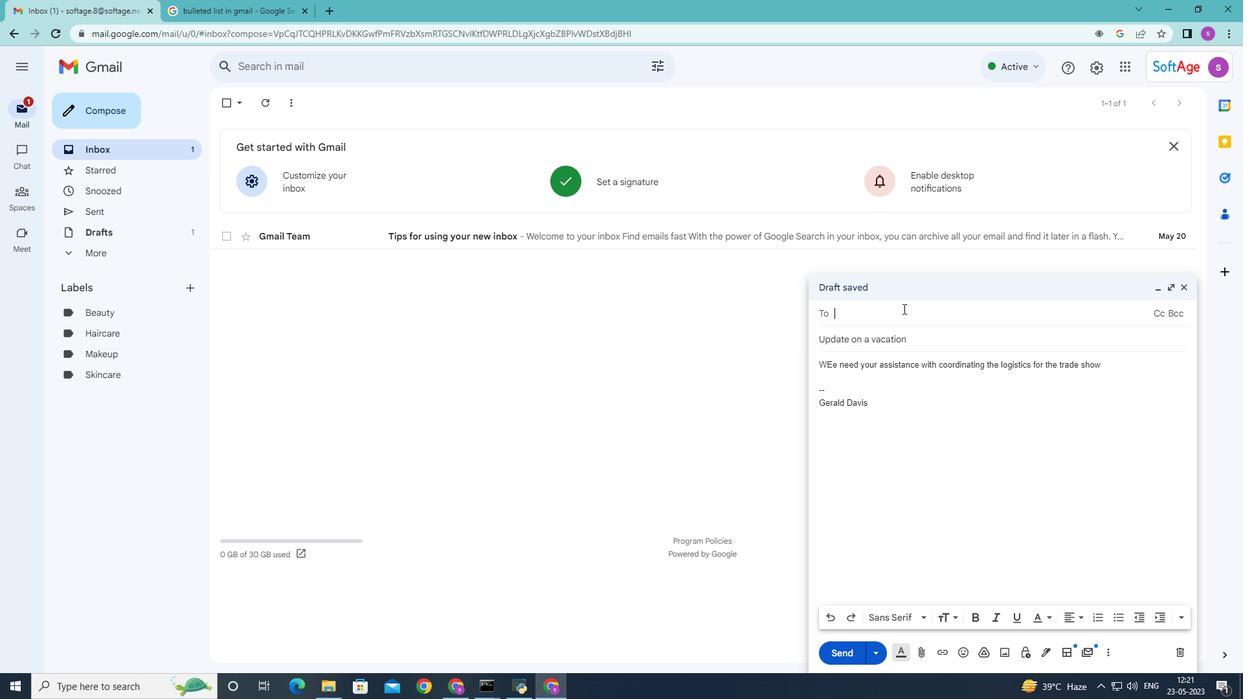 
Action: Key pressed <Key.shift>Softage,<Key.backspace>.5
Screenshot: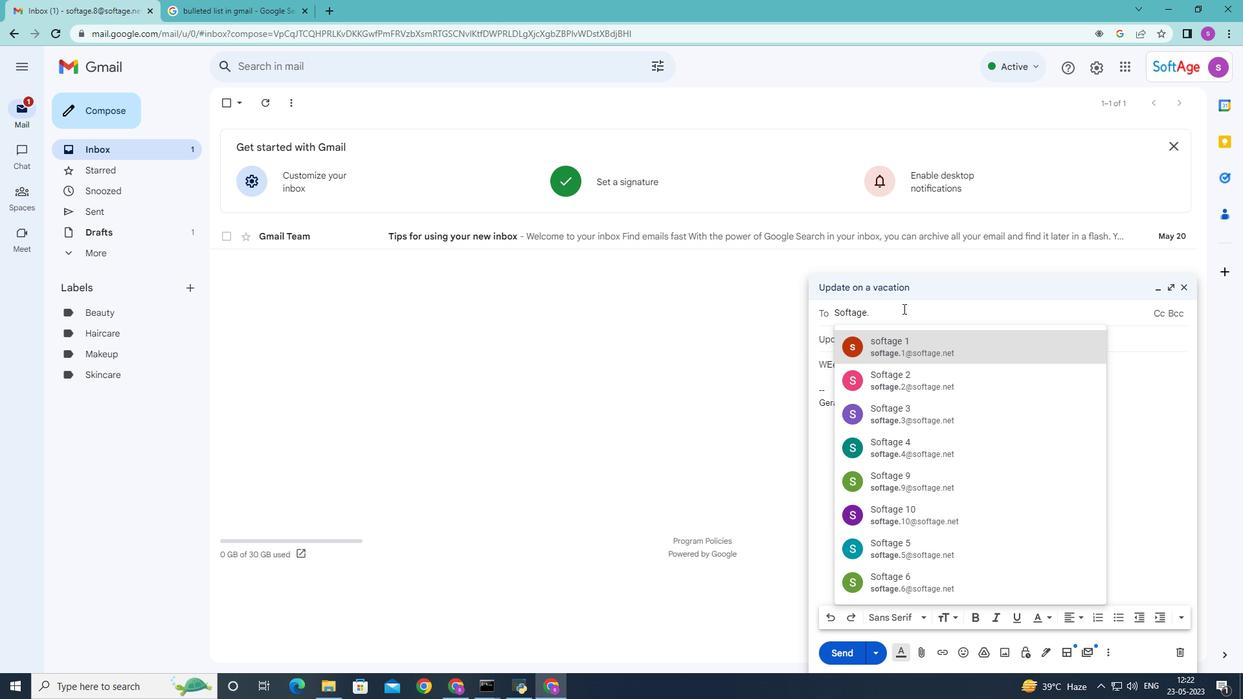 
Action: Mouse moved to (985, 343)
Screenshot: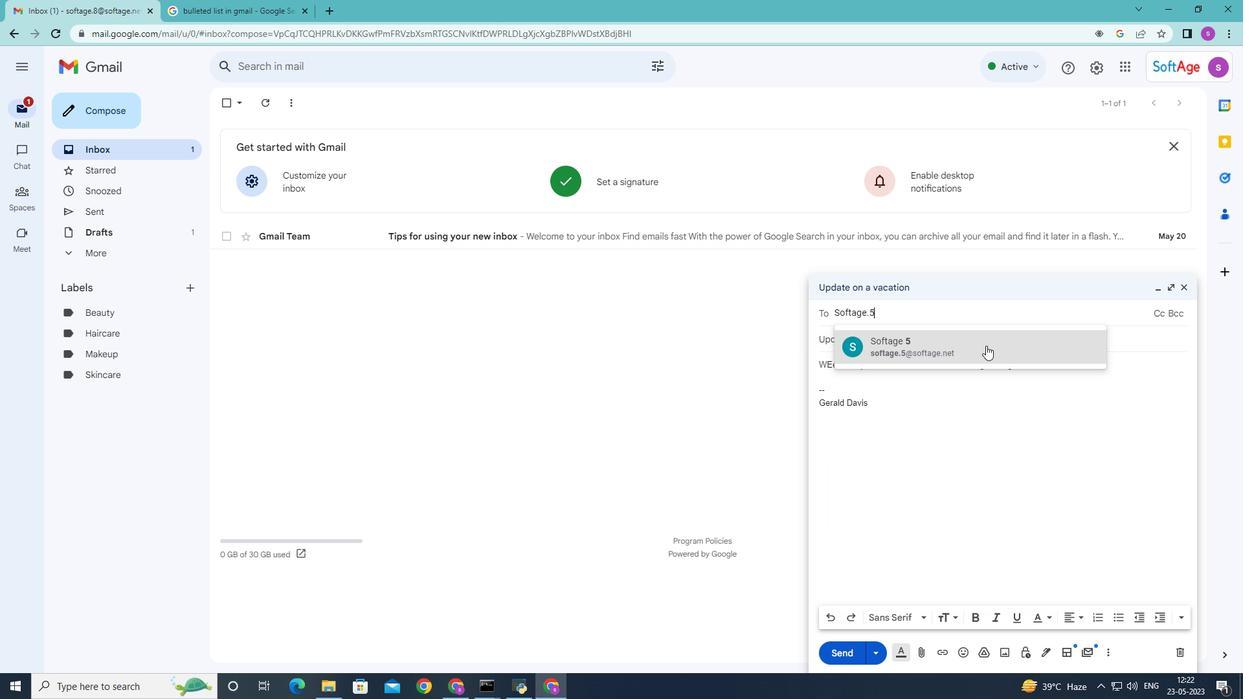 
Action: Mouse pressed left at (985, 343)
Screenshot: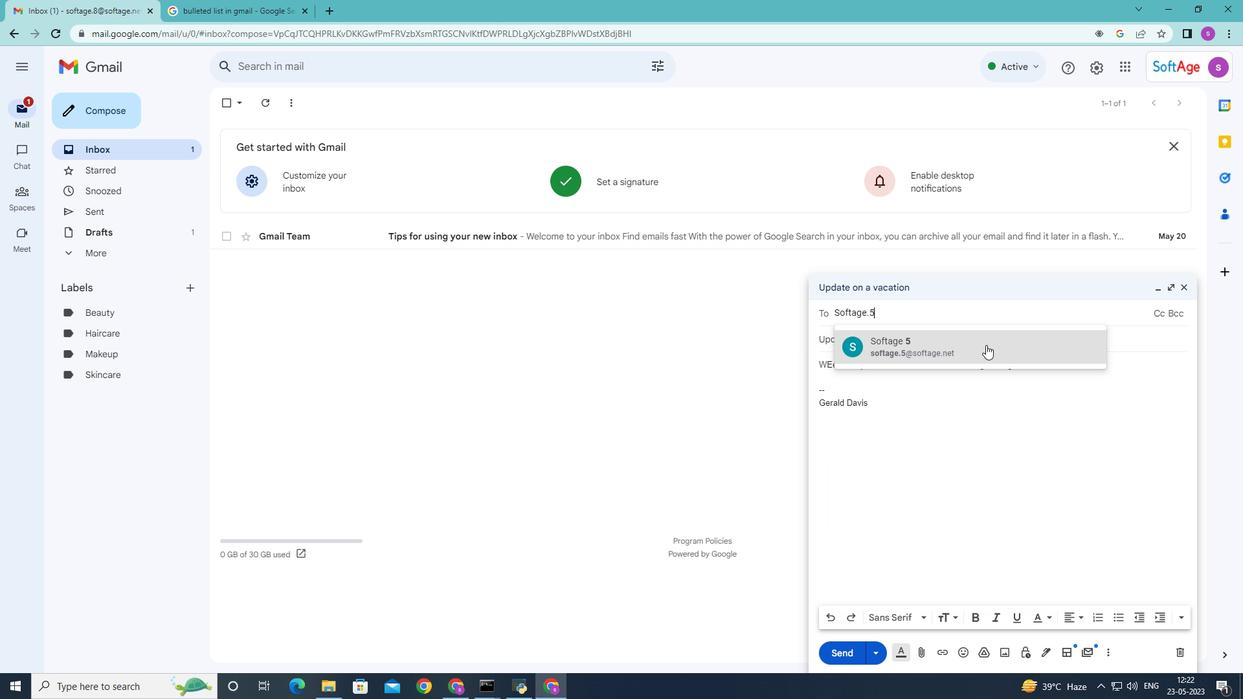 
Action: Mouse moved to (924, 621)
Screenshot: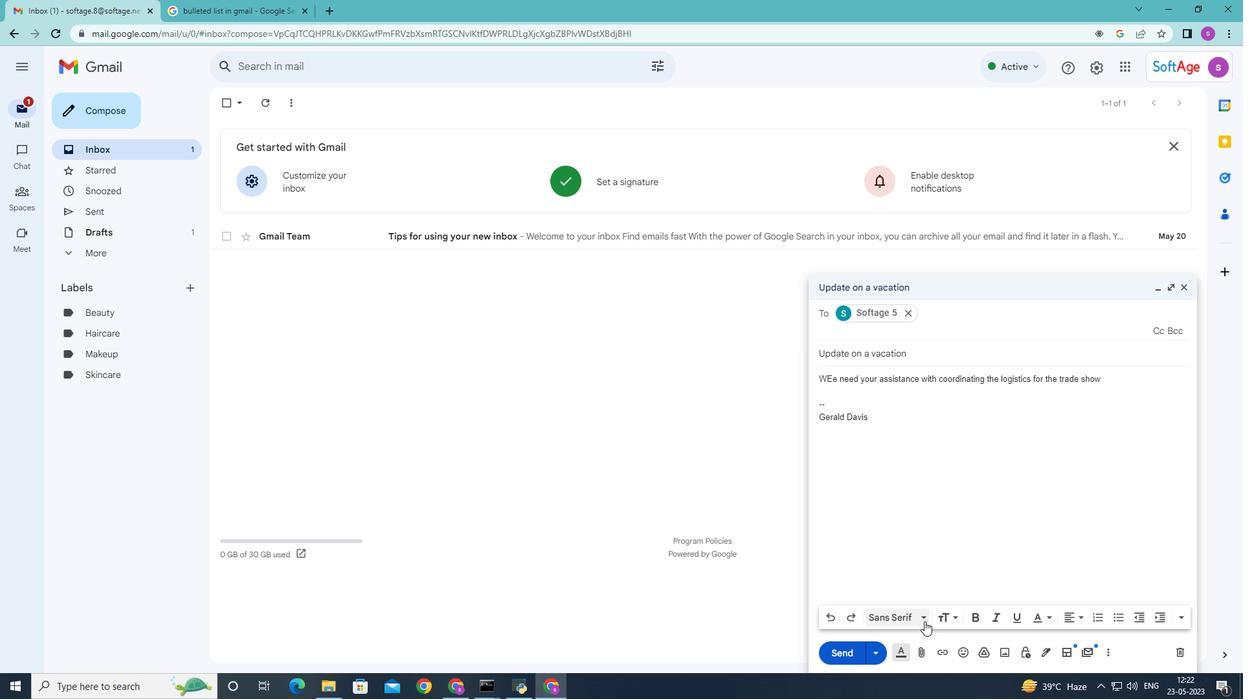 
Action: Mouse pressed left at (924, 621)
Screenshot: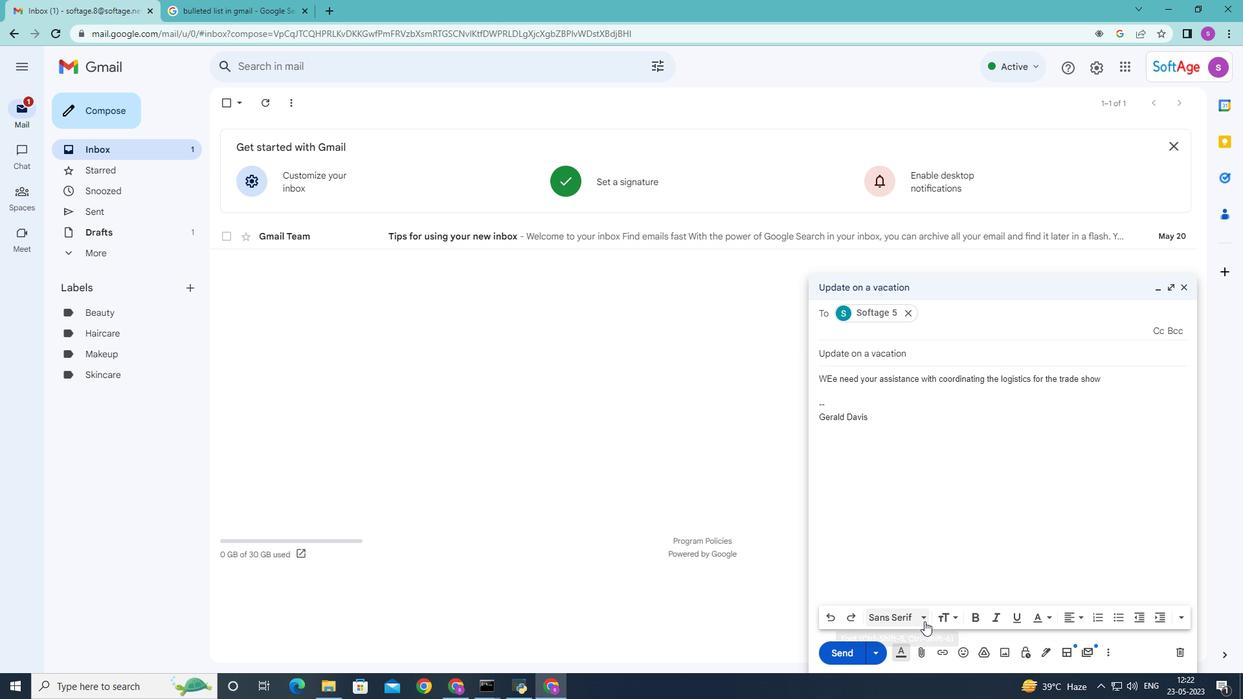 
Action: Mouse moved to (935, 428)
Screenshot: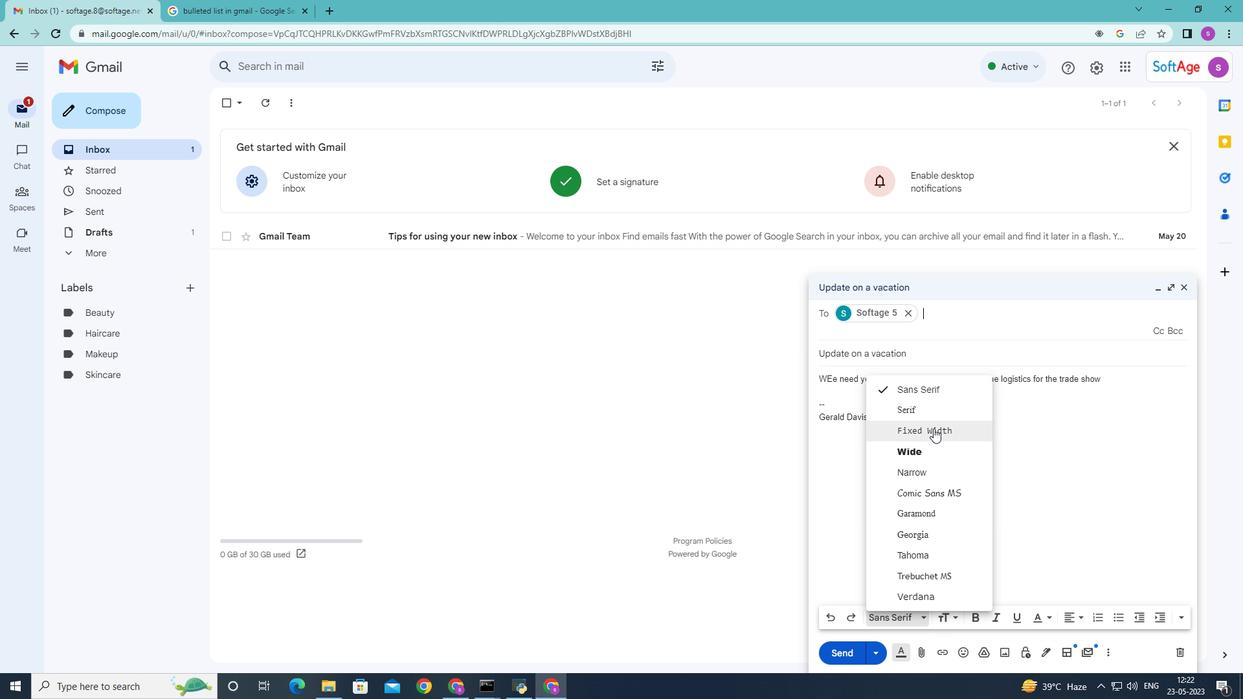 
Action: Mouse pressed left at (935, 428)
Screenshot: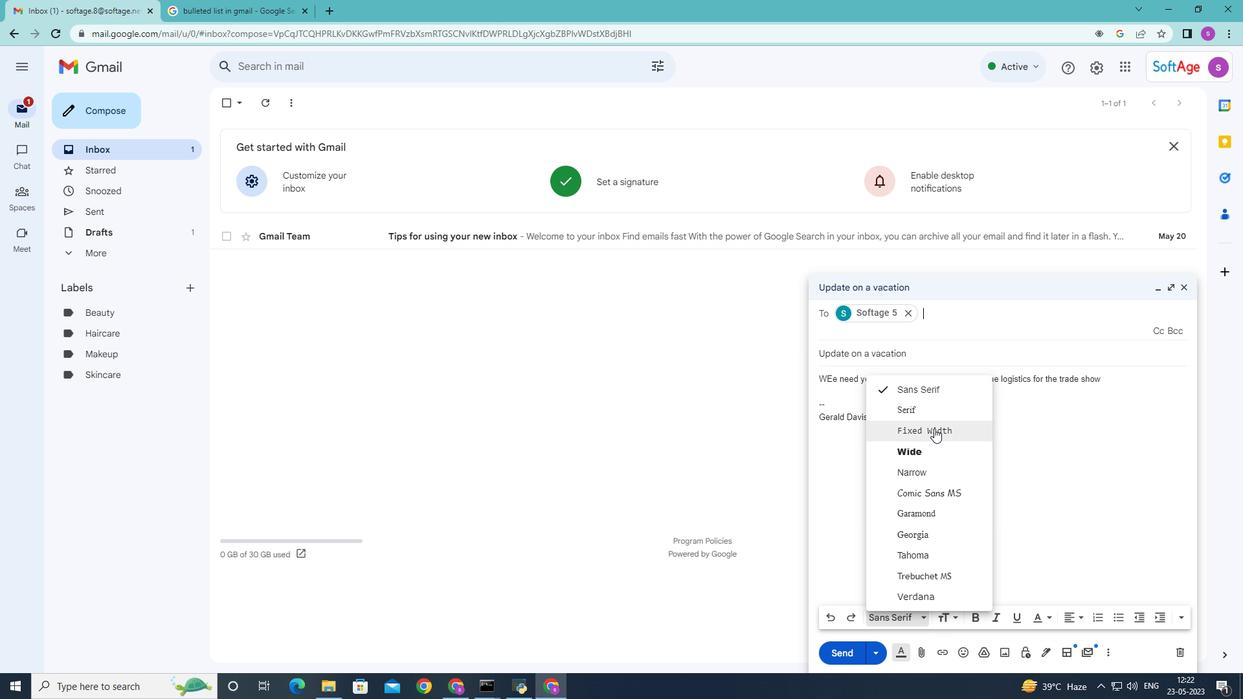 
Action: Mouse moved to (1182, 621)
Screenshot: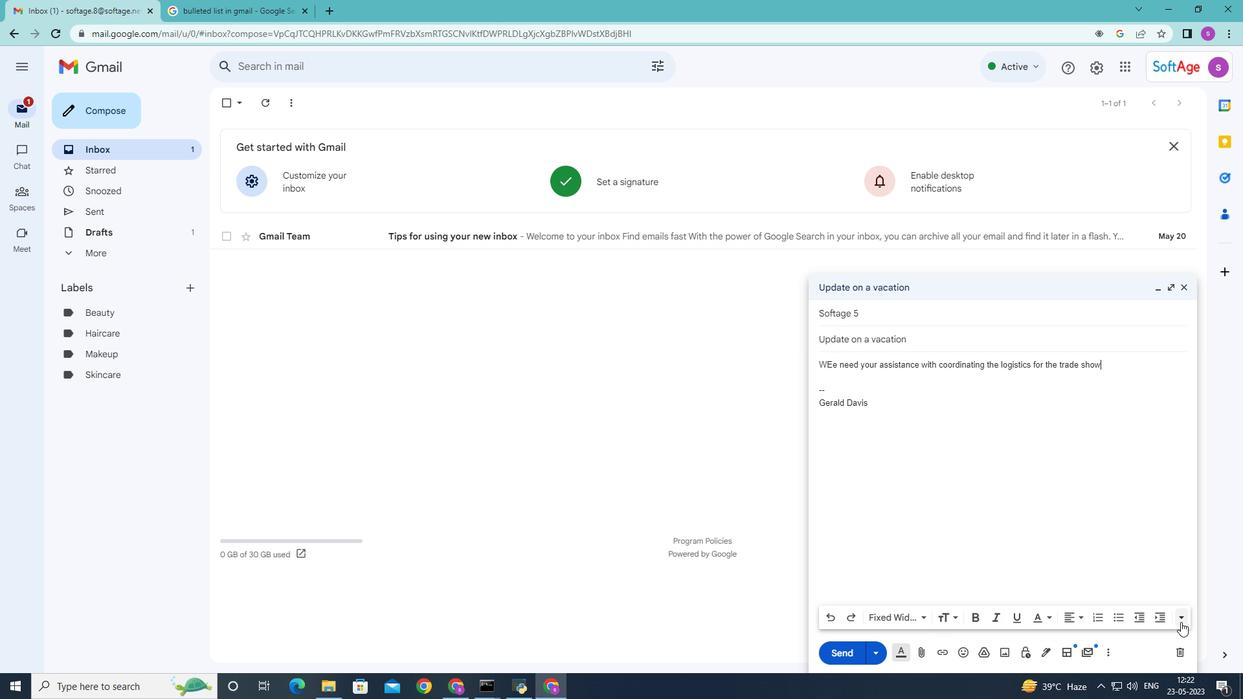 
Action: Mouse pressed left at (1182, 621)
Screenshot: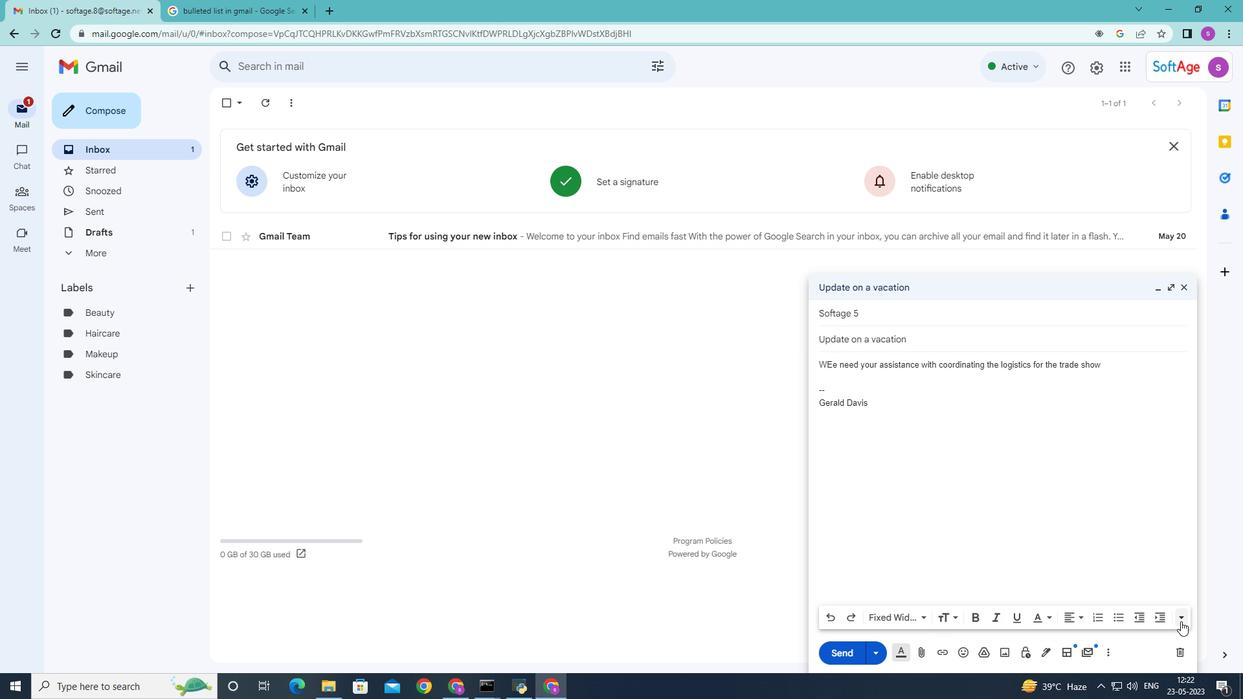 
Action: Mouse moved to (1183, 580)
Screenshot: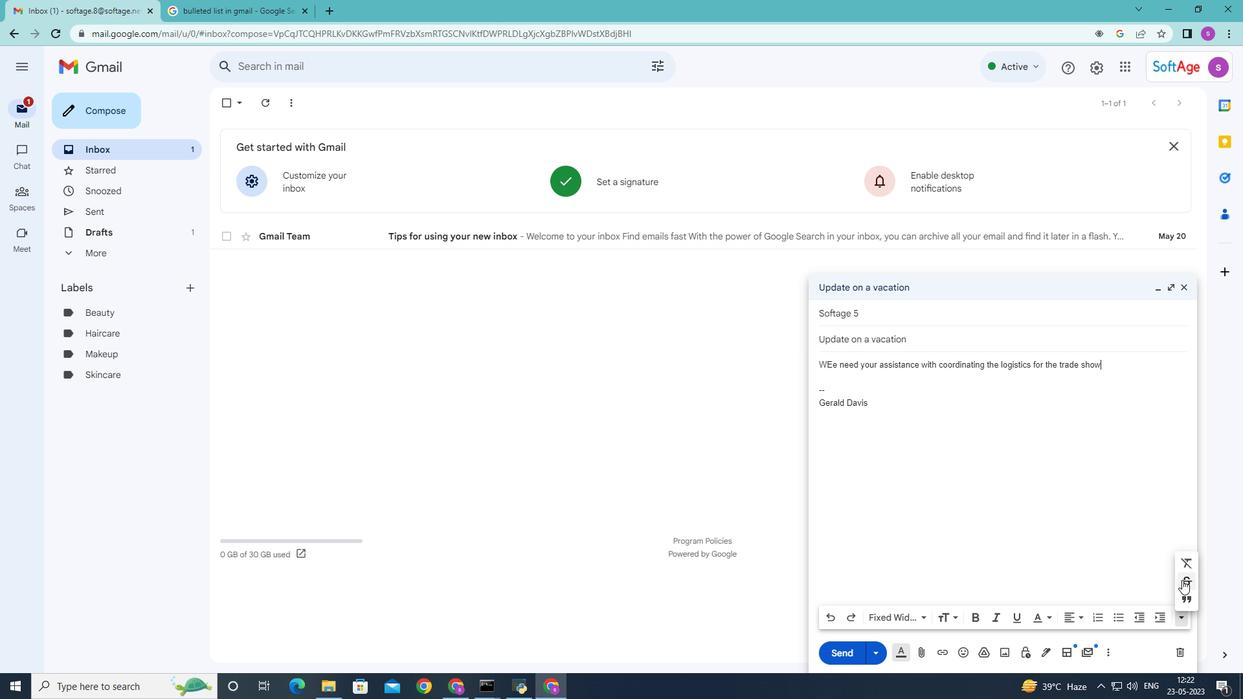 
Action: Mouse pressed left at (1183, 580)
Screenshot: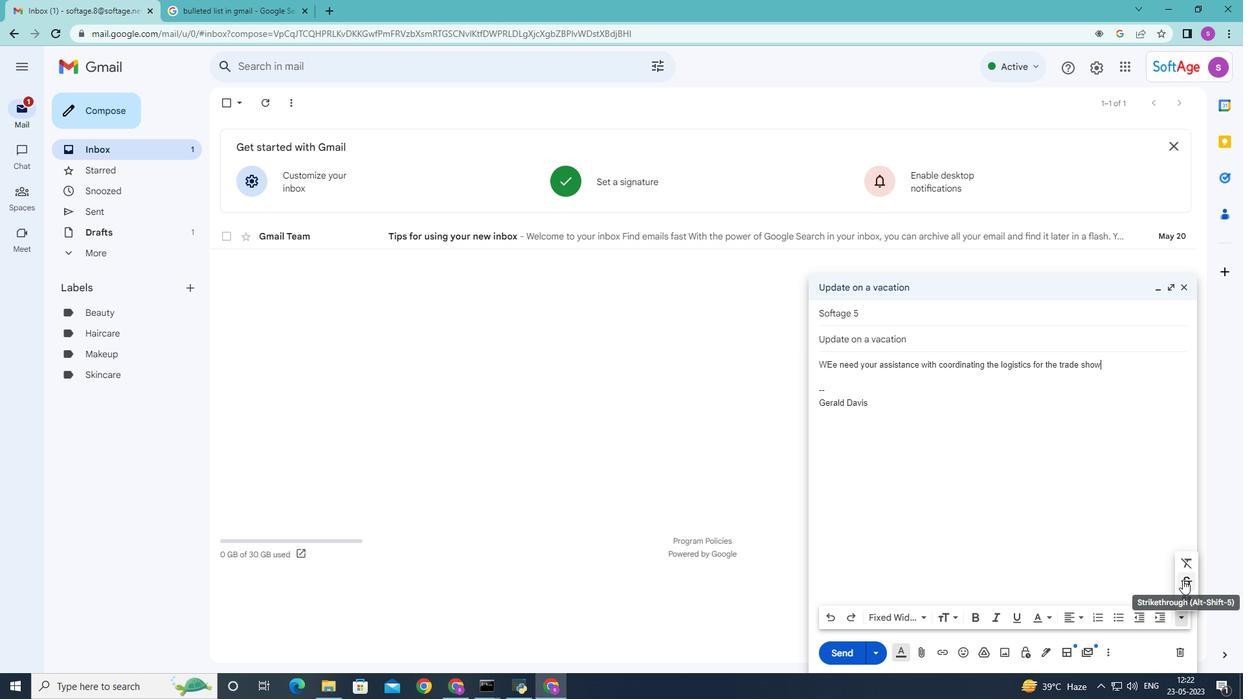 
Action: Mouse moved to (1116, 366)
Screenshot: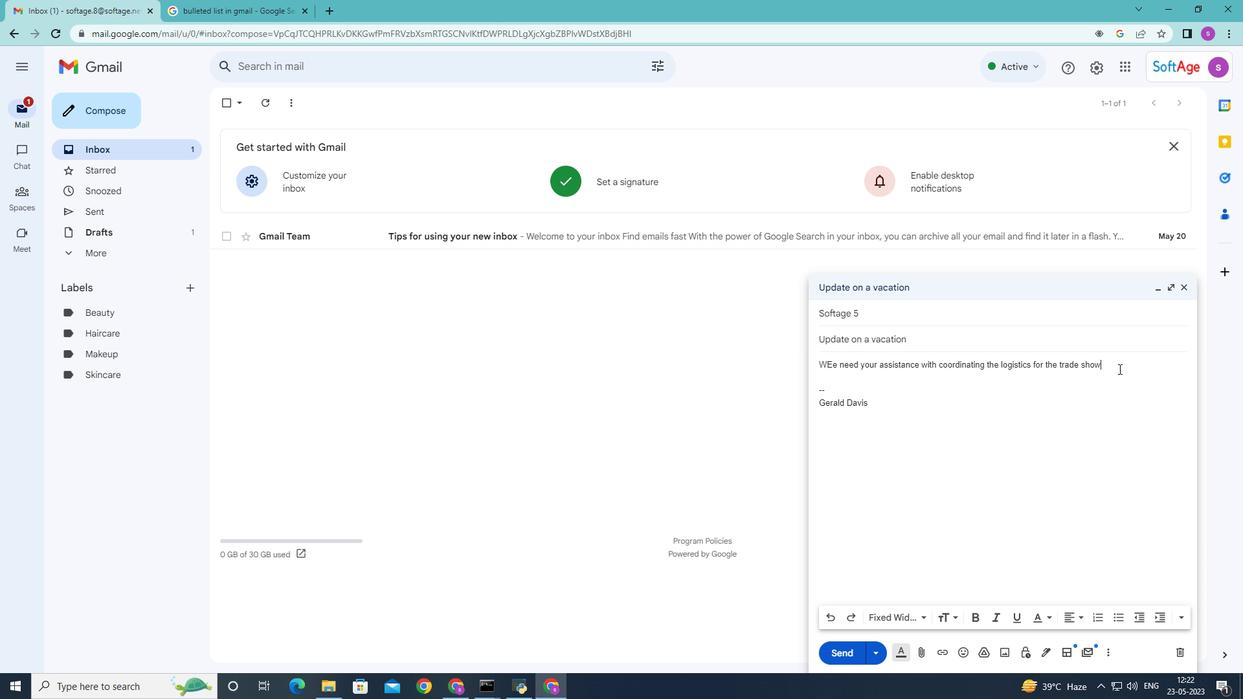 
Action: Mouse pressed left at (1116, 366)
Screenshot: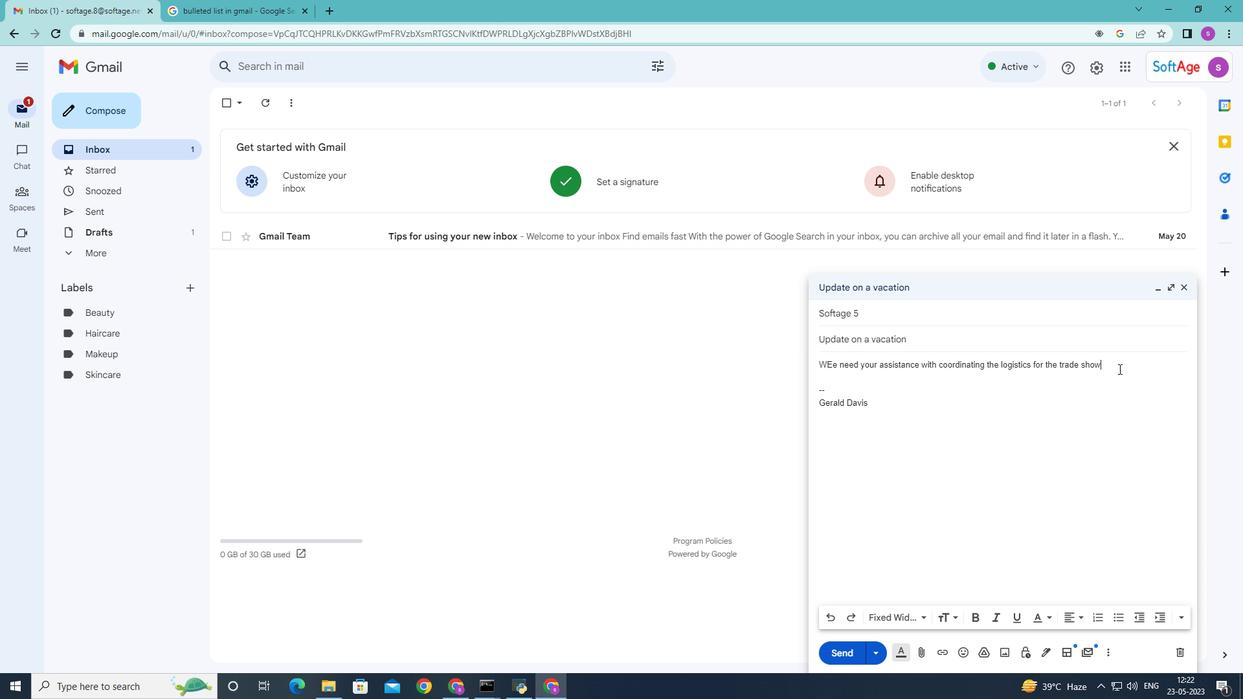 
Action: Mouse moved to (1180, 616)
Screenshot: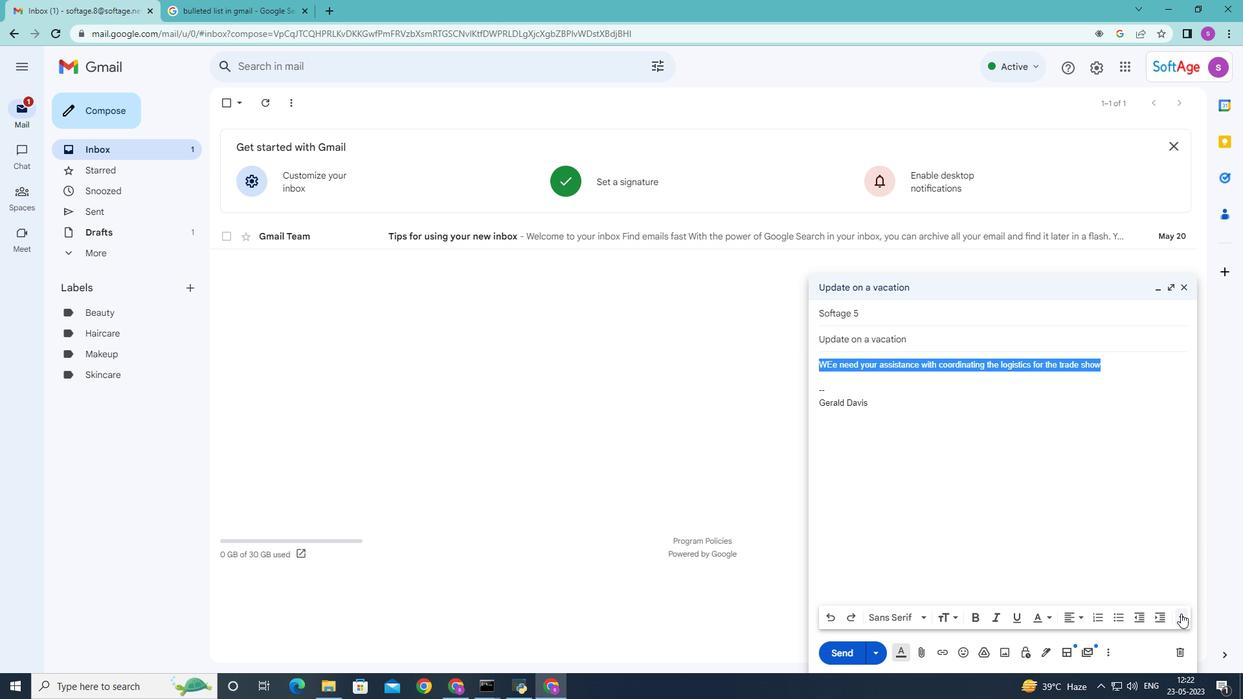 
Action: Mouse pressed left at (1180, 616)
Screenshot: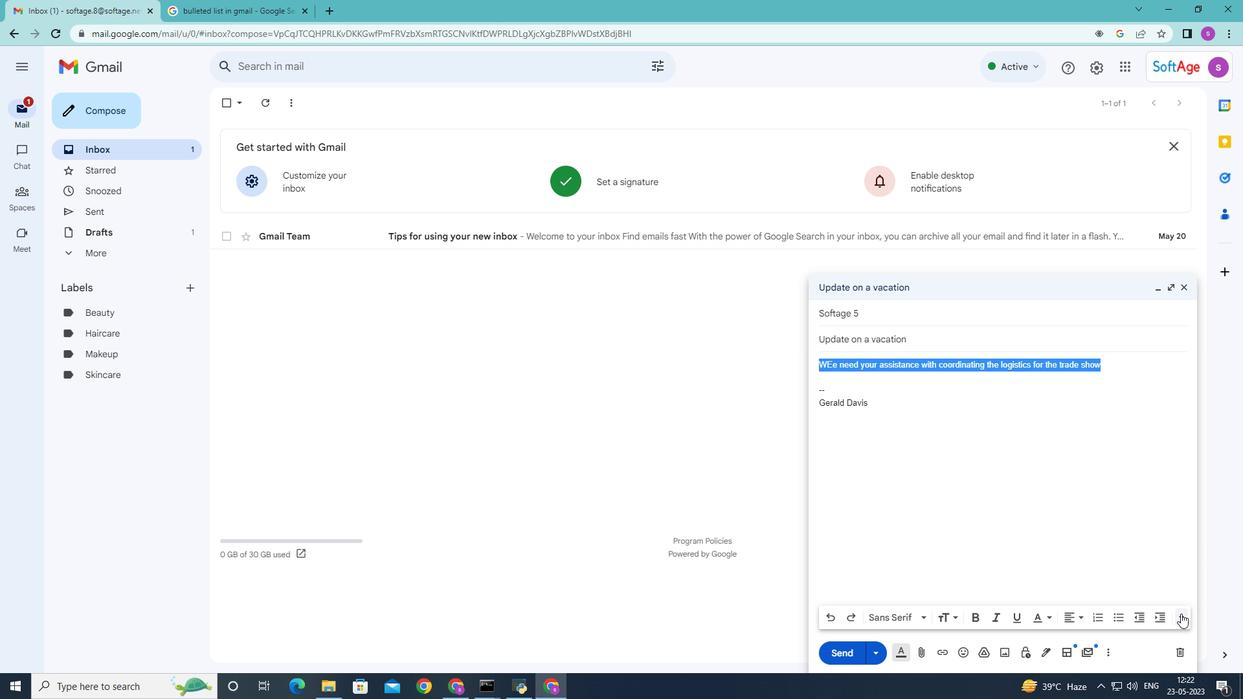 
Action: Mouse moved to (1187, 581)
Screenshot: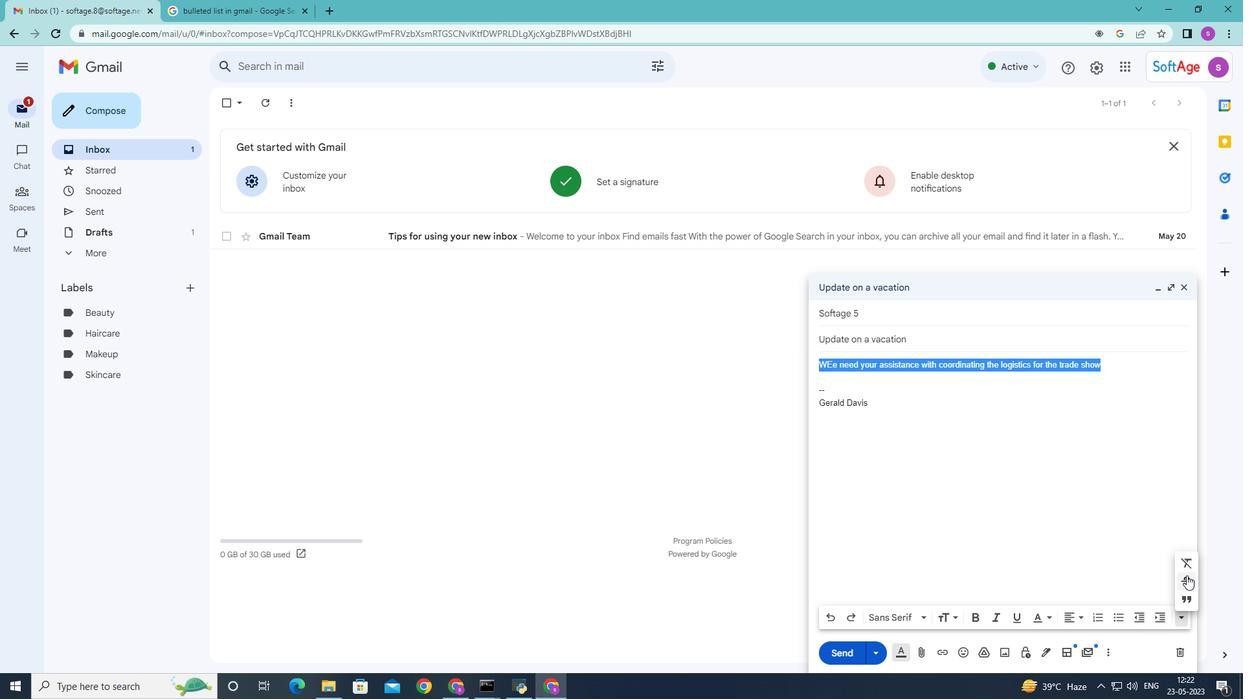 
Action: Mouse pressed left at (1187, 581)
Screenshot: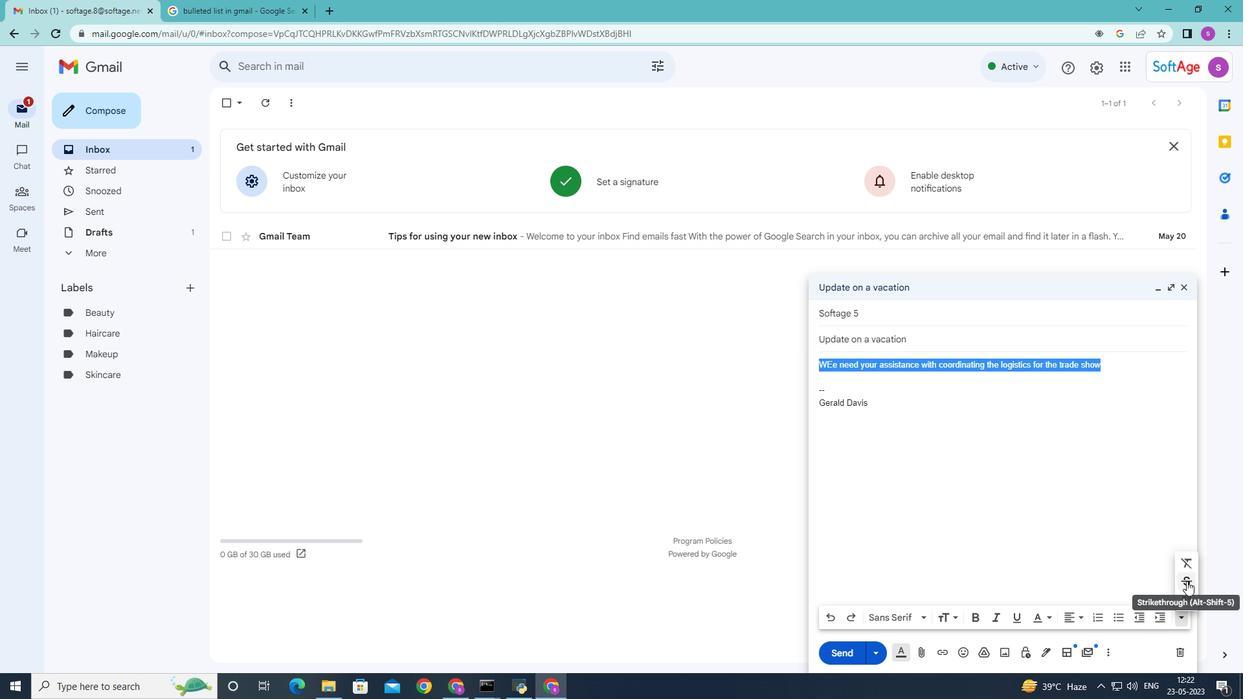 
Action: Mouse moved to (1096, 509)
Screenshot: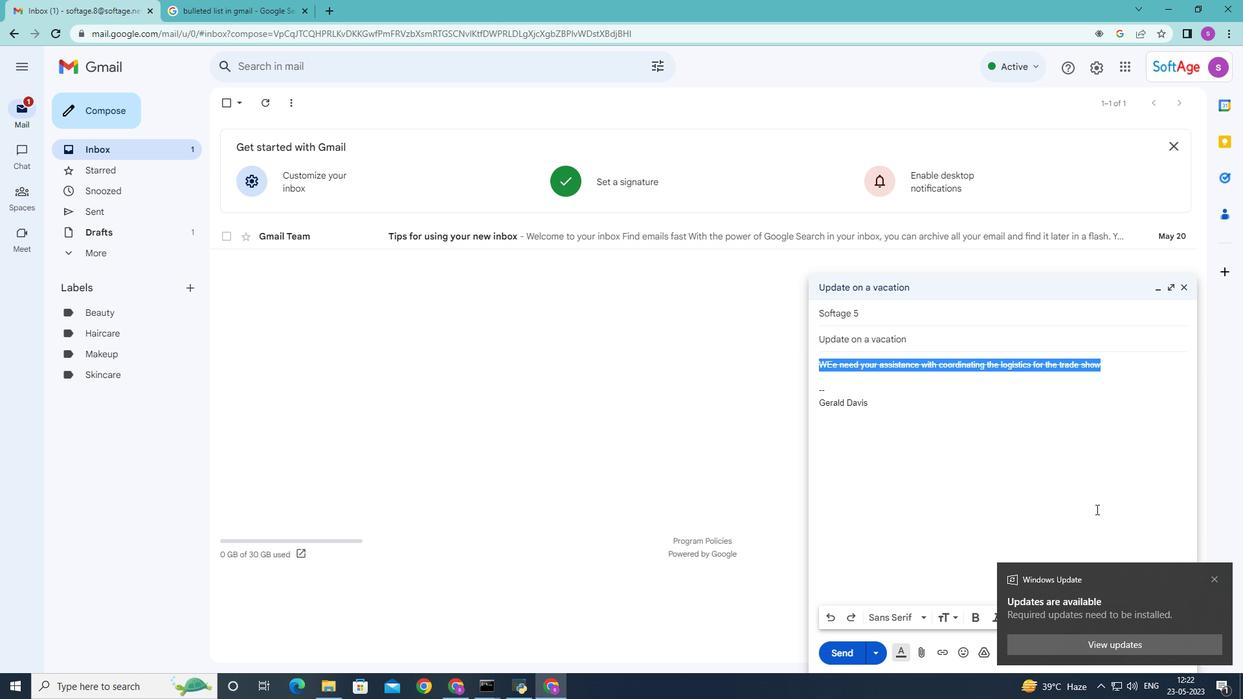 
Action: Mouse pressed left at (1096, 509)
Screenshot: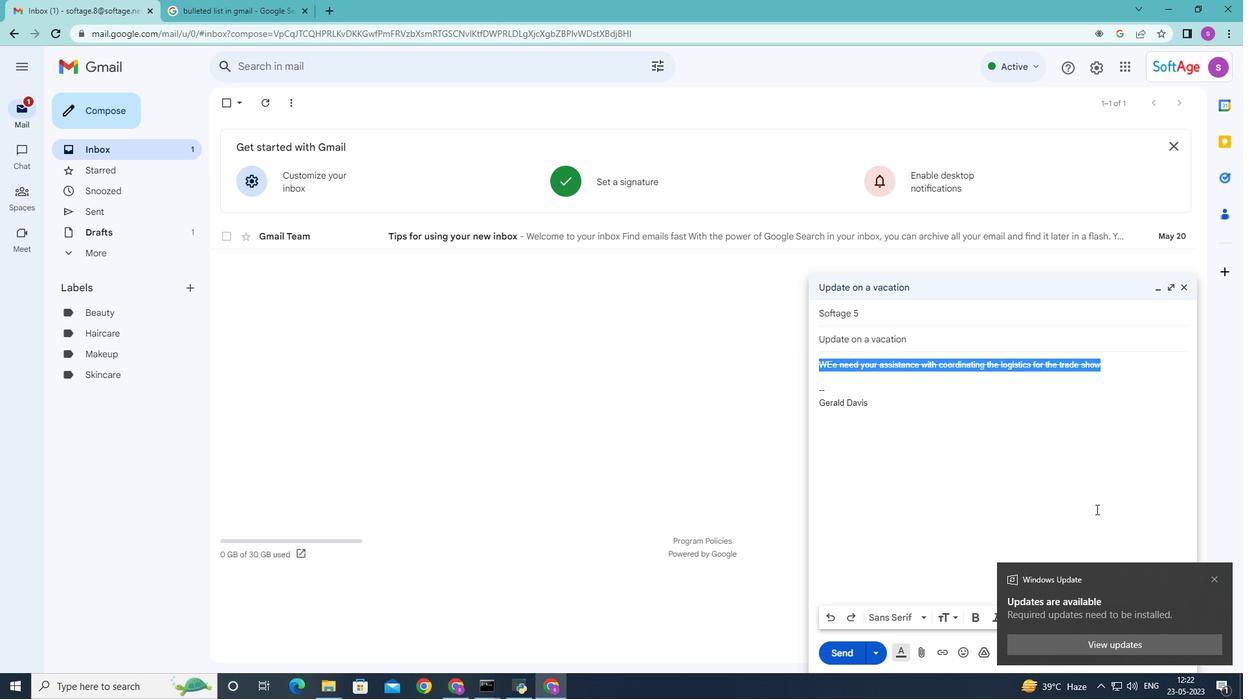 
Action: Mouse moved to (926, 619)
Screenshot: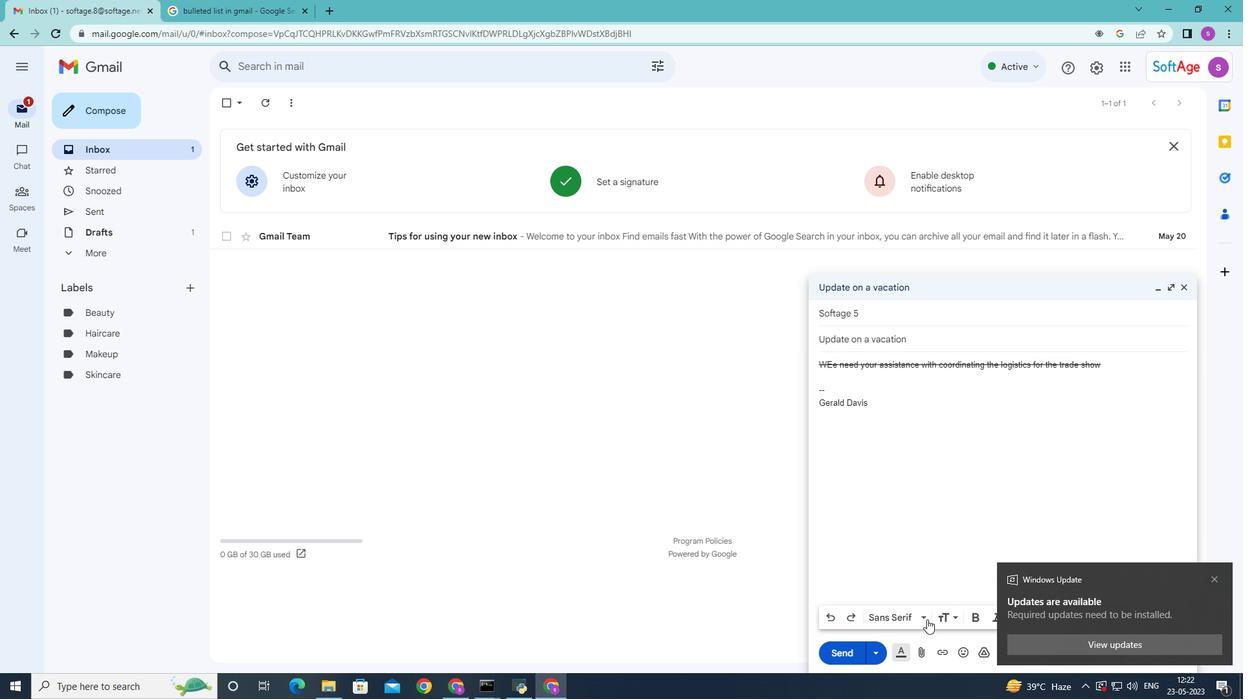 
Action: Mouse pressed left at (926, 619)
Screenshot: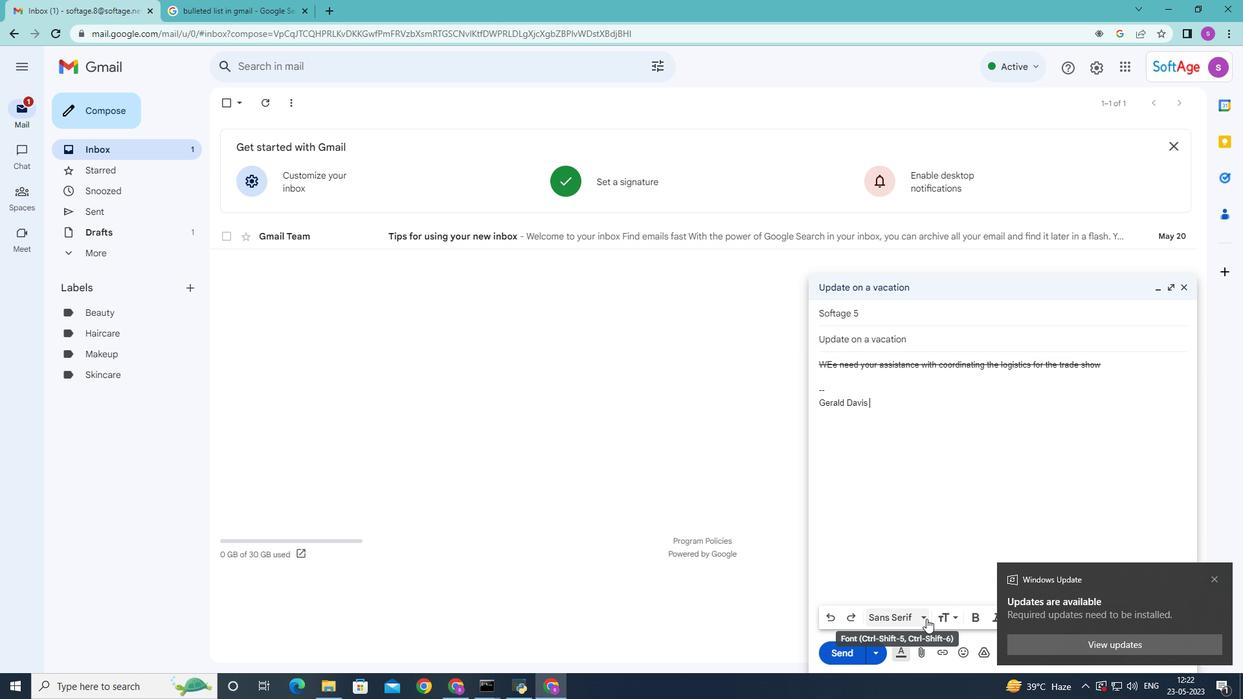 
Action: Mouse moved to (924, 386)
Screenshot: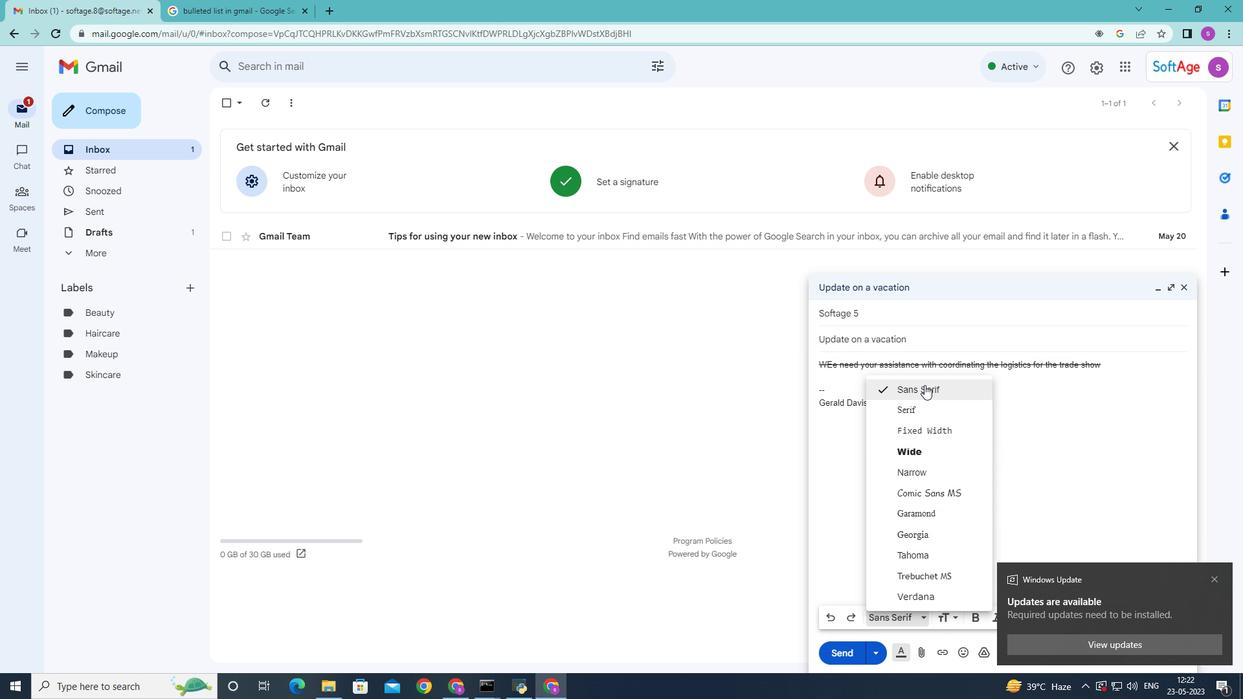 
Action: Mouse pressed left at (924, 386)
Screenshot: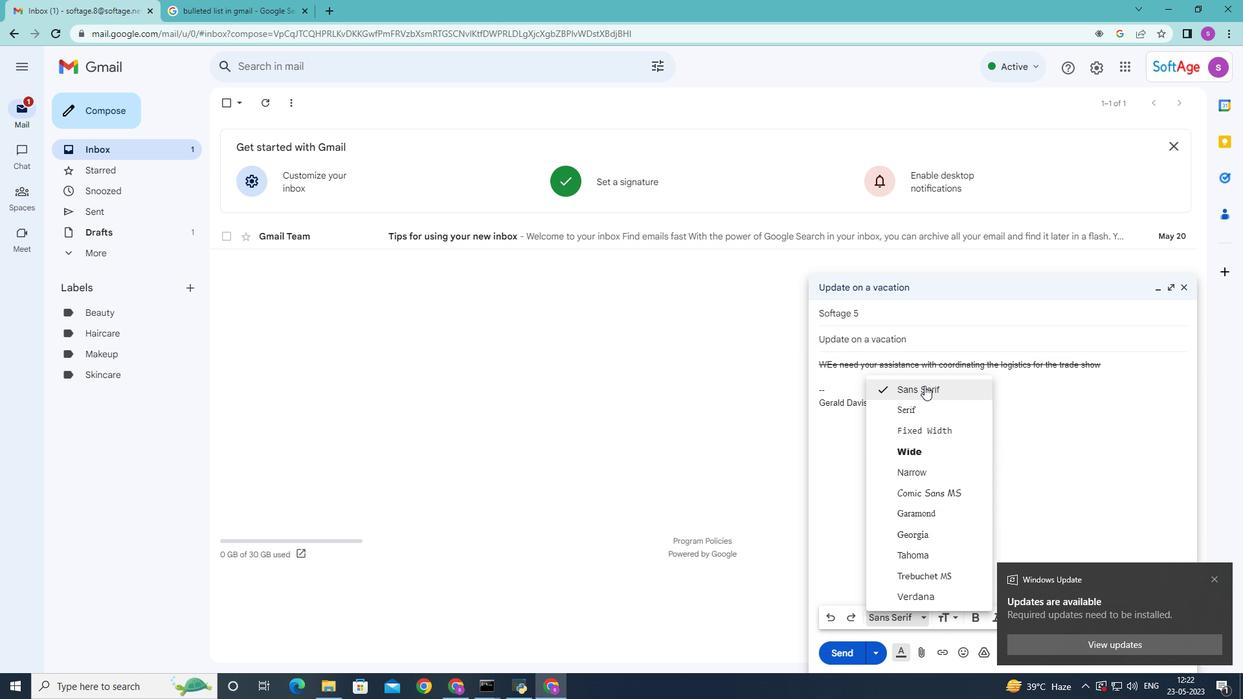 
Action: Mouse moved to (1210, 575)
Screenshot: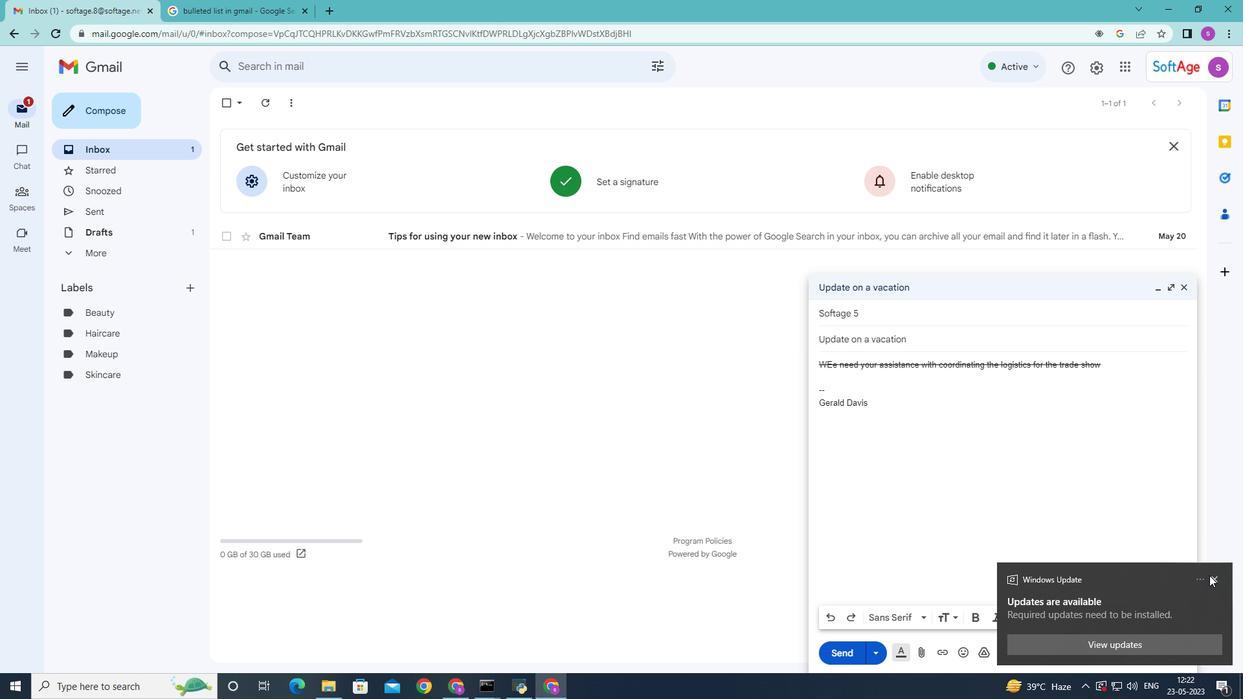 
Action: Mouse pressed left at (1210, 575)
Screenshot: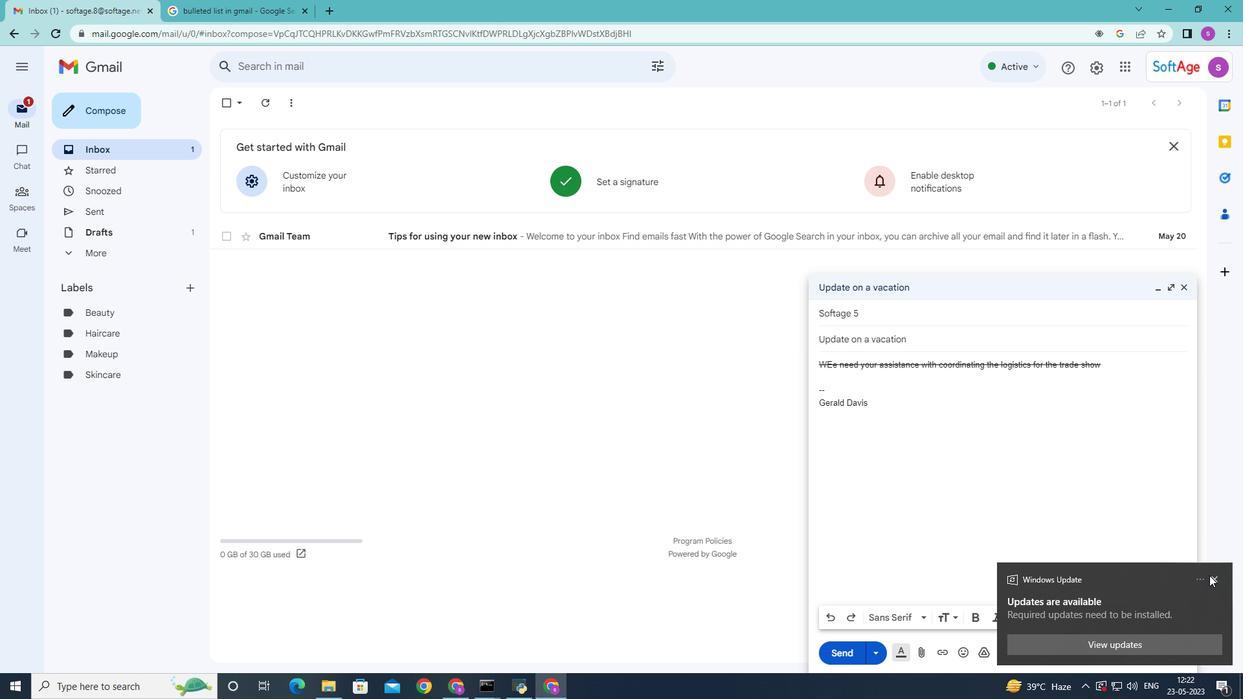 
Action: Mouse moved to (847, 651)
Screenshot: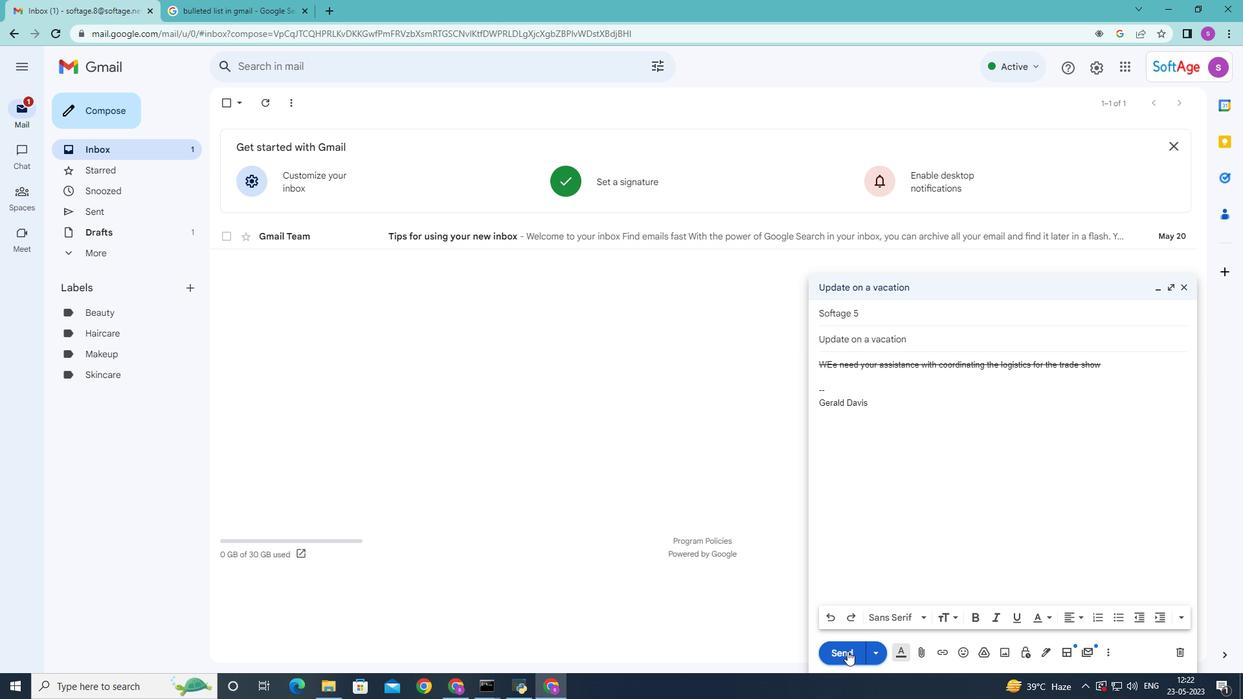 
Action: Mouse pressed left at (847, 651)
Screenshot: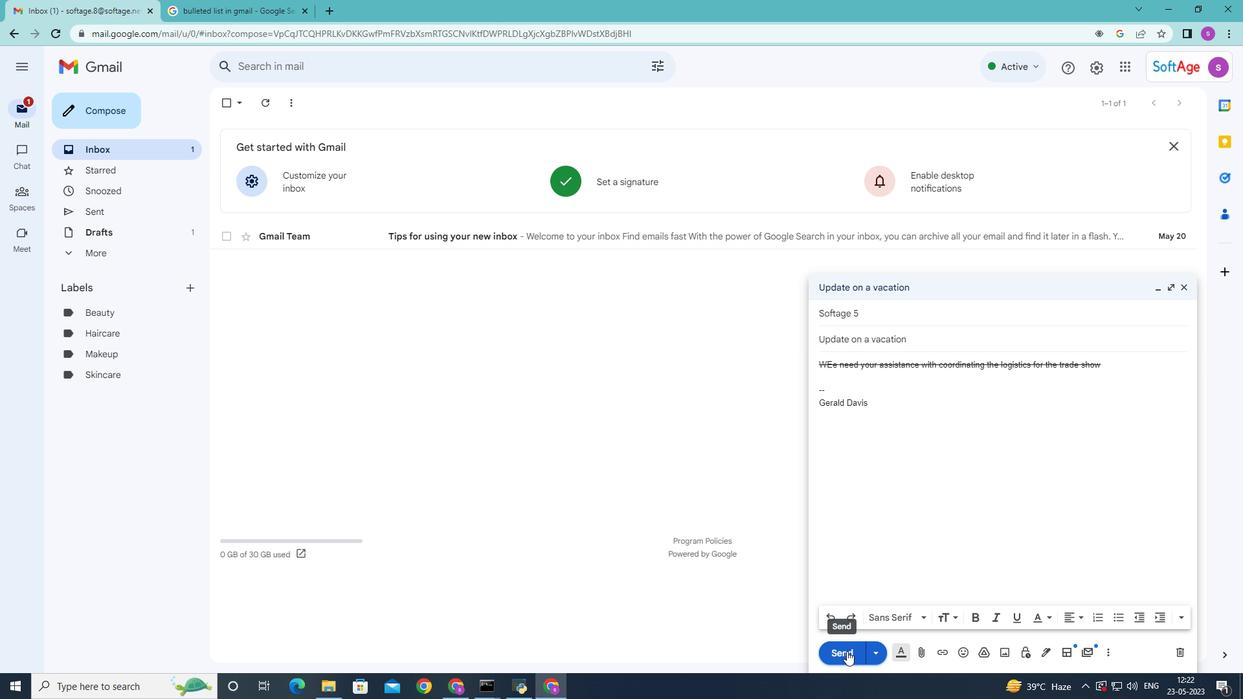 
Action: Mouse moved to (129, 212)
Screenshot: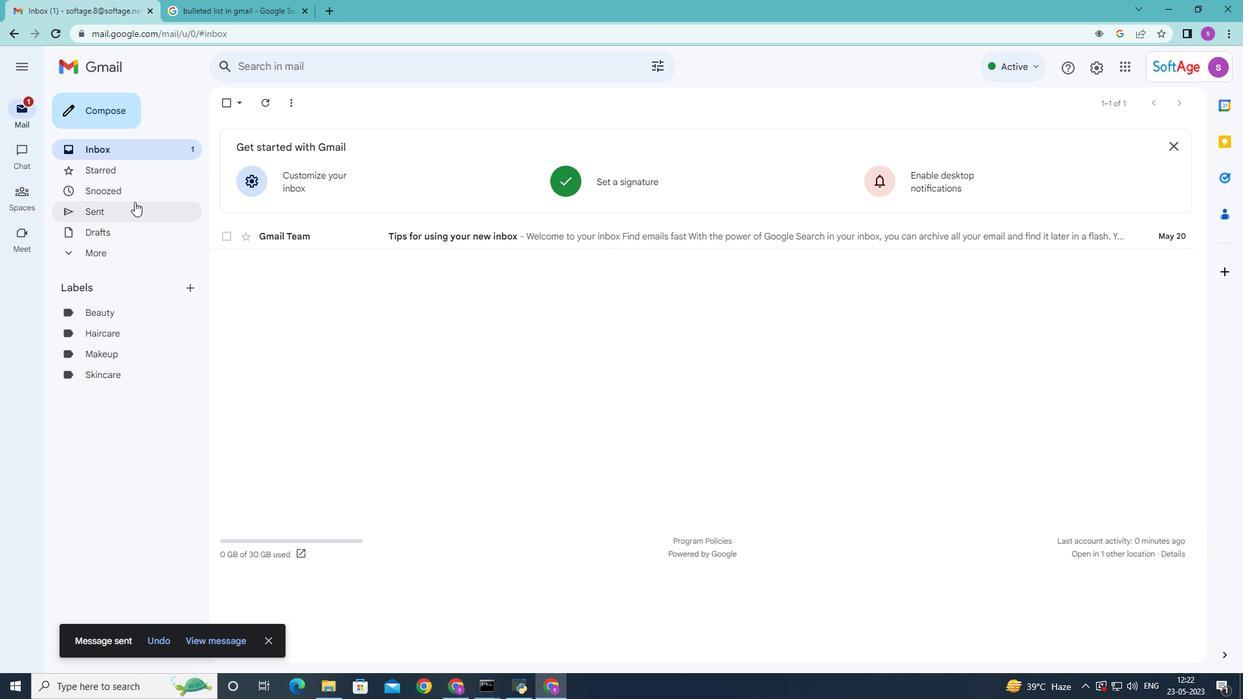 
Action: Mouse pressed left at (129, 212)
Screenshot: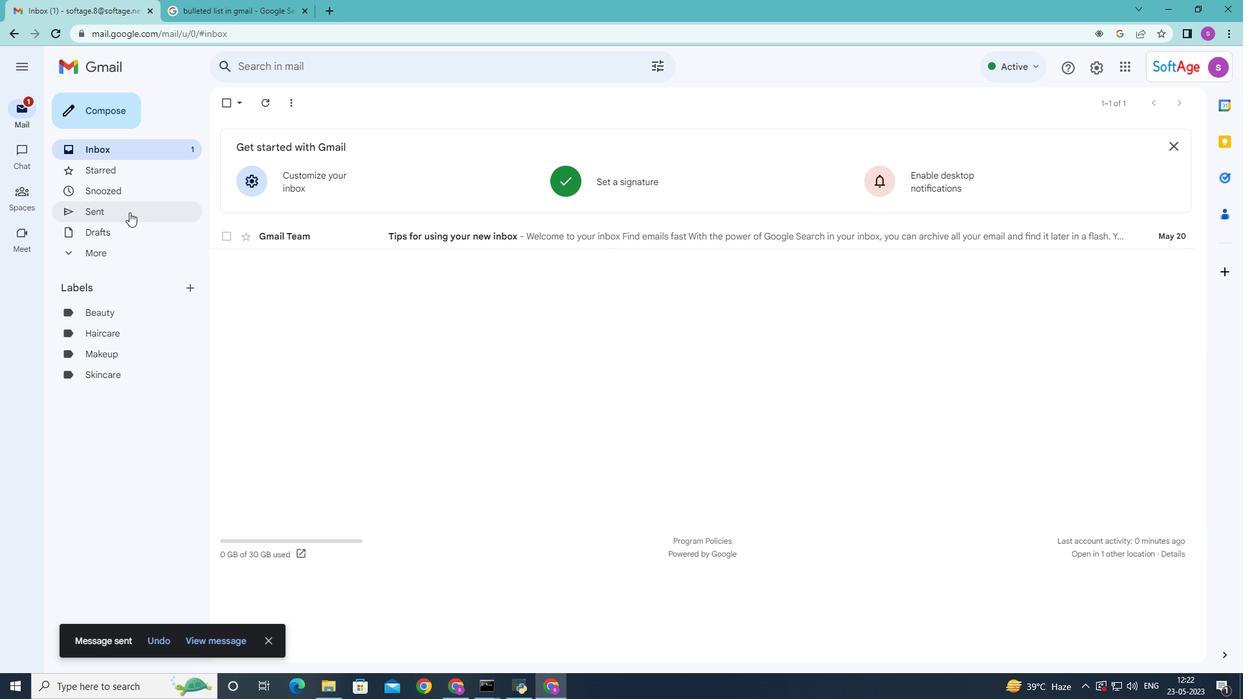 
Action: Mouse moved to (332, 166)
Screenshot: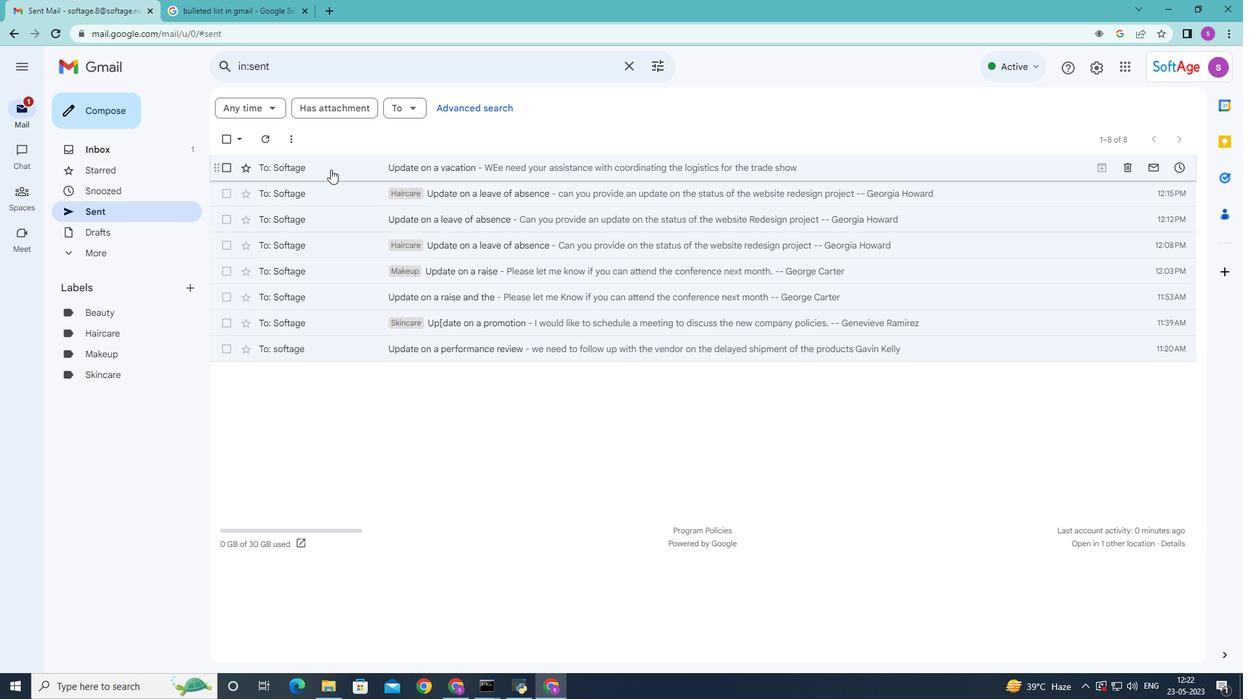 
Action: Mouse pressed right at (332, 166)
Screenshot: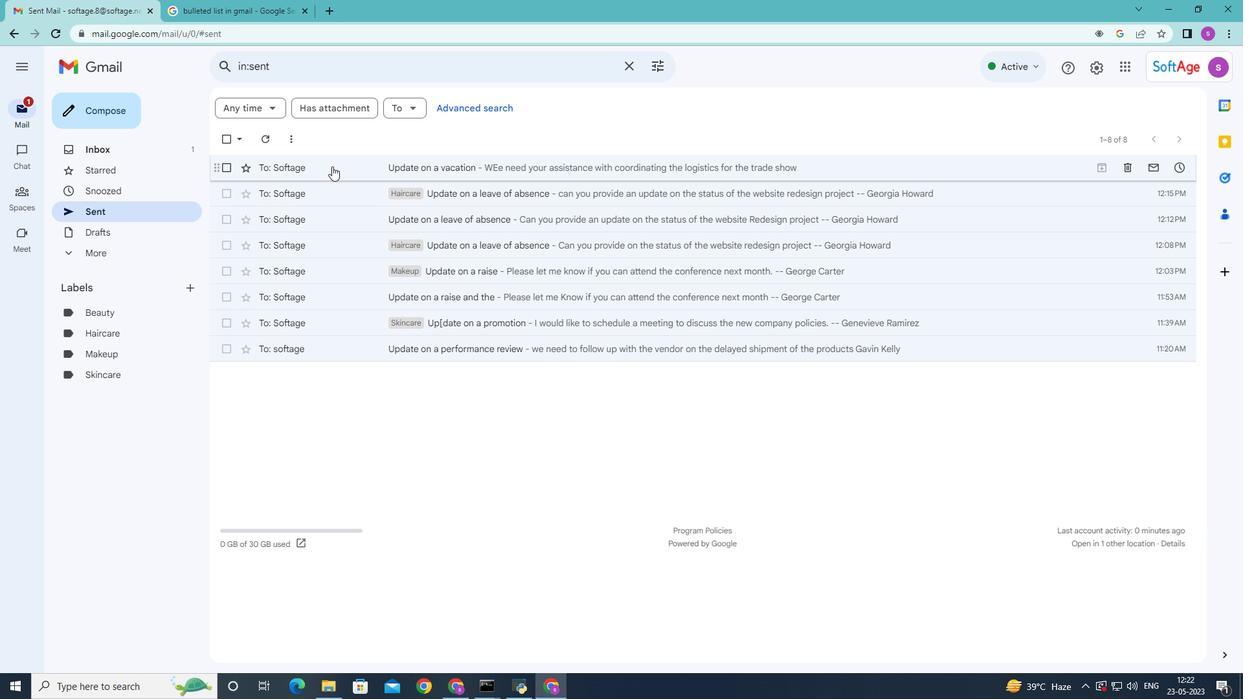
Action: Mouse moved to (502, 424)
Screenshot: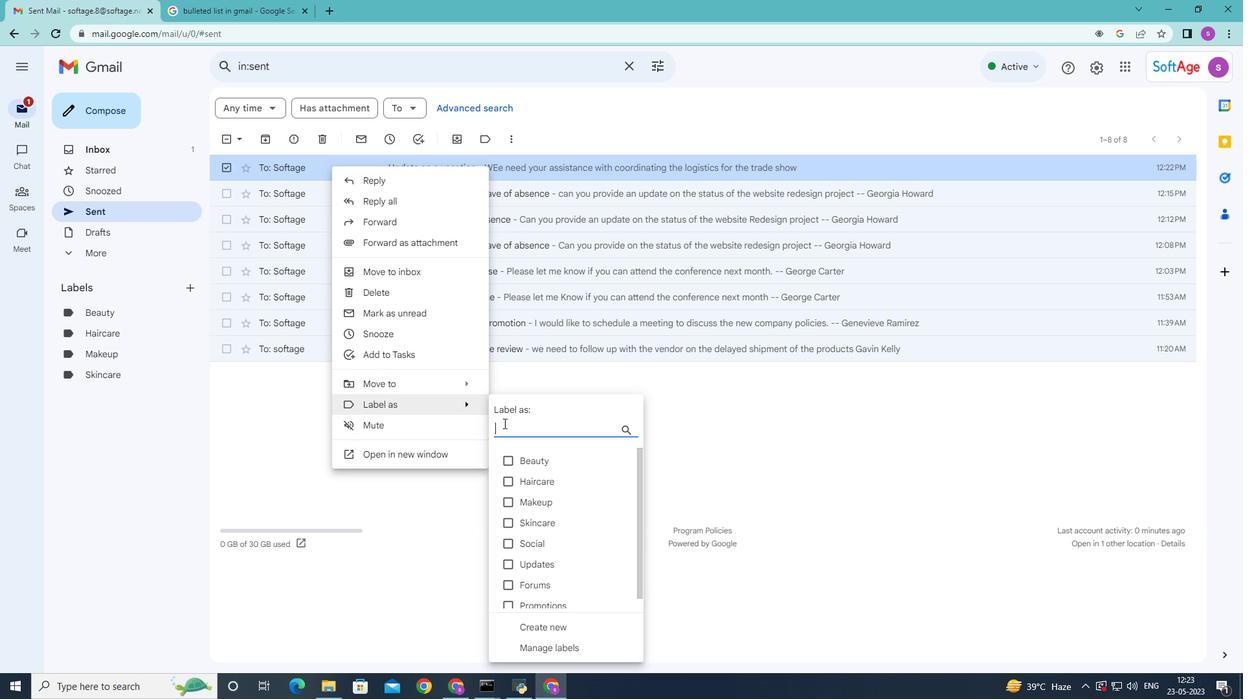 
Action: Key pressed <Key.shift>Fragrances
Screenshot: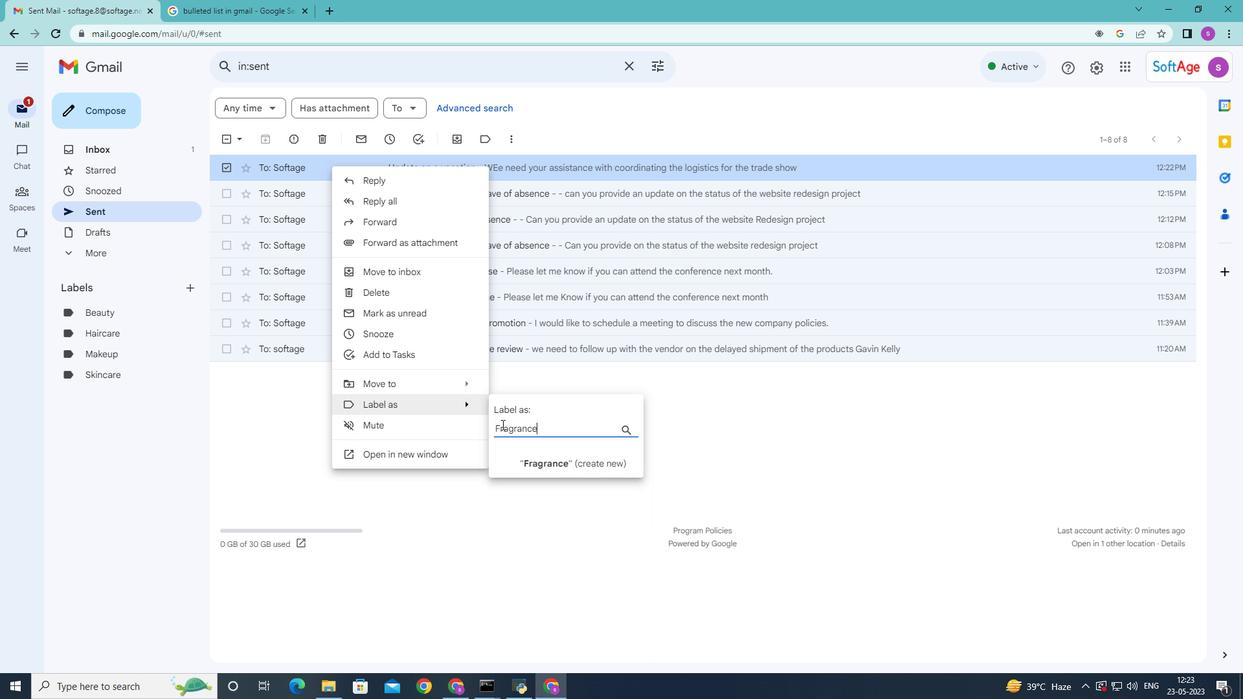 
Action: Mouse moved to (606, 464)
Screenshot: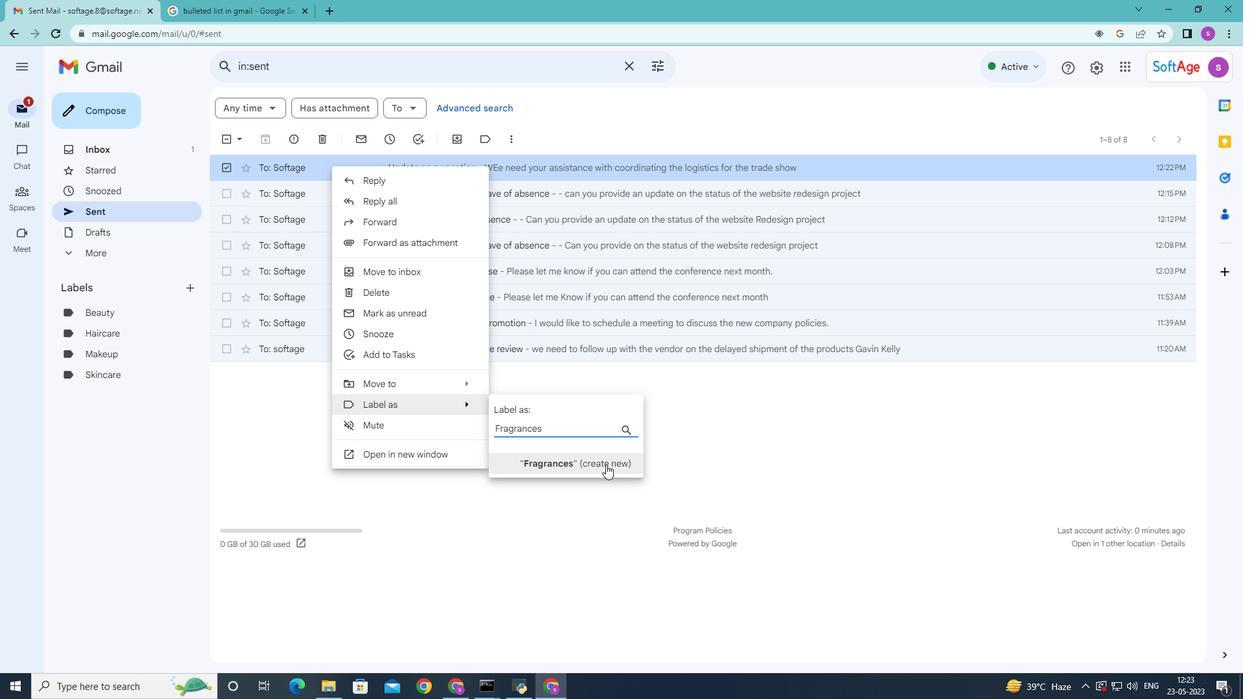 
Action: Mouse pressed left at (606, 464)
Screenshot: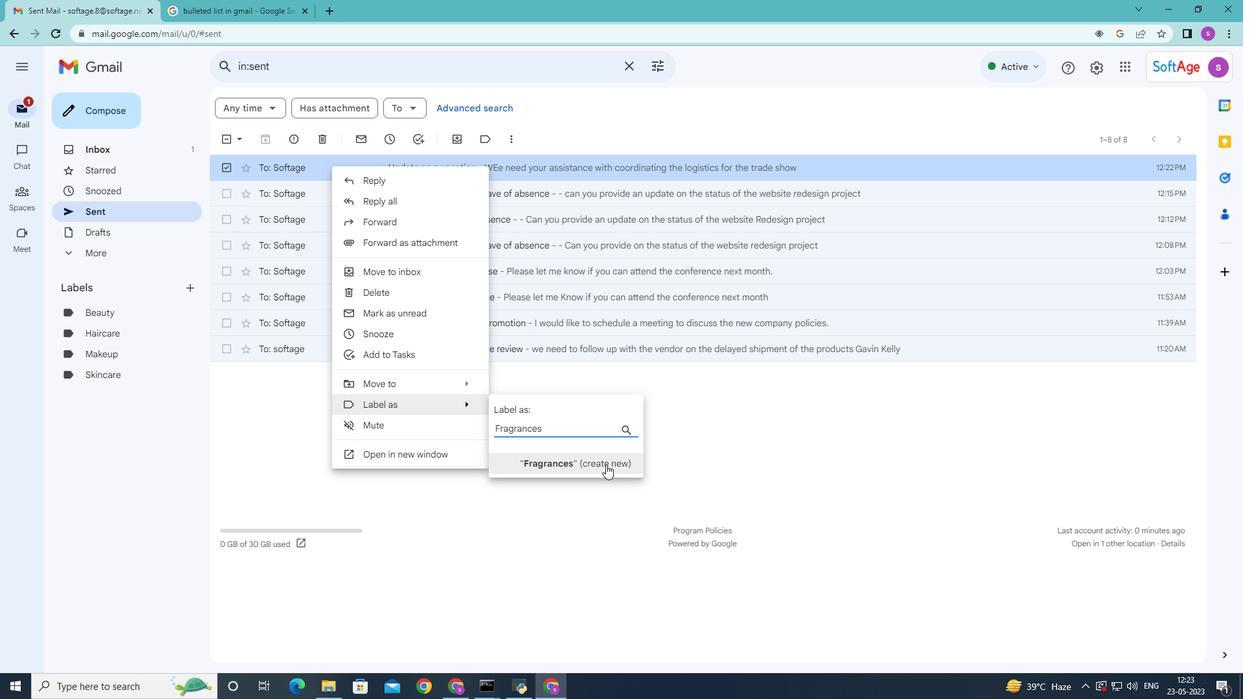 
Action: Mouse moved to (751, 412)
Screenshot: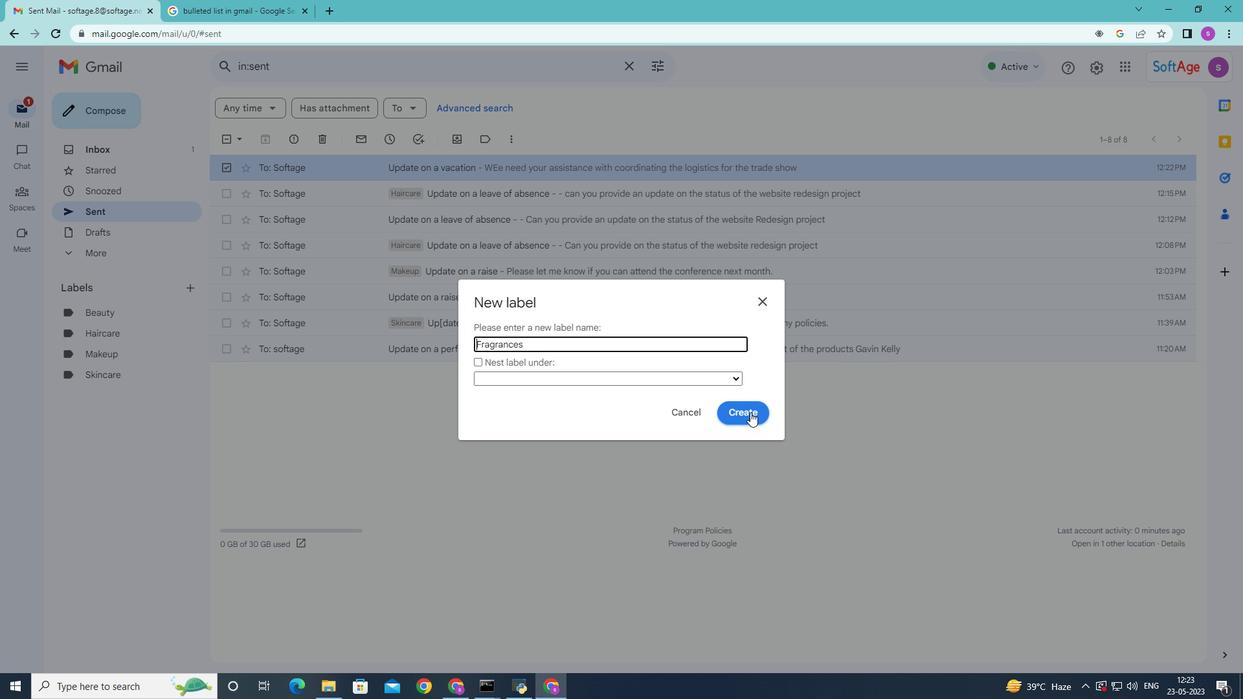 
Action: Mouse pressed left at (751, 412)
Screenshot: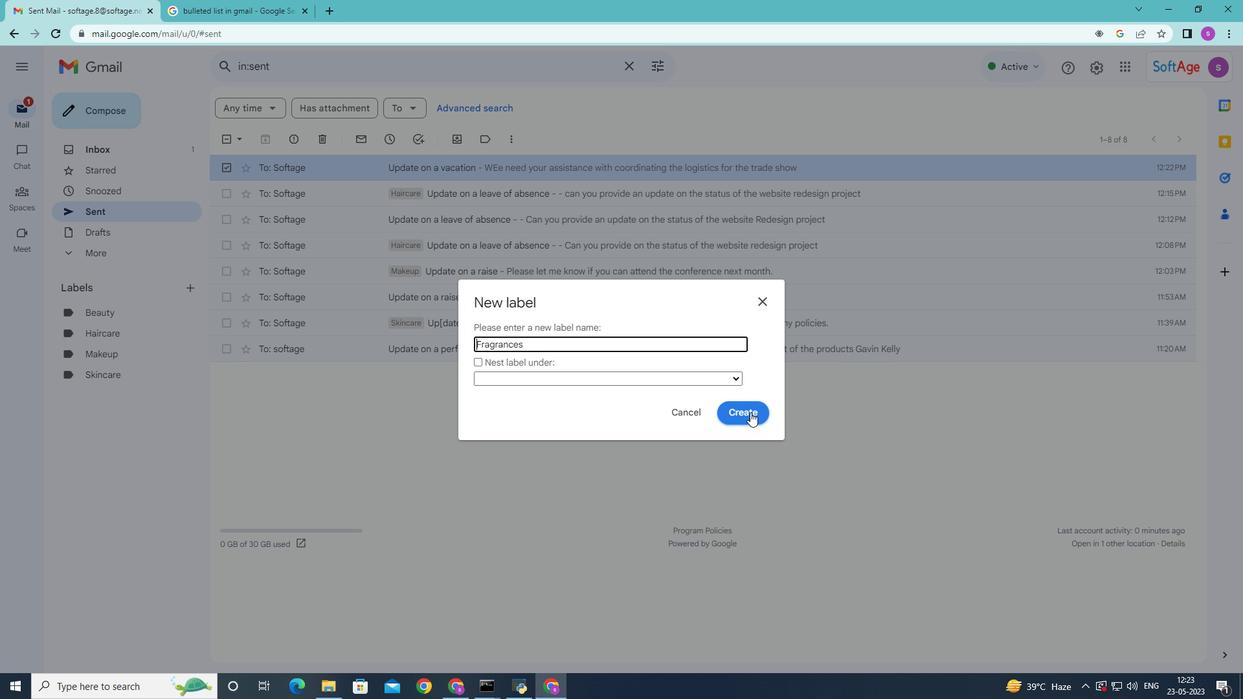 
Action: Mouse moved to (752, 412)
Screenshot: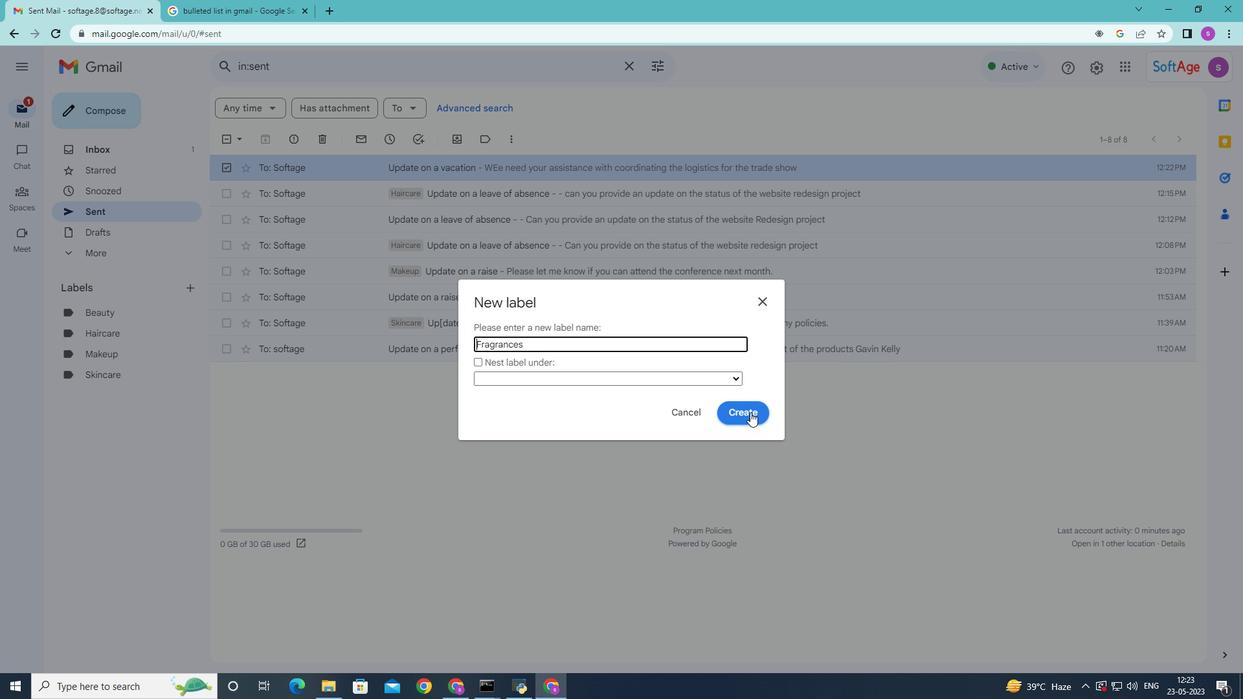 
